 Task: Find connections with filter location Frauenfeld with filter topic #moneywith filter profile language German with filter current company Aarvi Encon Limited with filter school PRASAD V POTLURI SIDDHARTHA INSTITUTE OF TECHNOLOGY, Devabhaktuni Ramalingeswara Rao Road, Behind VR Siddhartha Engg. College, Kanuru, Vijayawada, PIN-520007(CC-50) with filter industry Apparel Manufacturing with filter service category Print Design with filter keywords title Administrative Analyst
Action: Mouse moved to (657, 99)
Screenshot: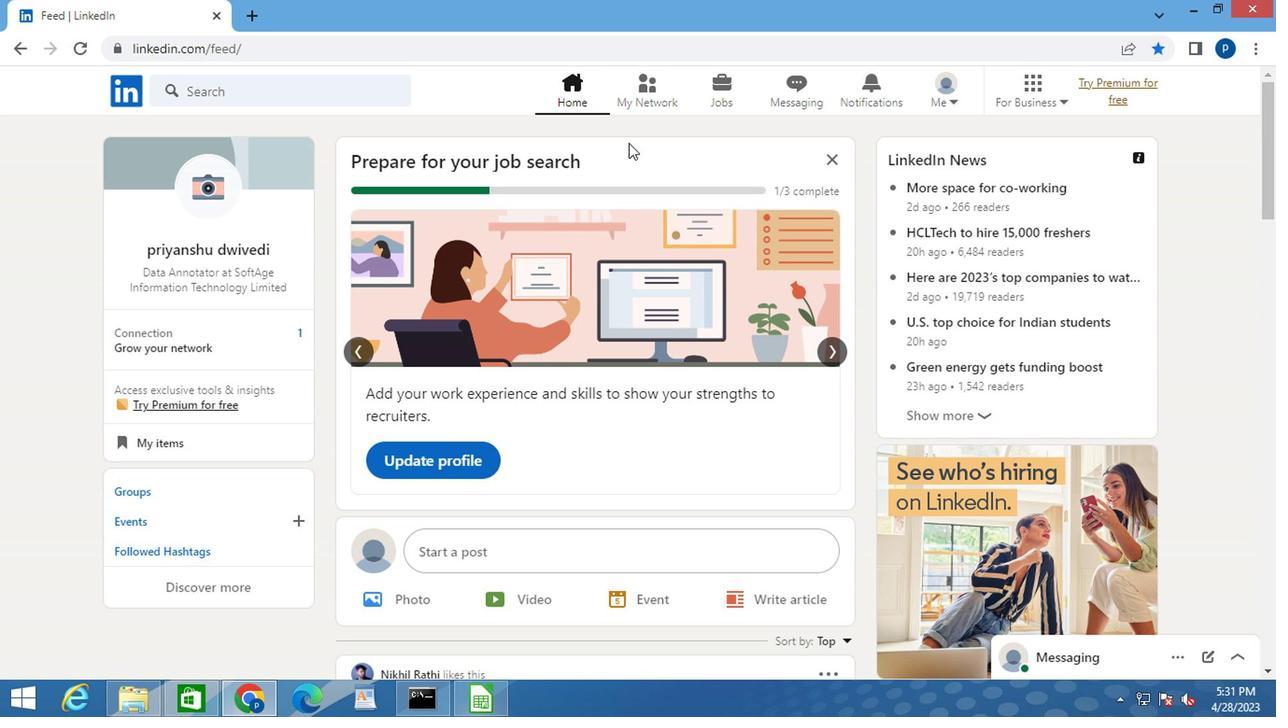 
Action: Mouse pressed left at (657, 99)
Screenshot: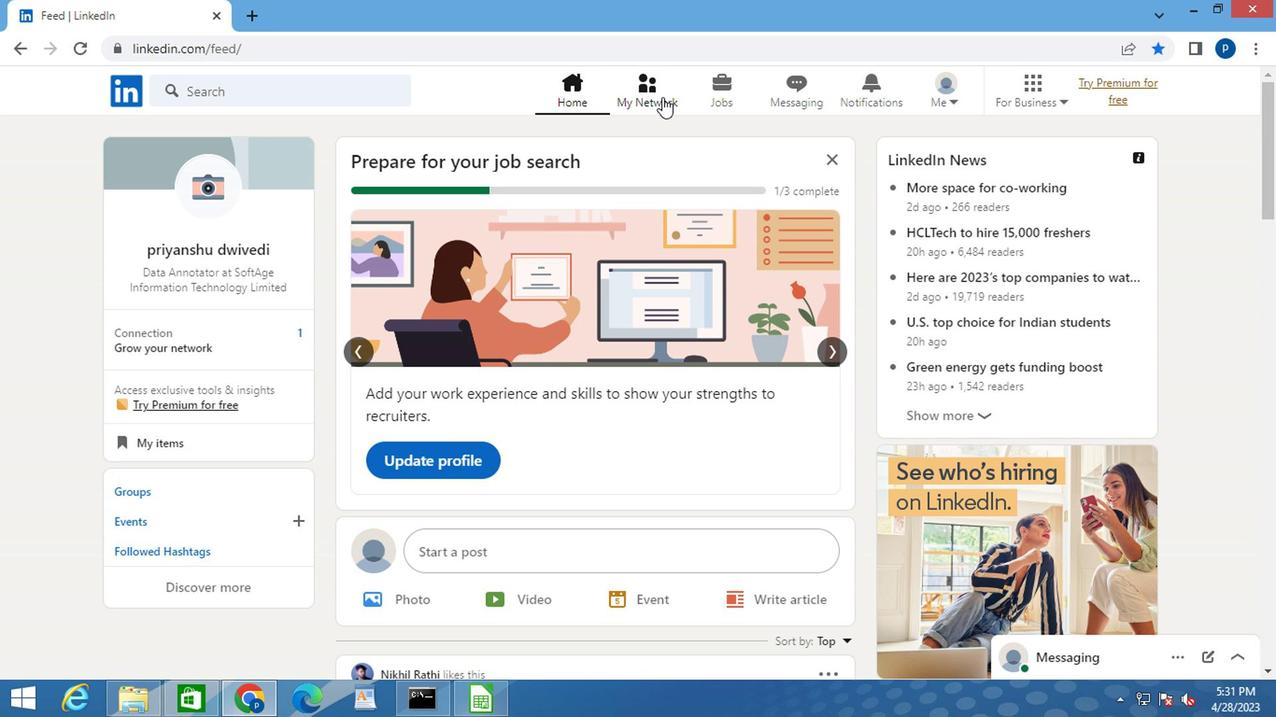 
Action: Mouse moved to (163, 204)
Screenshot: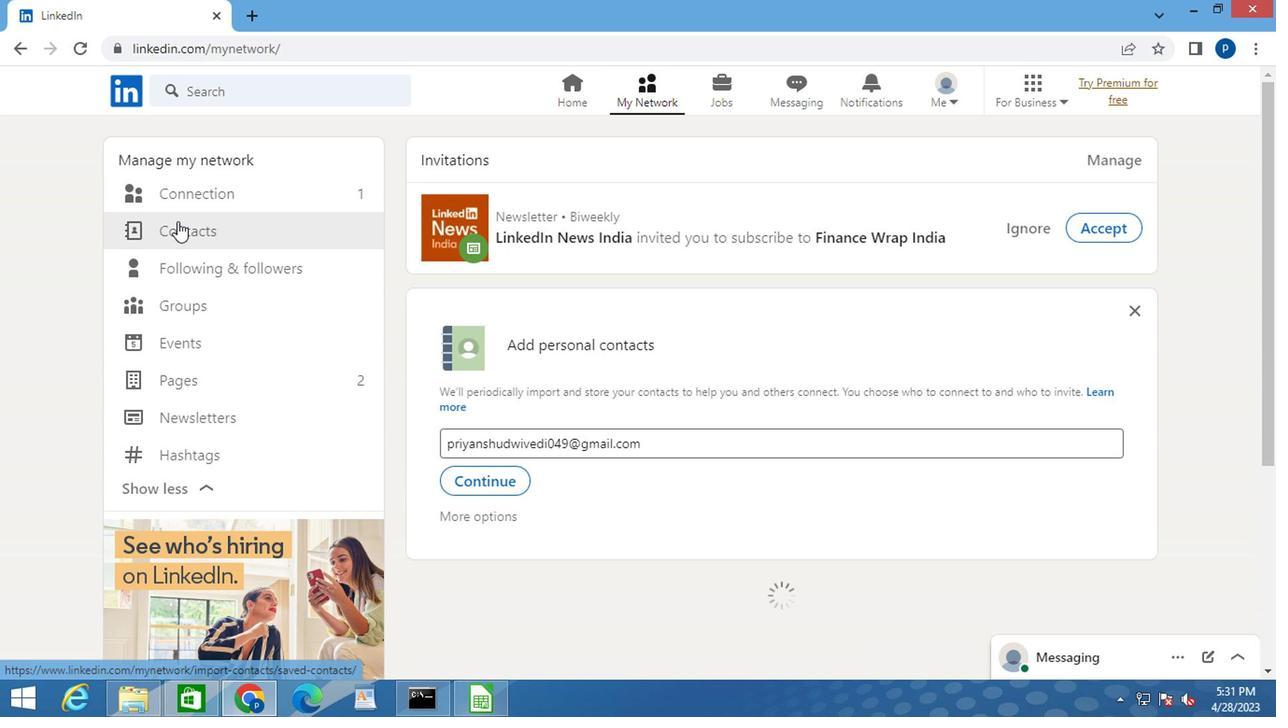 
Action: Mouse pressed left at (163, 204)
Screenshot: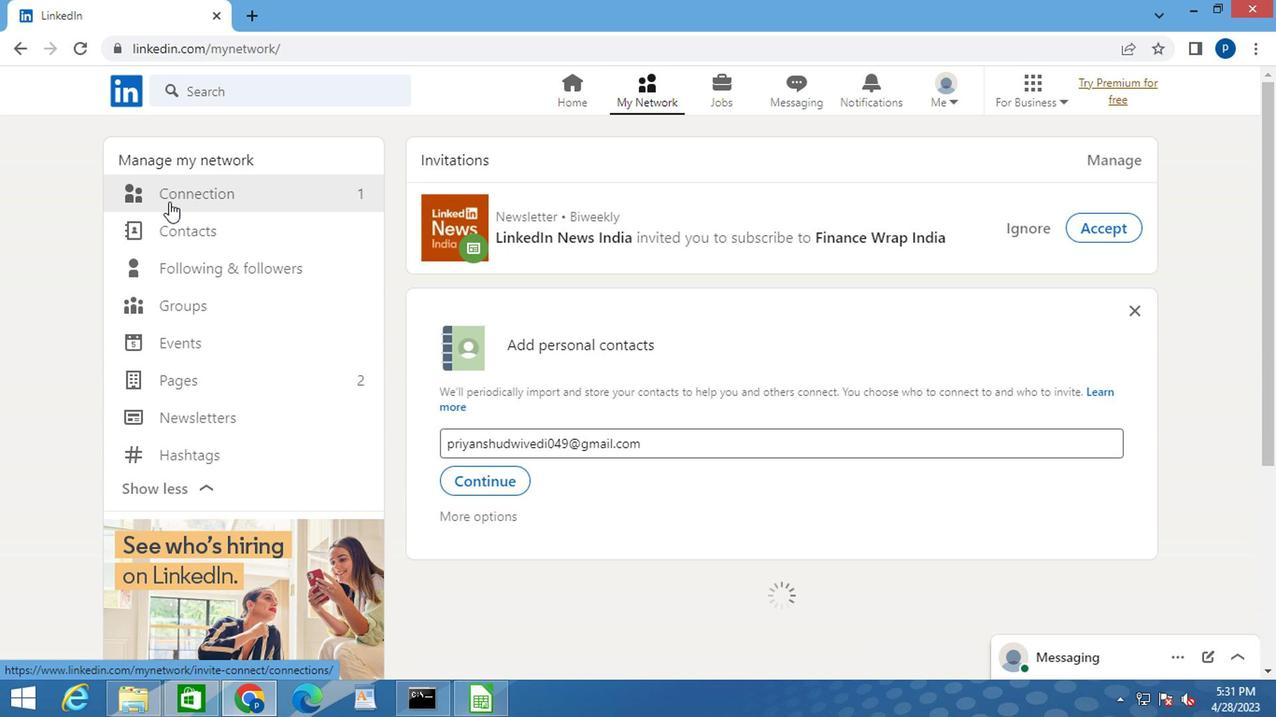 
Action: Mouse moved to (183, 198)
Screenshot: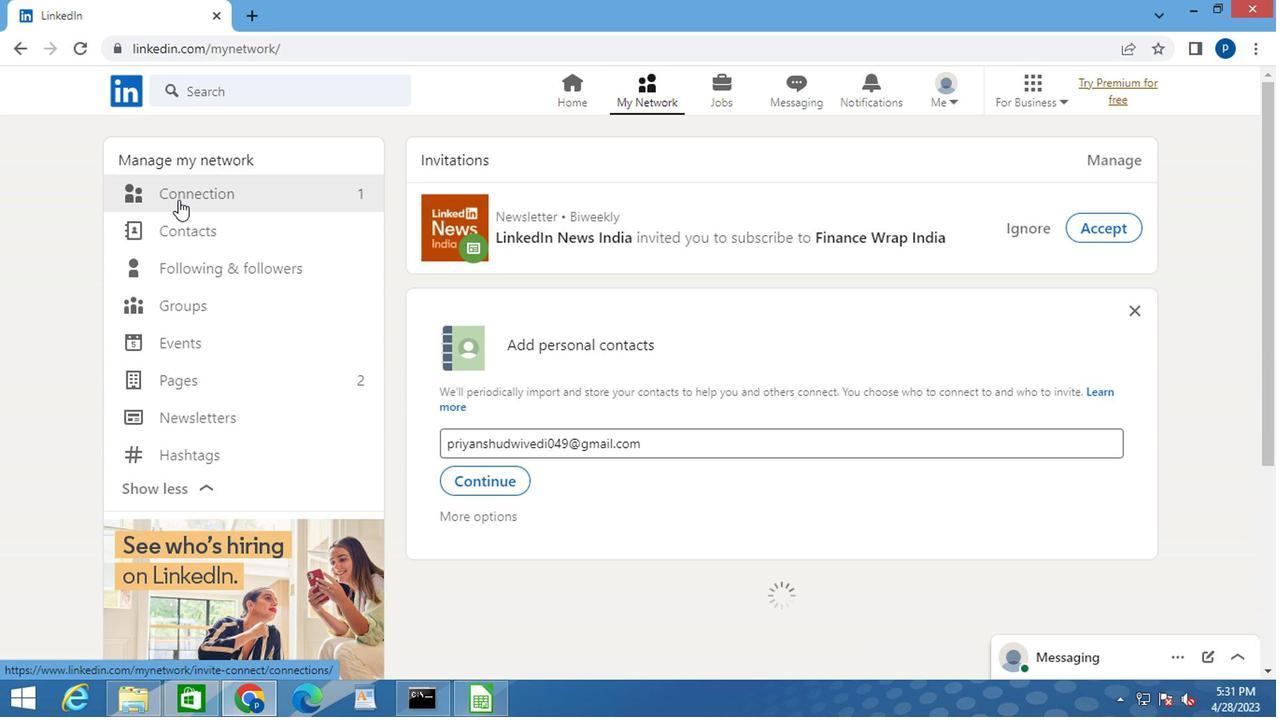 
Action: Mouse pressed left at (183, 198)
Screenshot: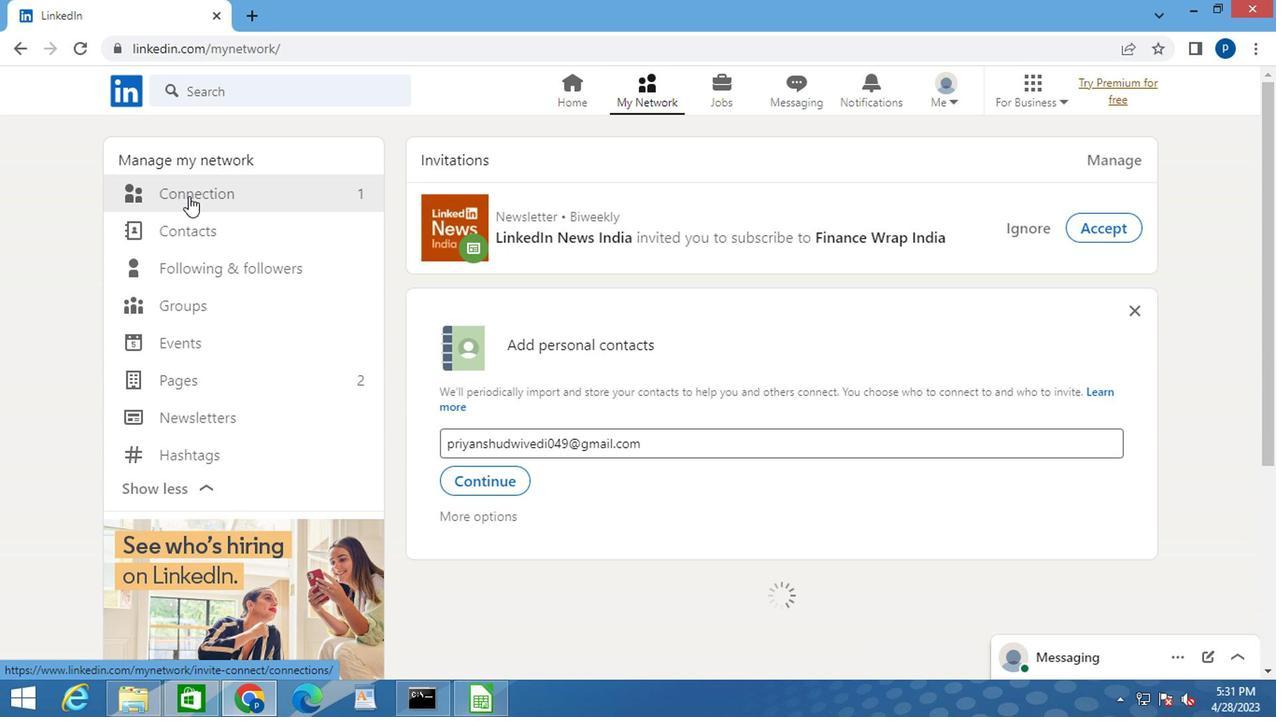 
Action: Mouse moved to (765, 192)
Screenshot: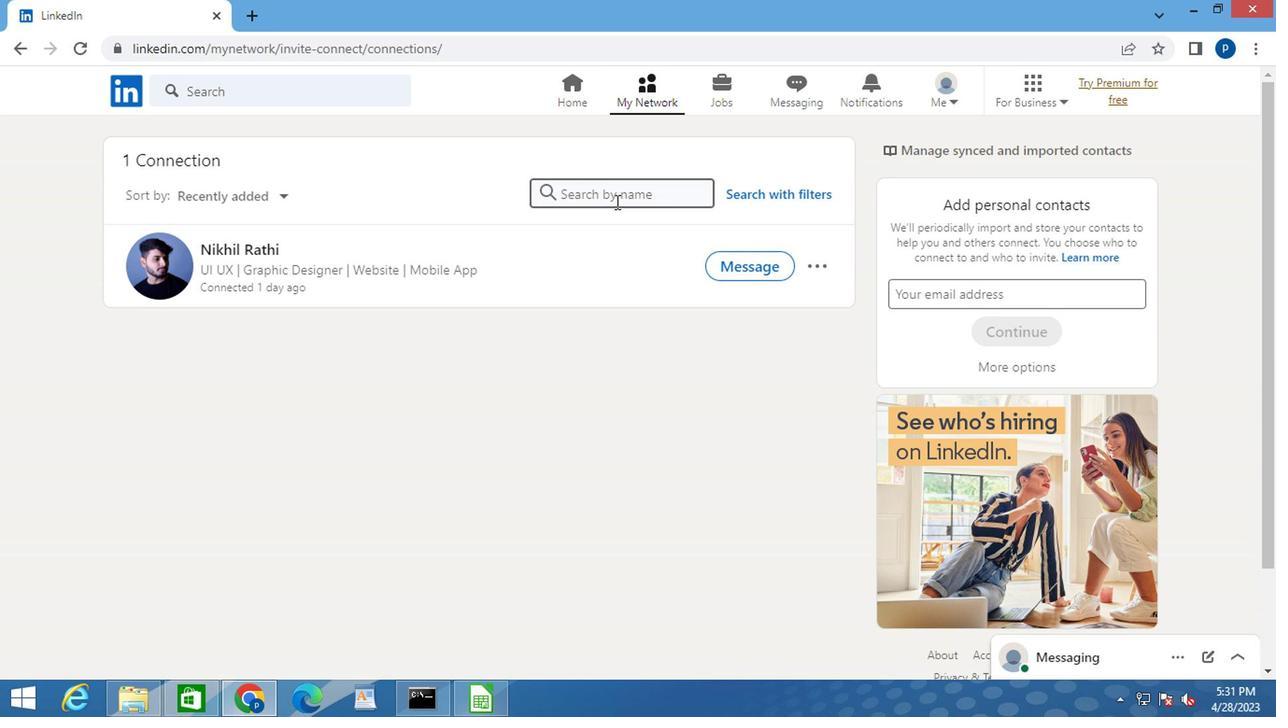 
Action: Mouse pressed left at (765, 192)
Screenshot: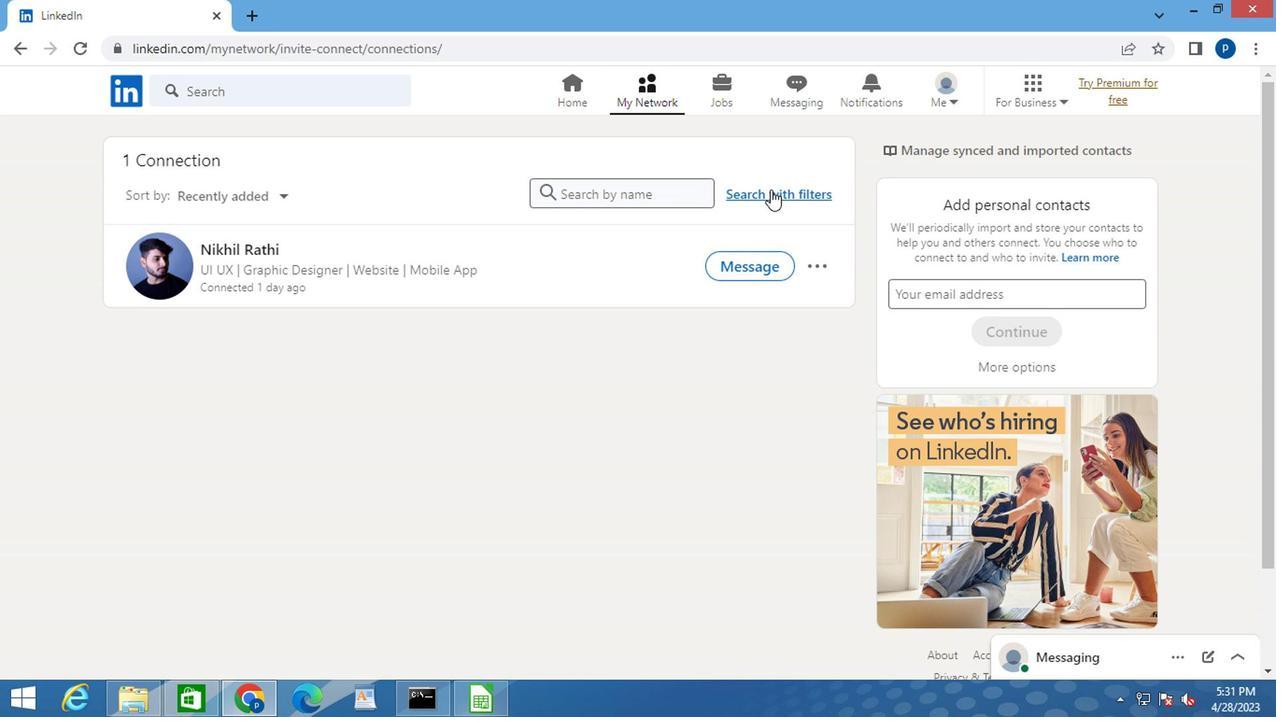 
Action: Mouse moved to (703, 145)
Screenshot: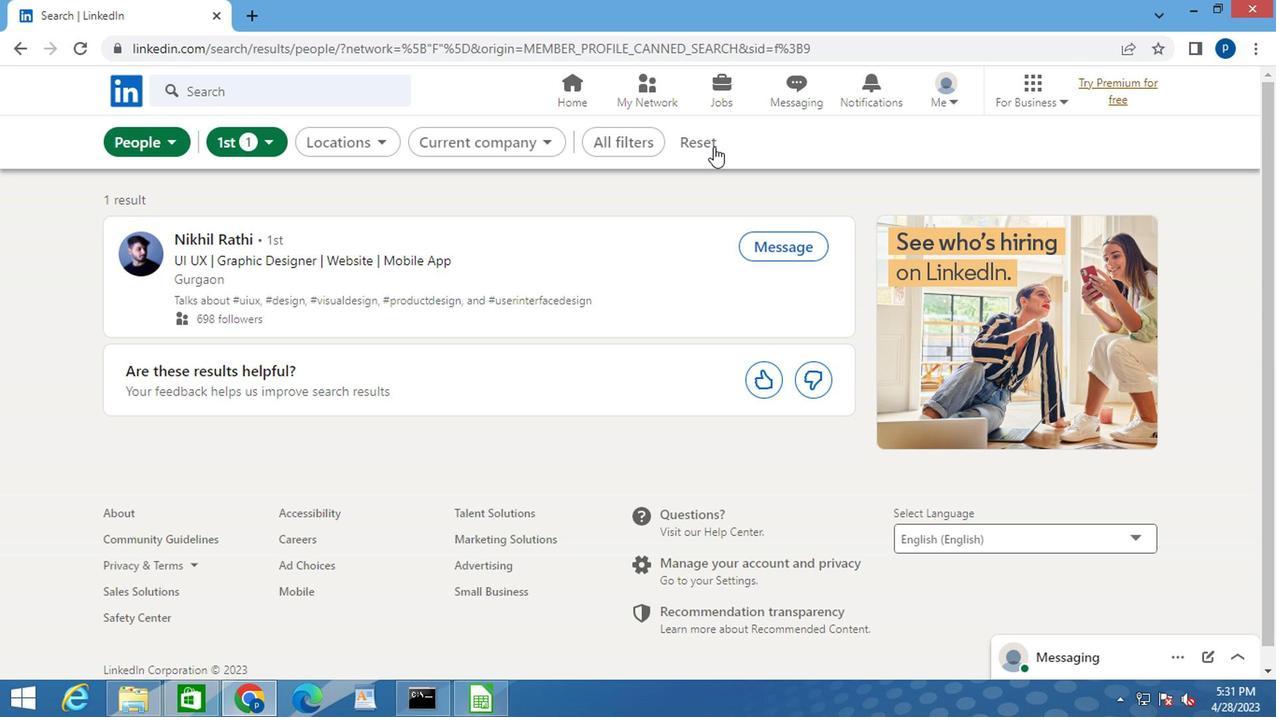 
Action: Mouse pressed left at (703, 145)
Screenshot: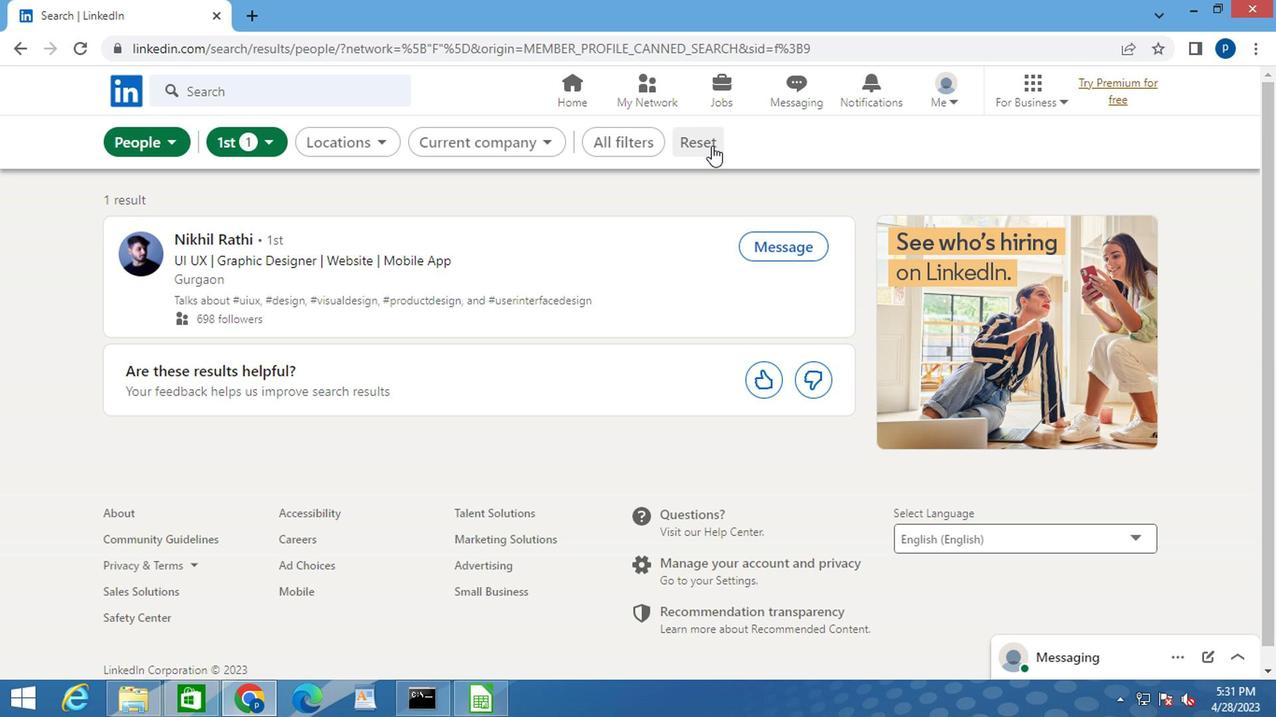 
Action: Mouse moved to (666, 152)
Screenshot: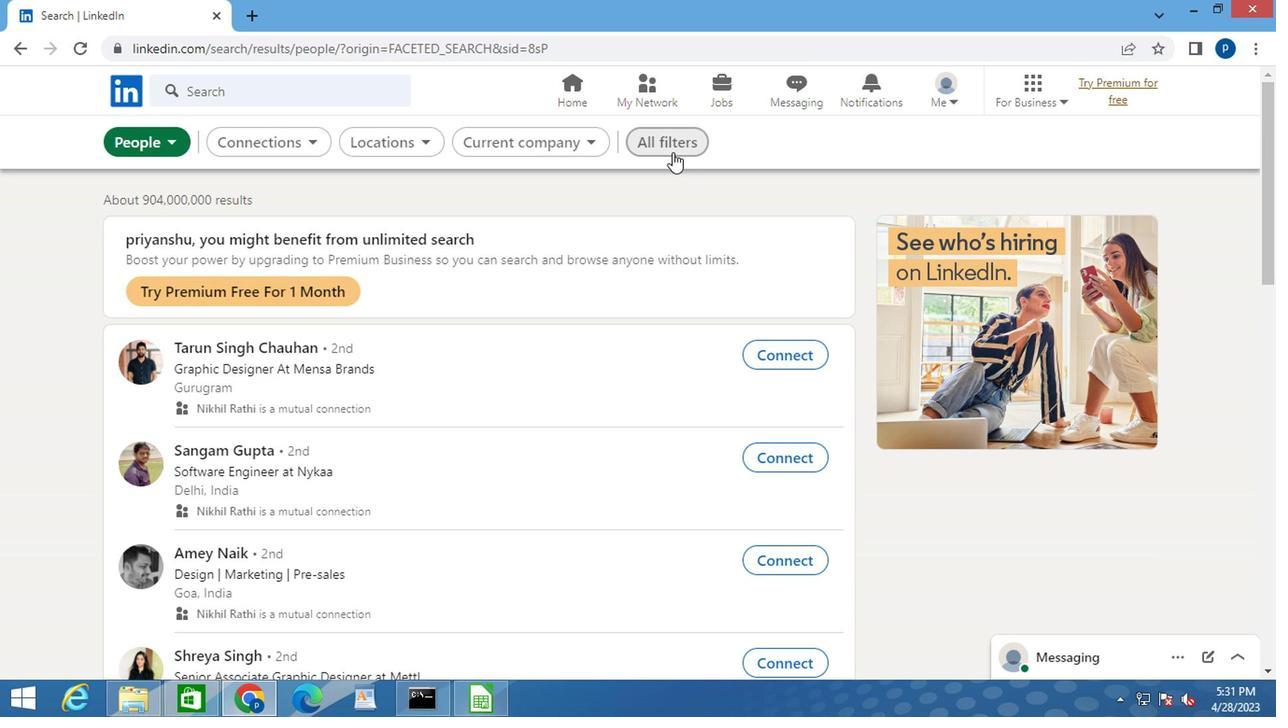 
Action: Mouse pressed left at (666, 152)
Screenshot: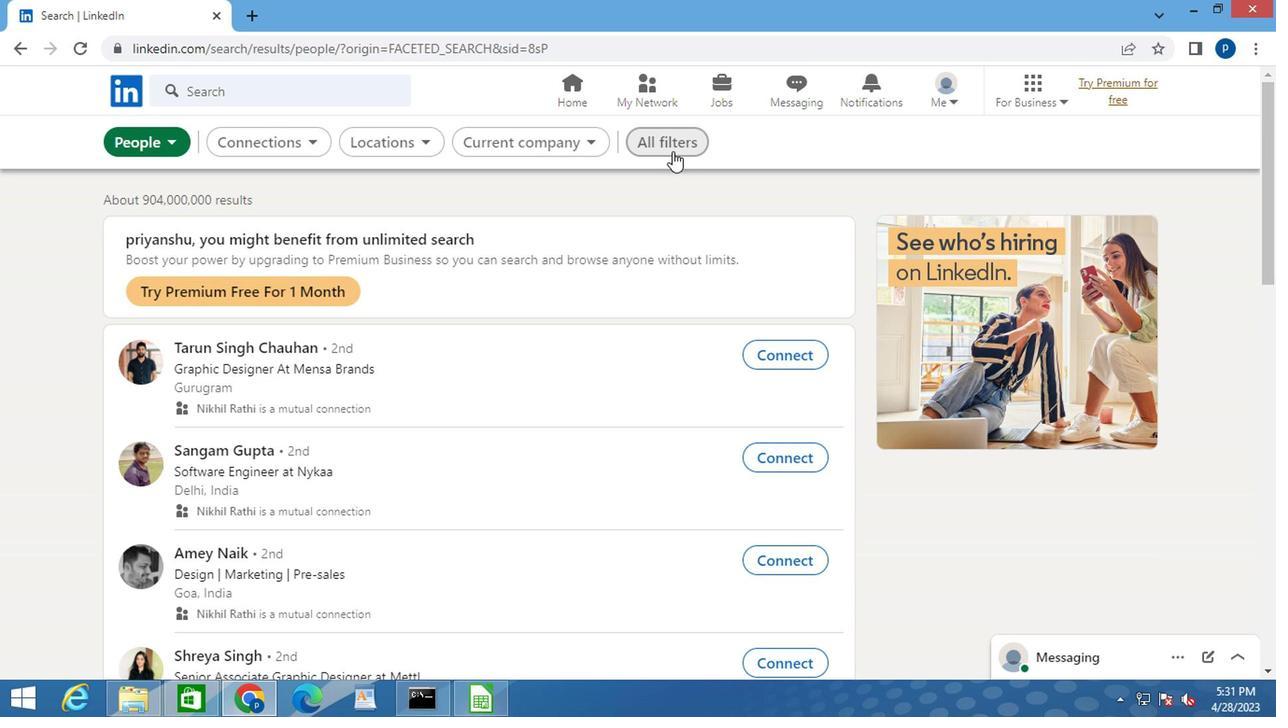 
Action: Mouse moved to (870, 418)
Screenshot: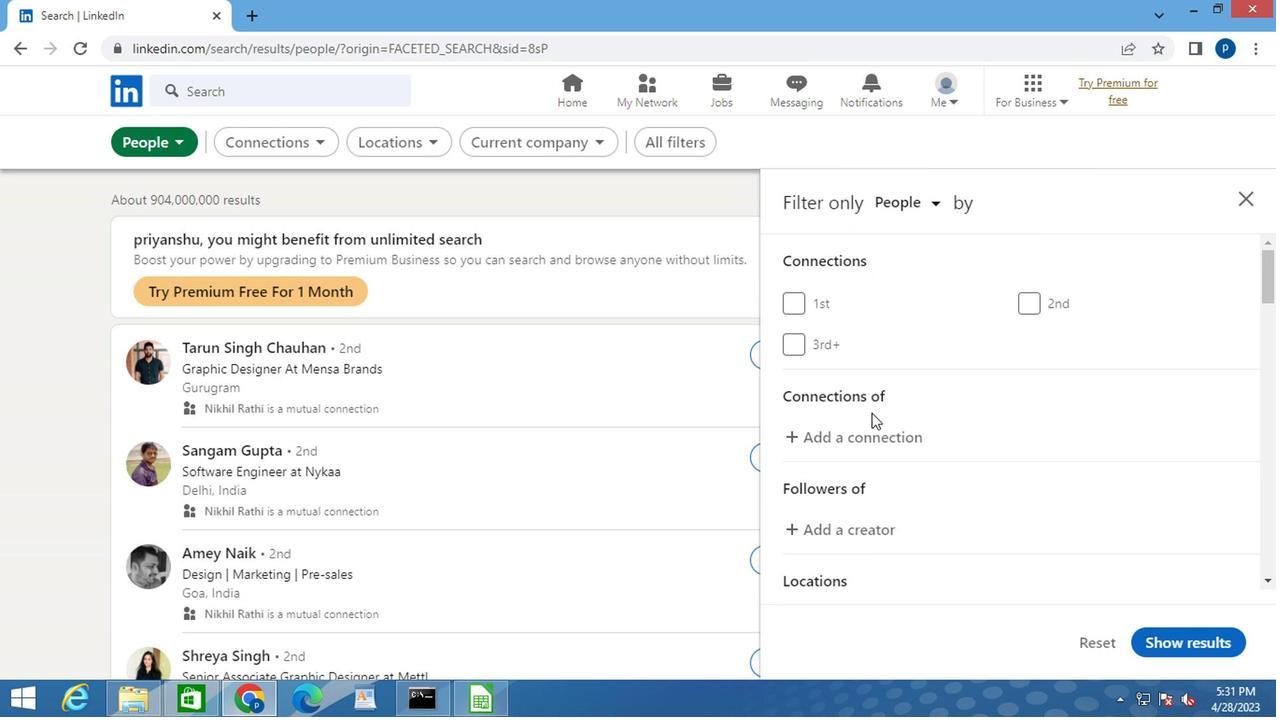
Action: Mouse scrolled (870, 417) with delta (0, -1)
Screenshot: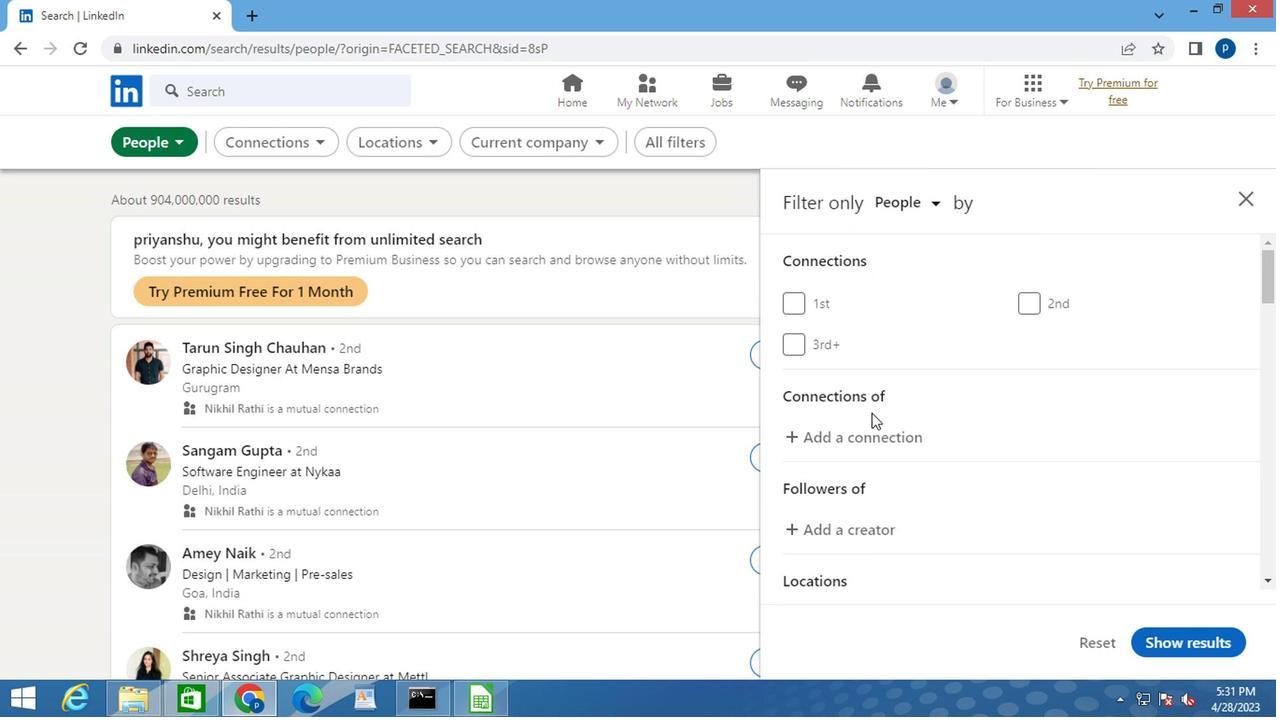 
Action: Mouse moved to (870, 420)
Screenshot: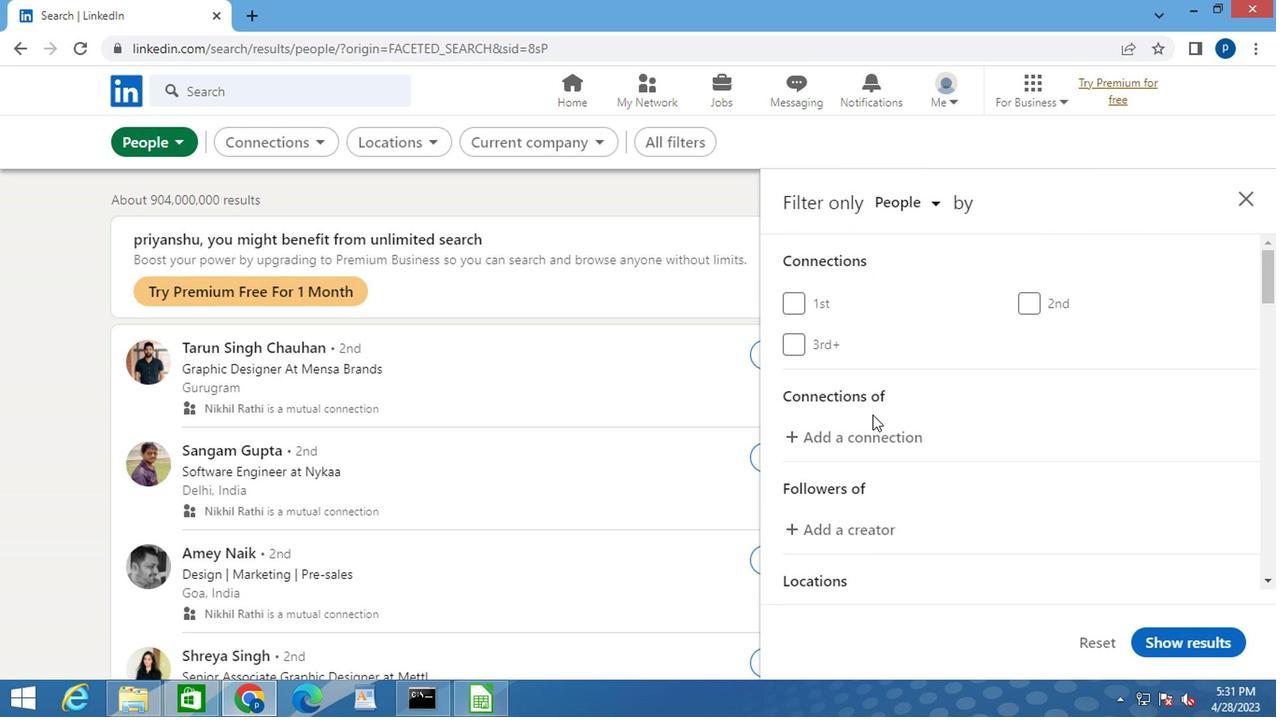 
Action: Mouse scrolled (870, 419) with delta (0, 0)
Screenshot: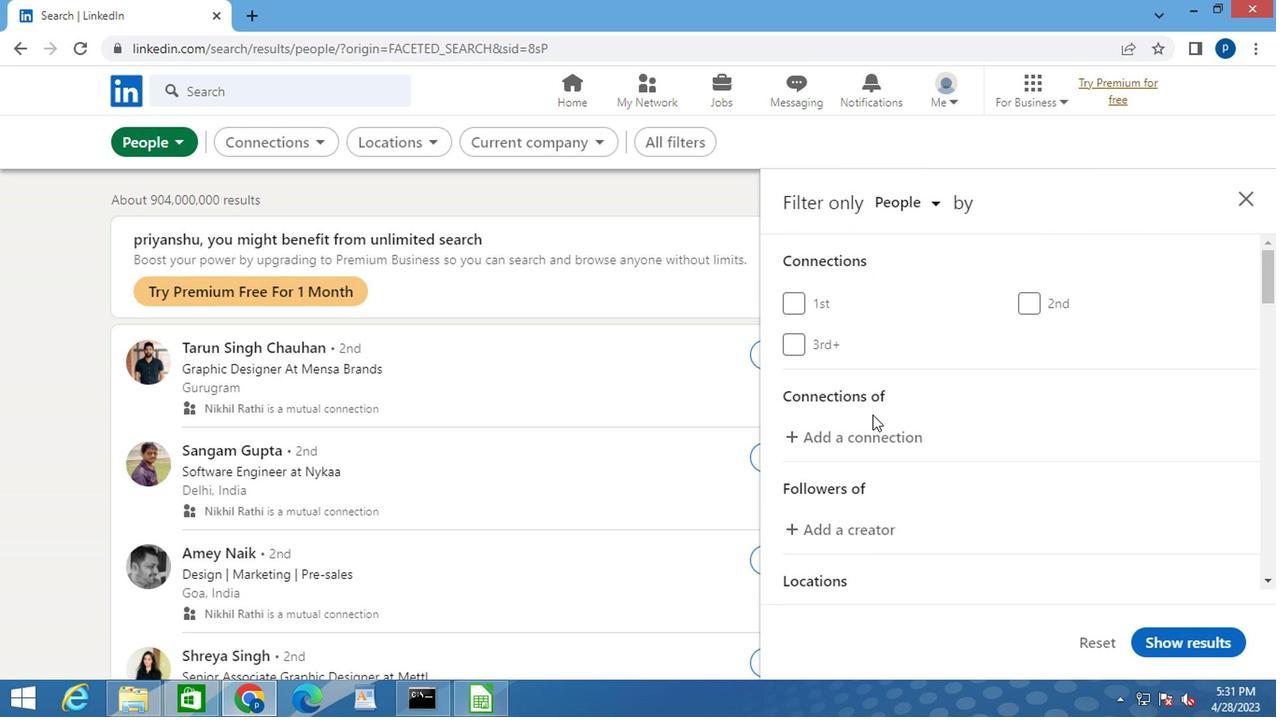 
Action: Mouse moved to (1048, 515)
Screenshot: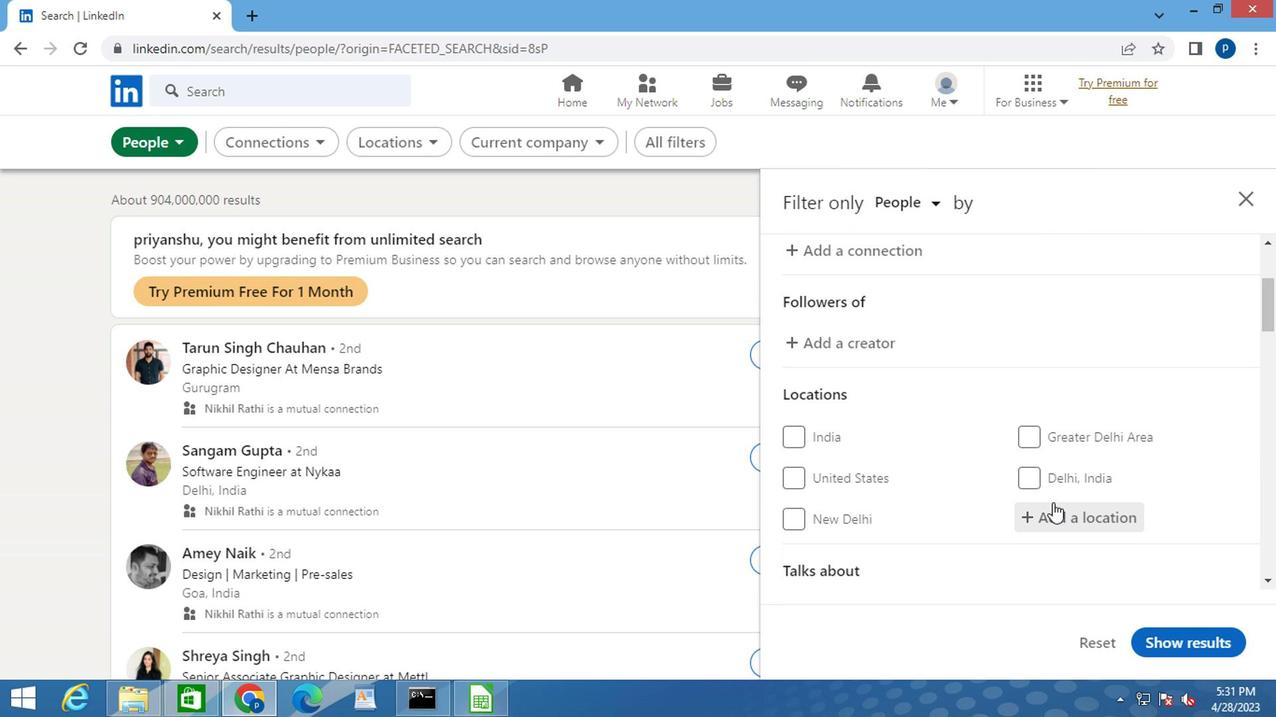 
Action: Mouse pressed left at (1048, 515)
Screenshot: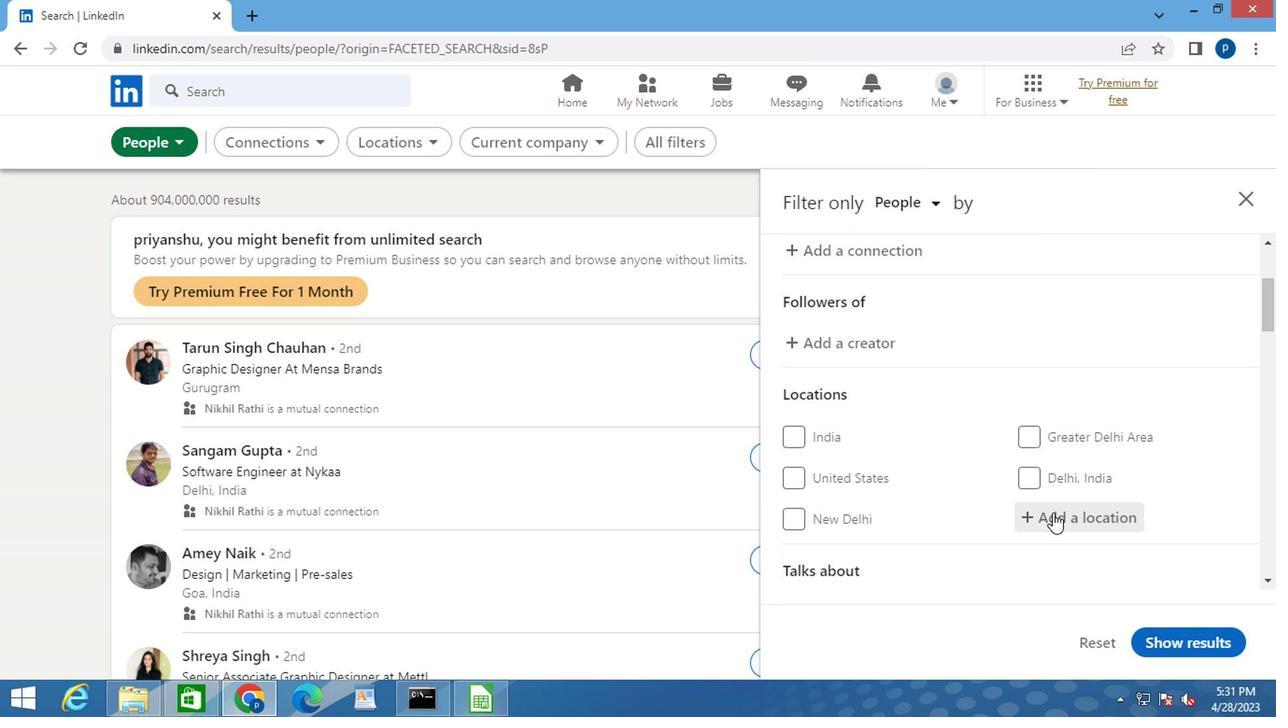 
Action: Key pressed <Key.caps_lock>f<Key.caps_lock>rau
Screenshot: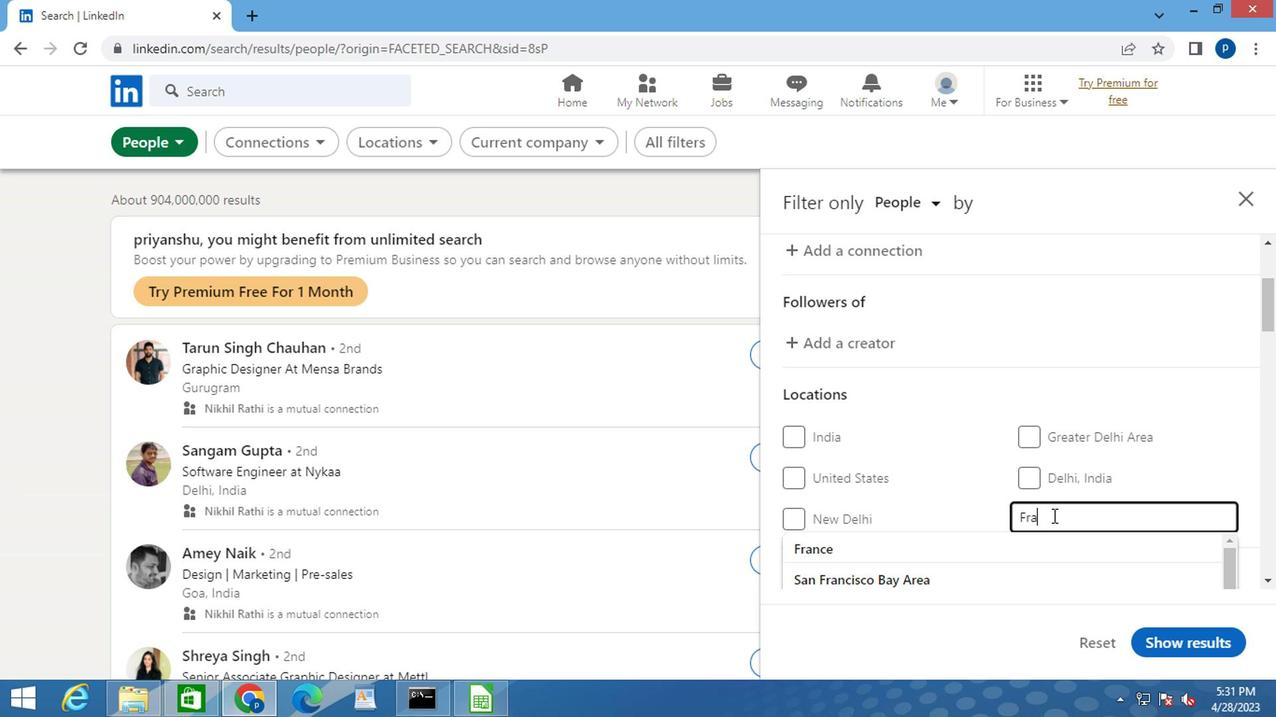 
Action: Mouse moved to (926, 549)
Screenshot: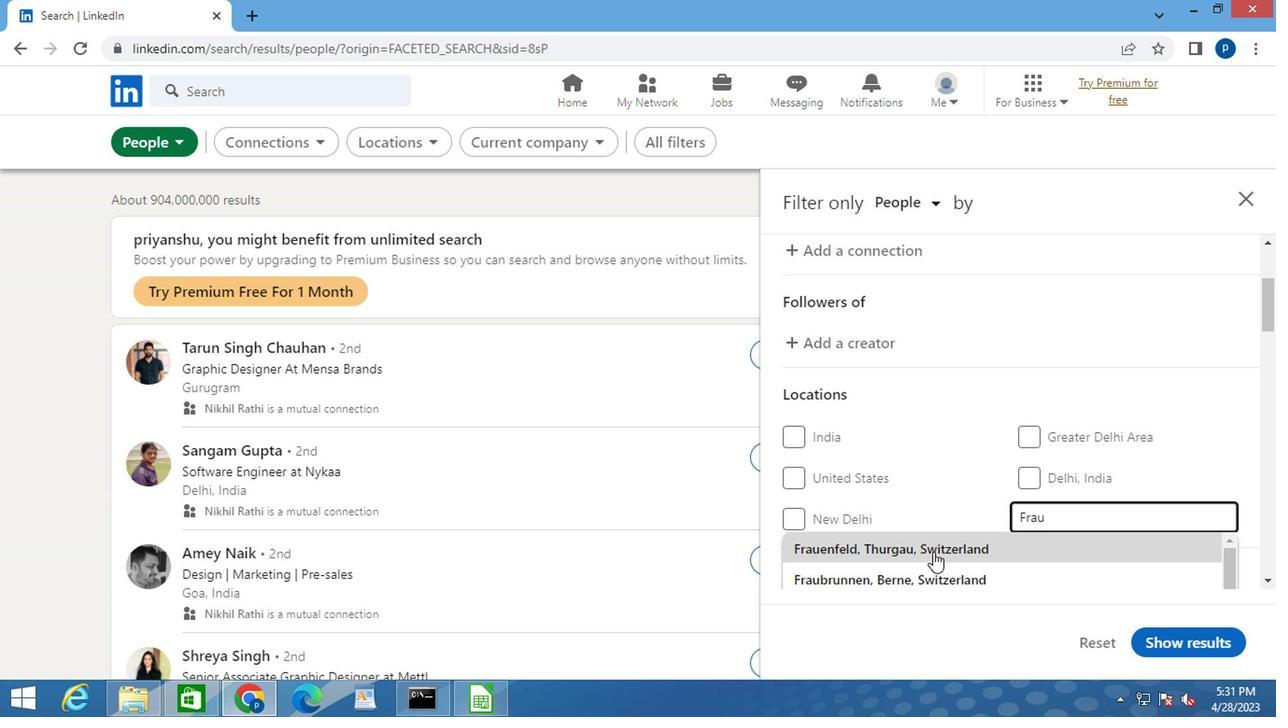 
Action: Mouse pressed left at (926, 549)
Screenshot: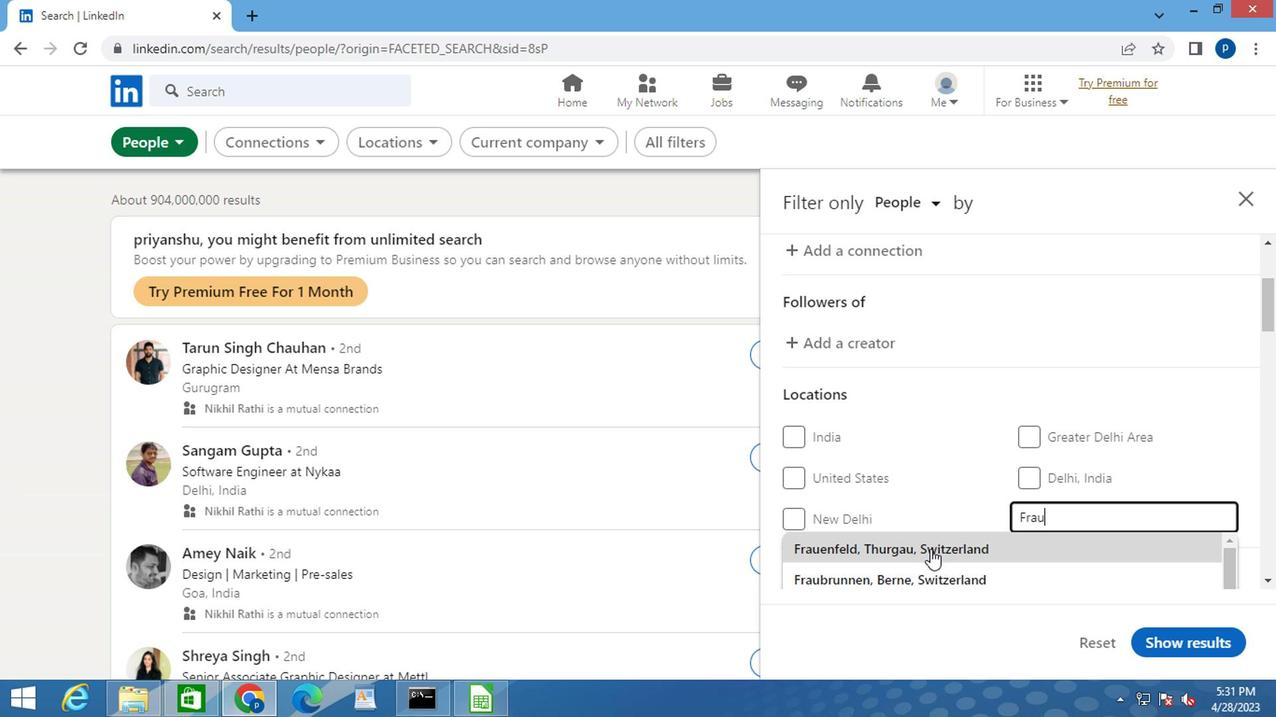 
Action: Mouse scrolled (926, 548) with delta (0, 0)
Screenshot: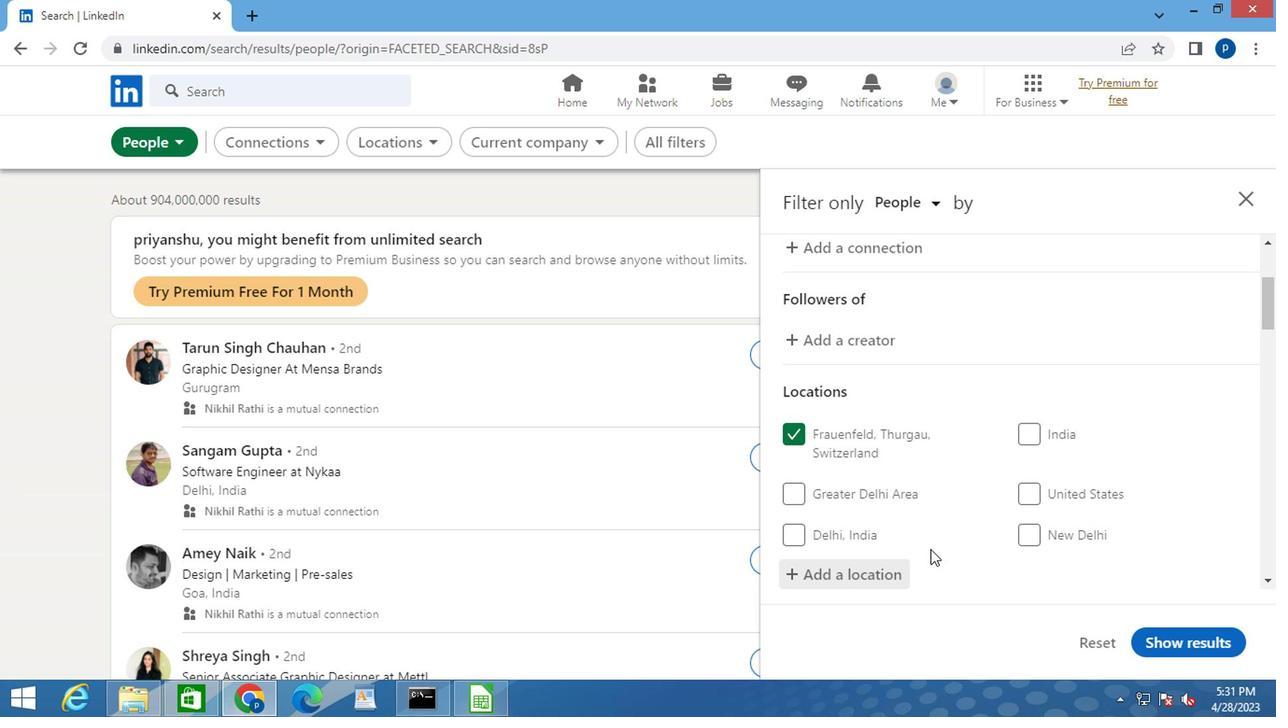 
Action: Mouse scrolled (926, 548) with delta (0, 0)
Screenshot: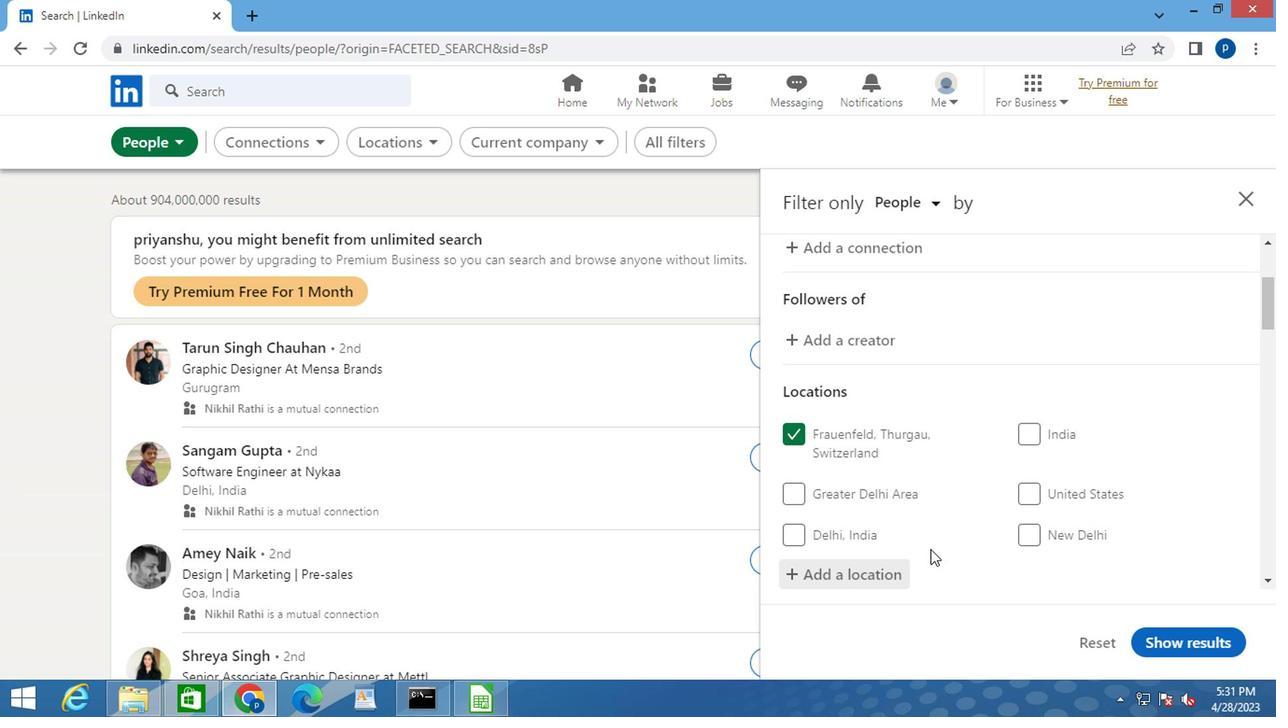 
Action: Mouse scrolled (926, 548) with delta (0, 0)
Screenshot: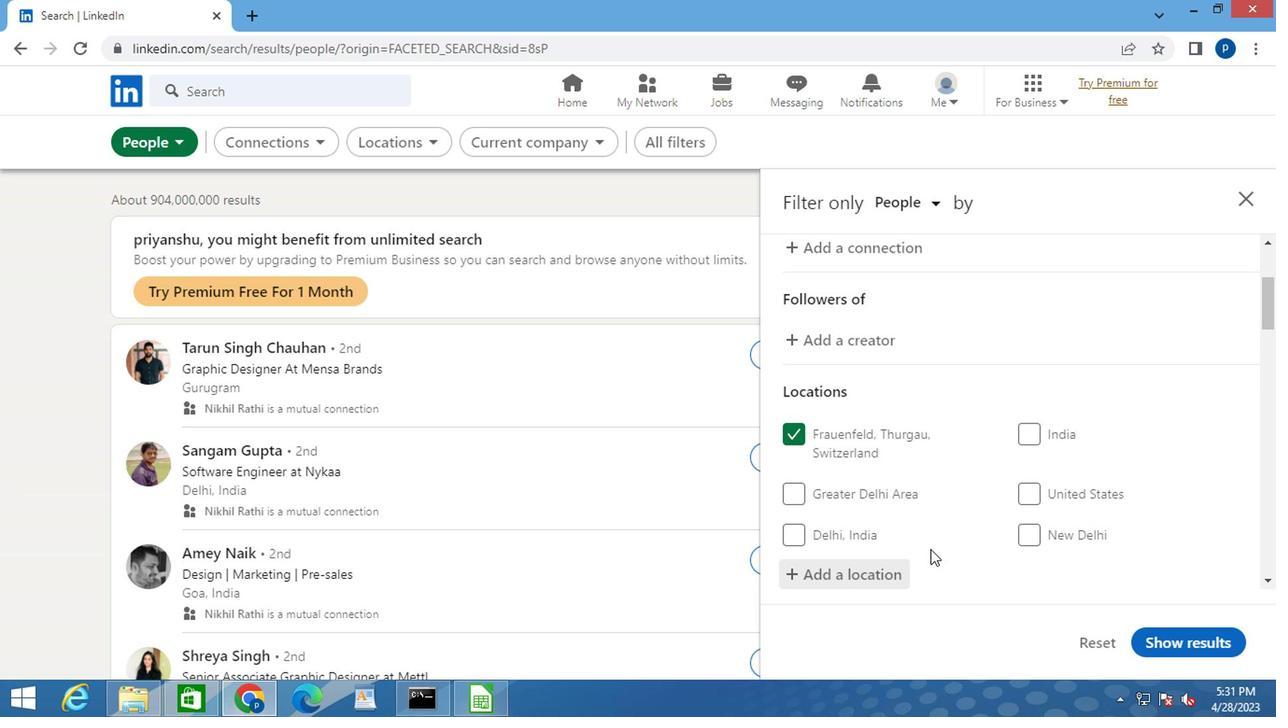 
Action: Mouse moved to (1013, 475)
Screenshot: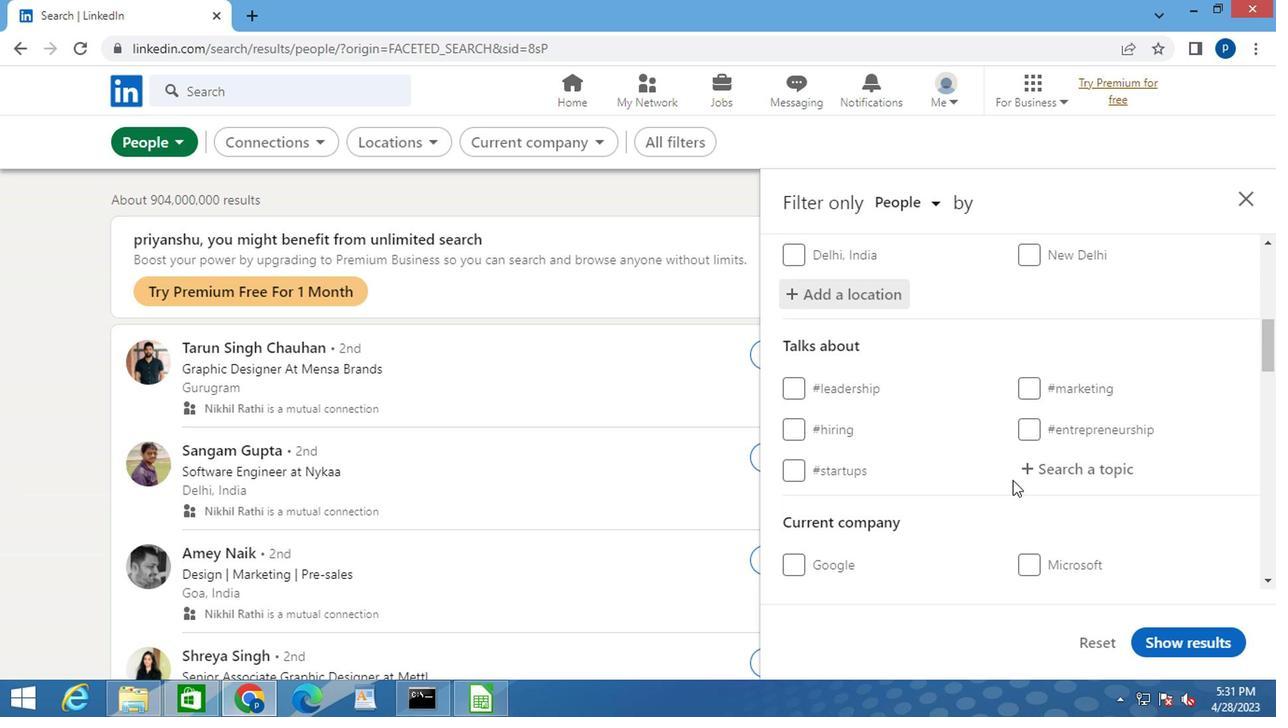 
Action: Mouse pressed left at (1013, 475)
Screenshot: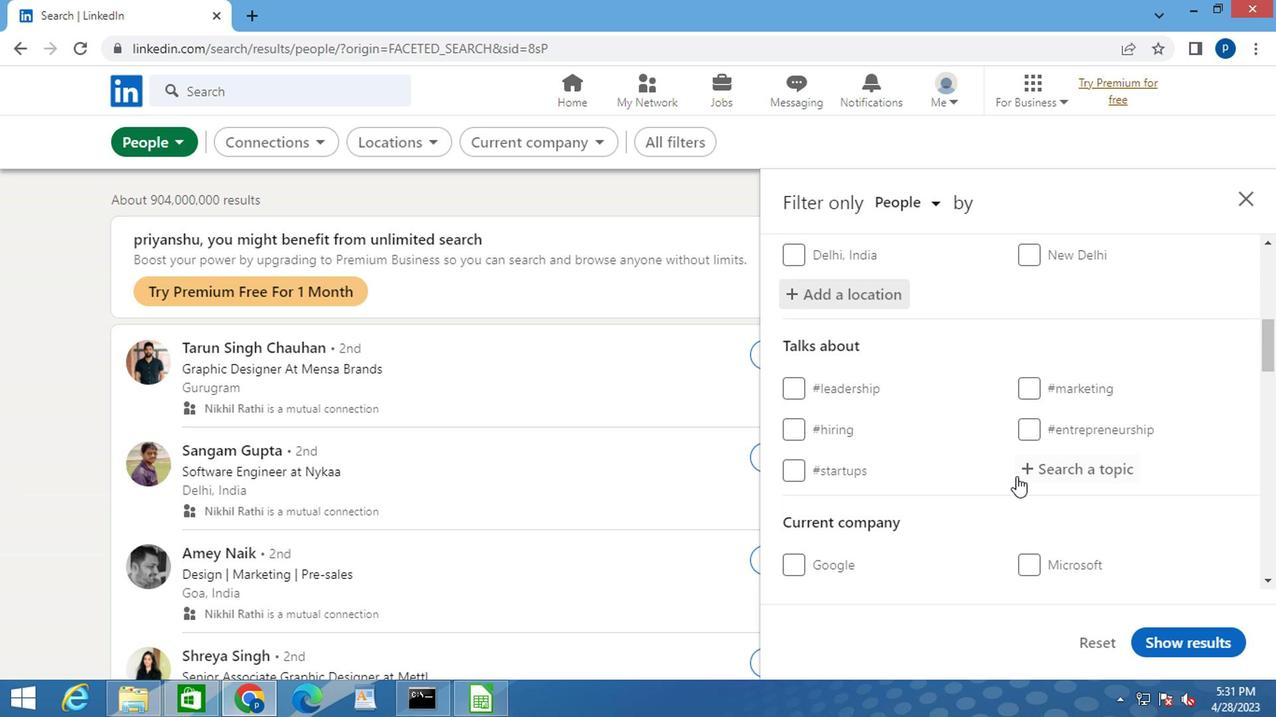 
Action: Key pressed <Key.shift>#MONEY
Screenshot: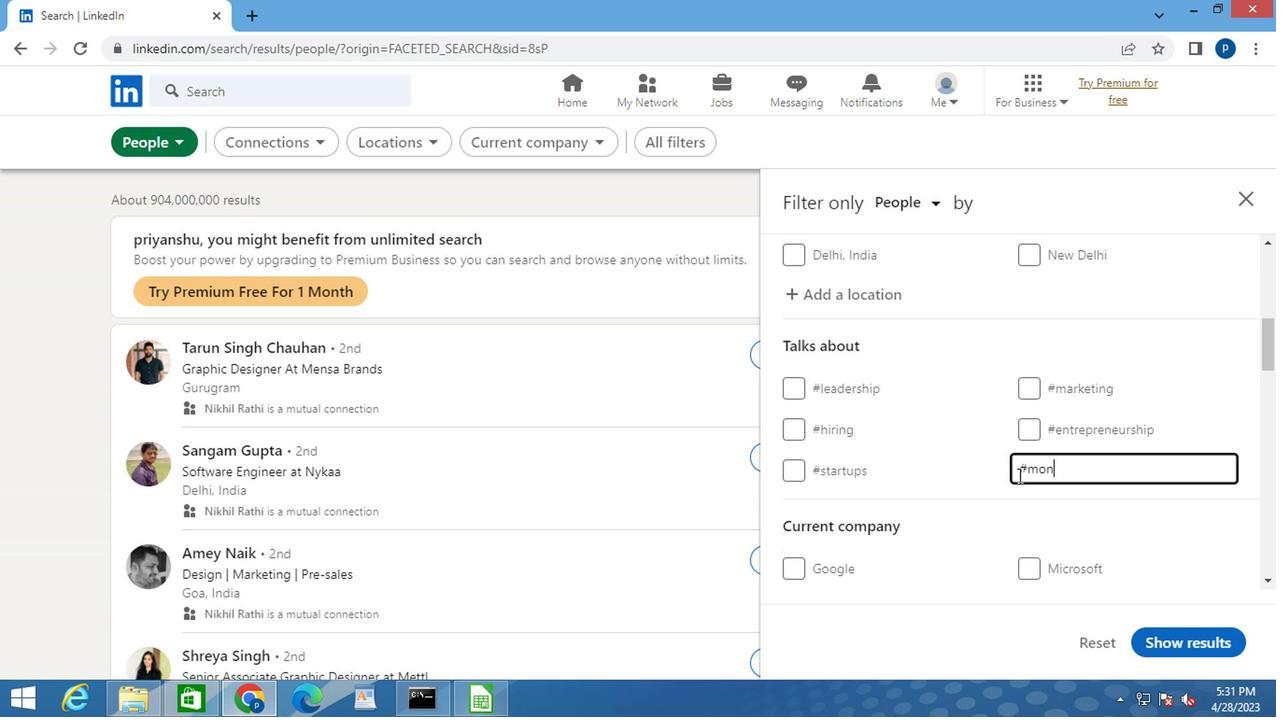 
Action: Mouse scrolled (1013, 475) with delta (0, 0)
Screenshot: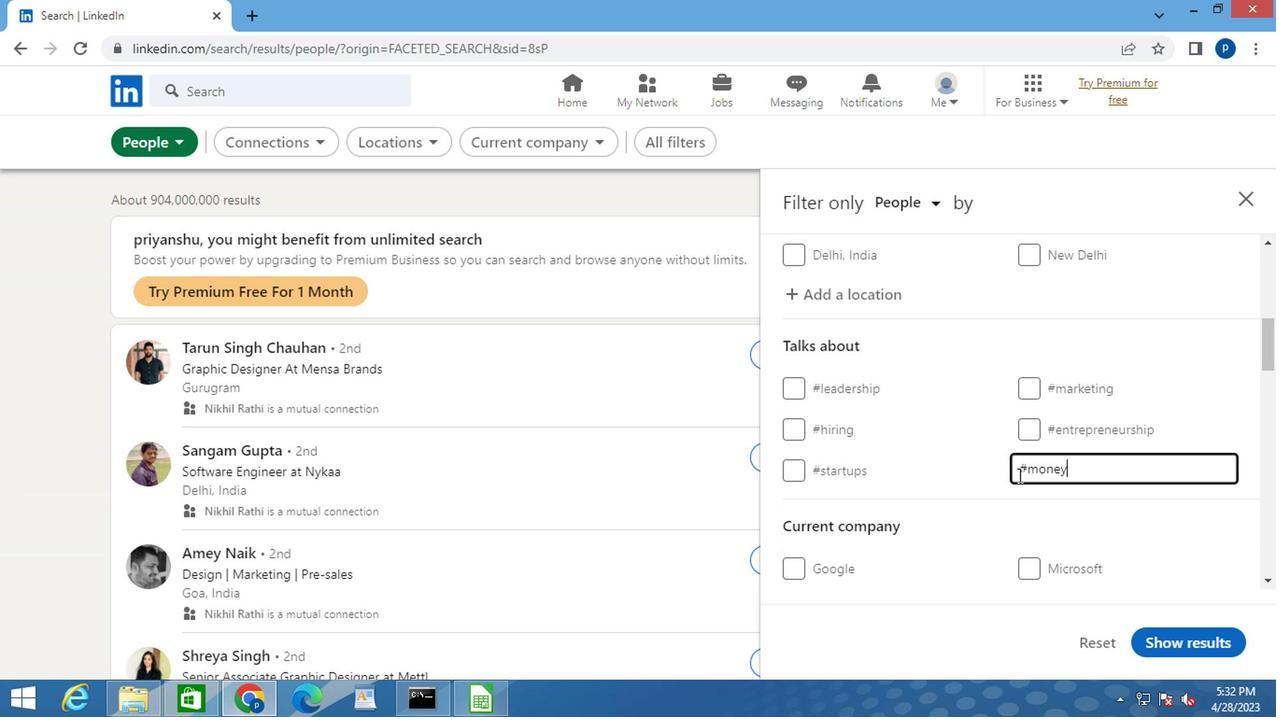 
Action: Mouse scrolled (1013, 475) with delta (0, 0)
Screenshot: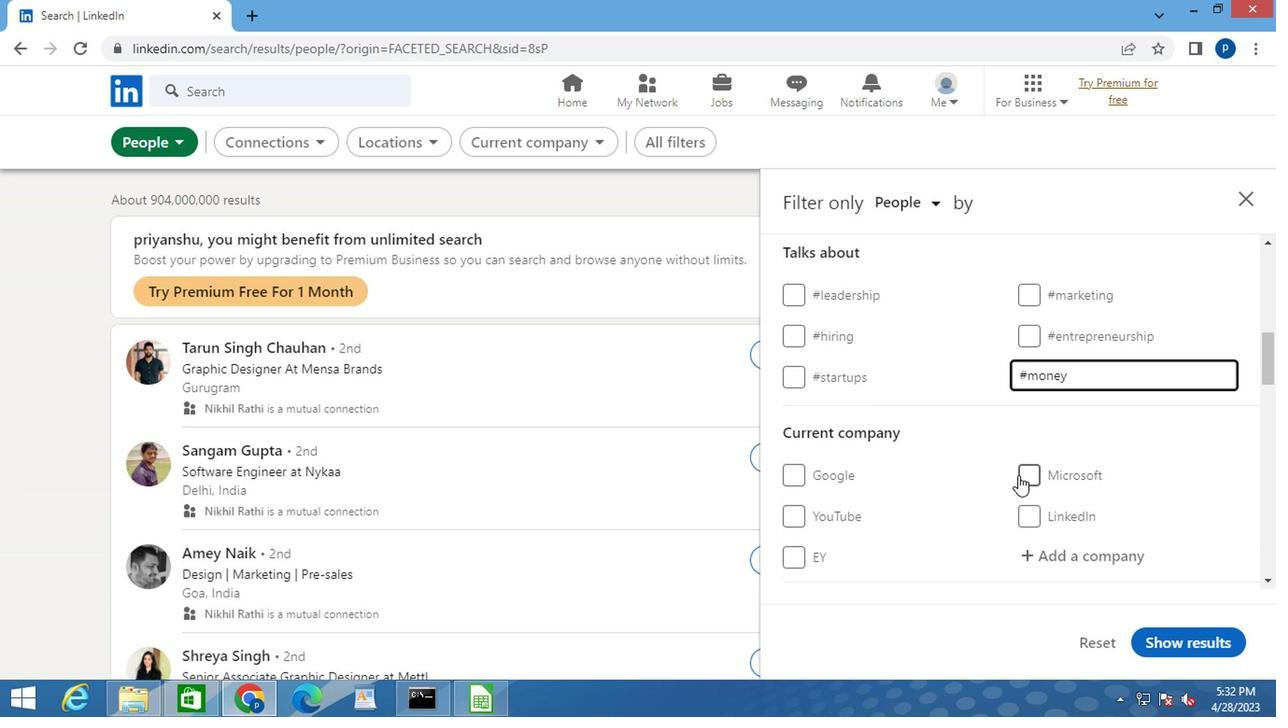
Action: Mouse moved to (1036, 484)
Screenshot: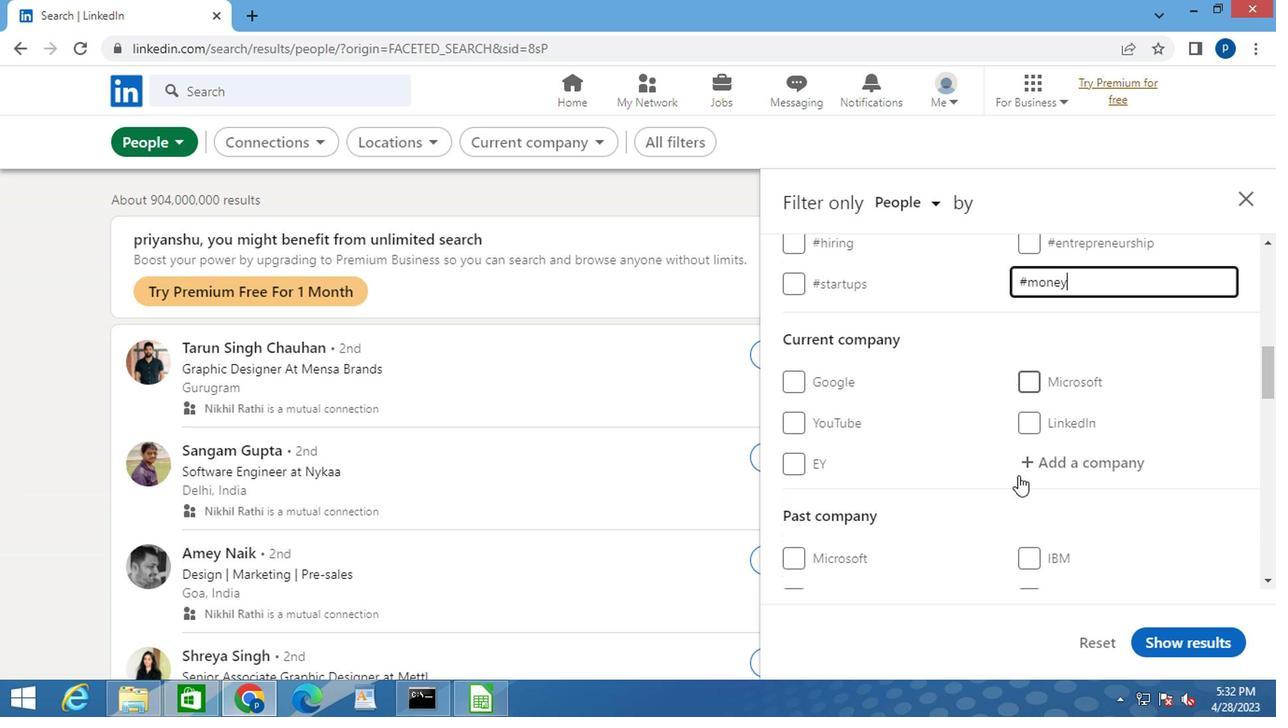 
Action: Mouse scrolled (1036, 483) with delta (0, -1)
Screenshot: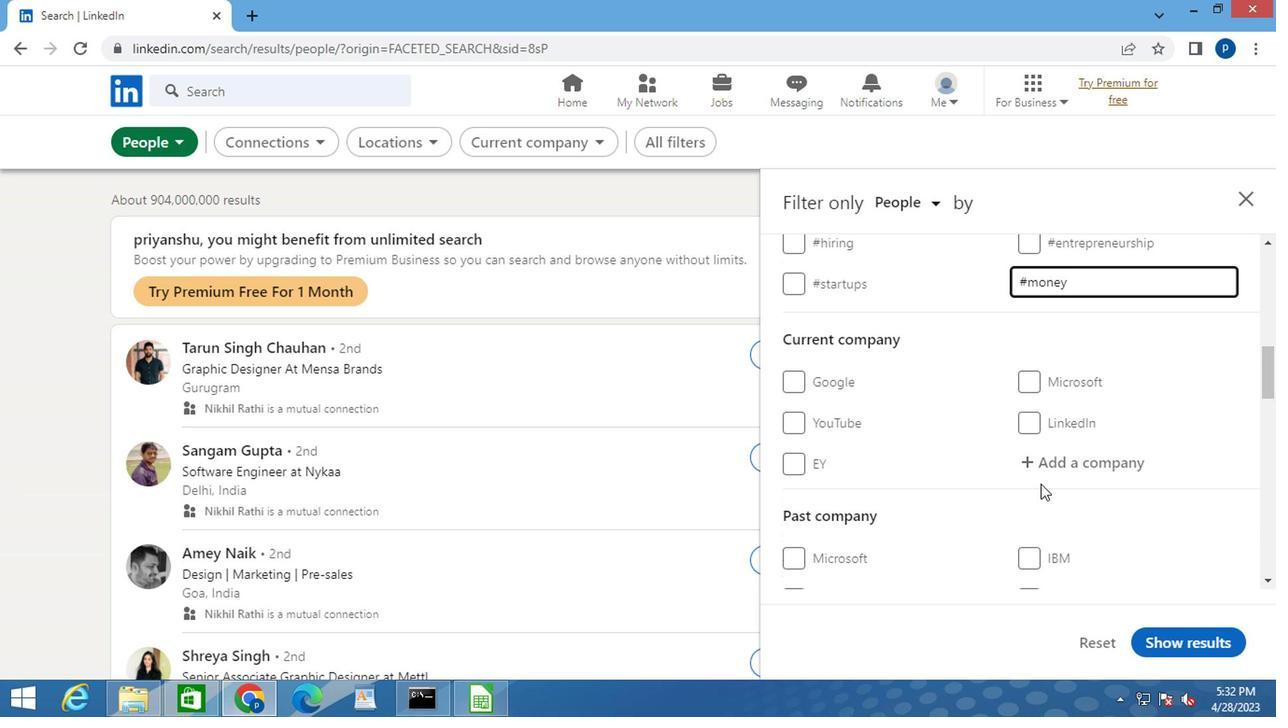 
Action: Mouse scrolled (1036, 483) with delta (0, -1)
Screenshot: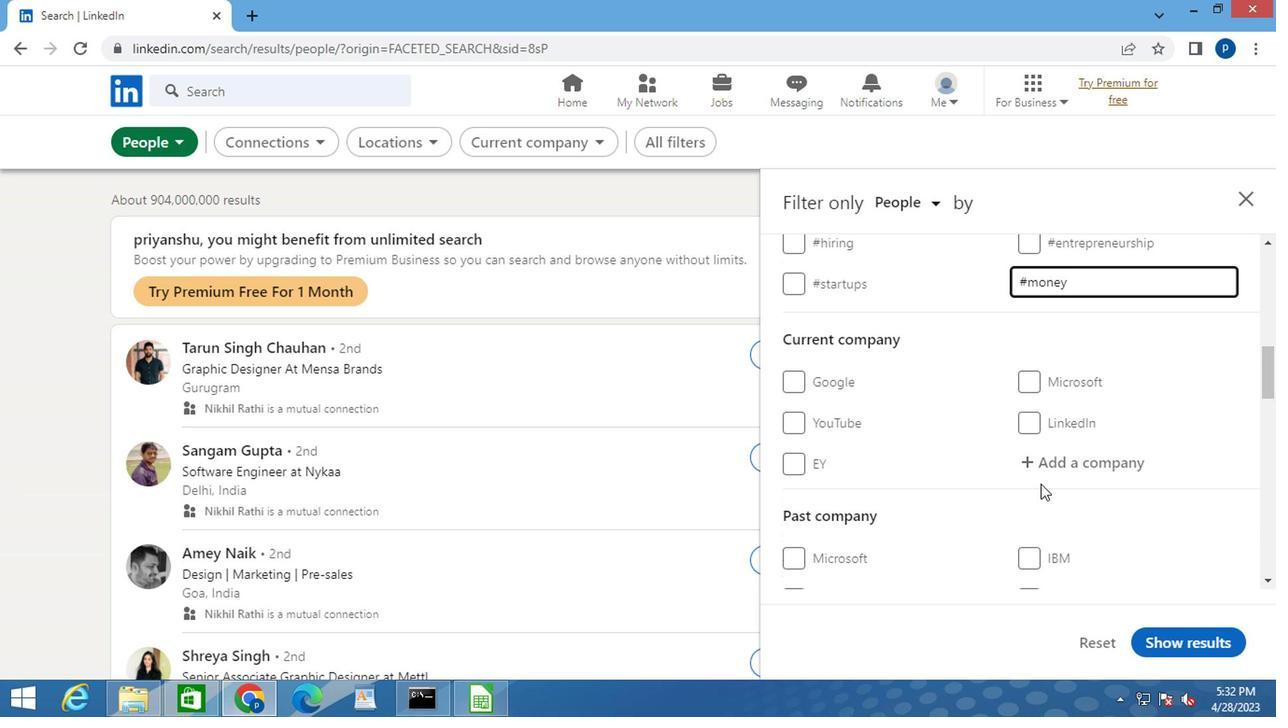 
Action: Mouse moved to (953, 454)
Screenshot: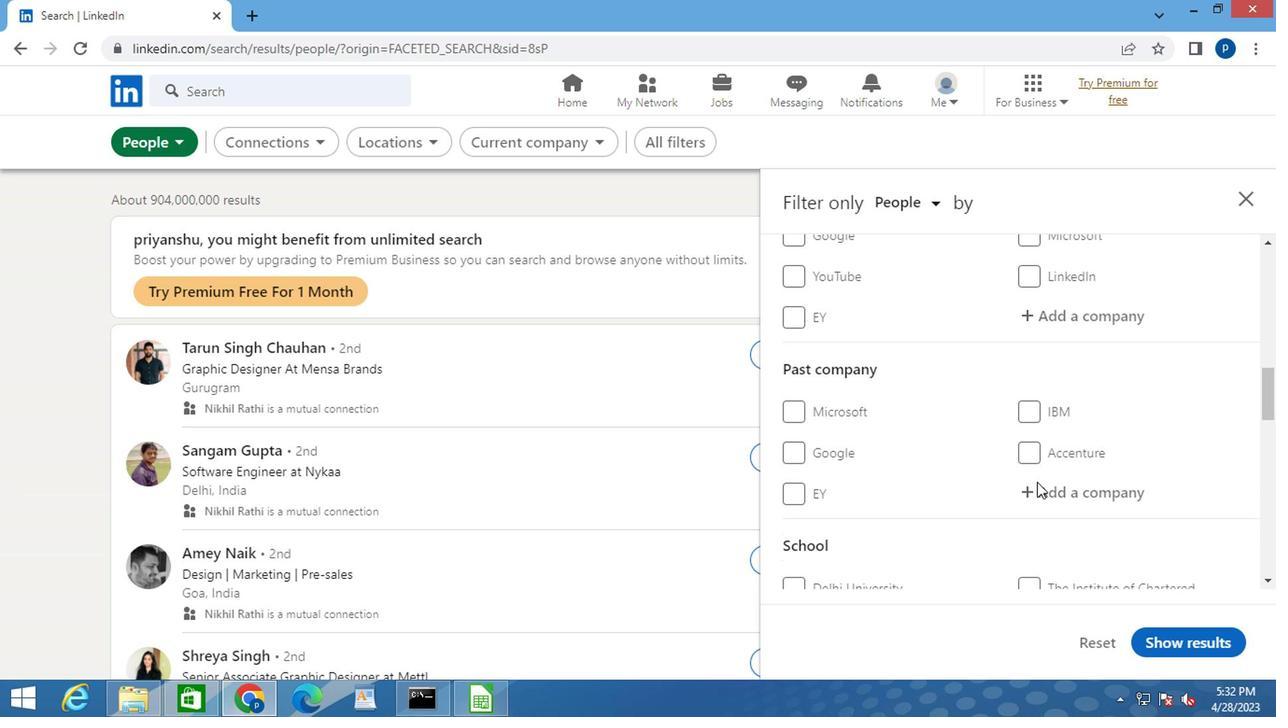 
Action: Mouse scrolled (953, 454) with delta (0, 0)
Screenshot: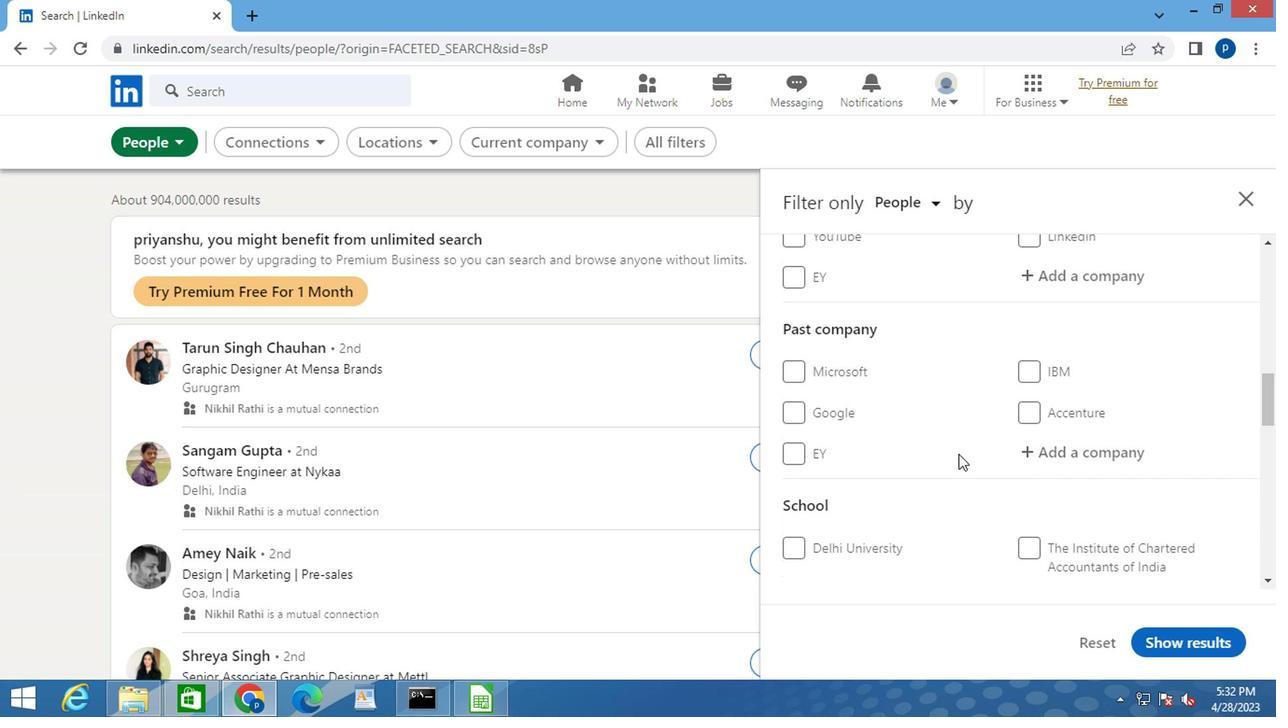 
Action: Mouse scrolled (953, 454) with delta (0, 0)
Screenshot: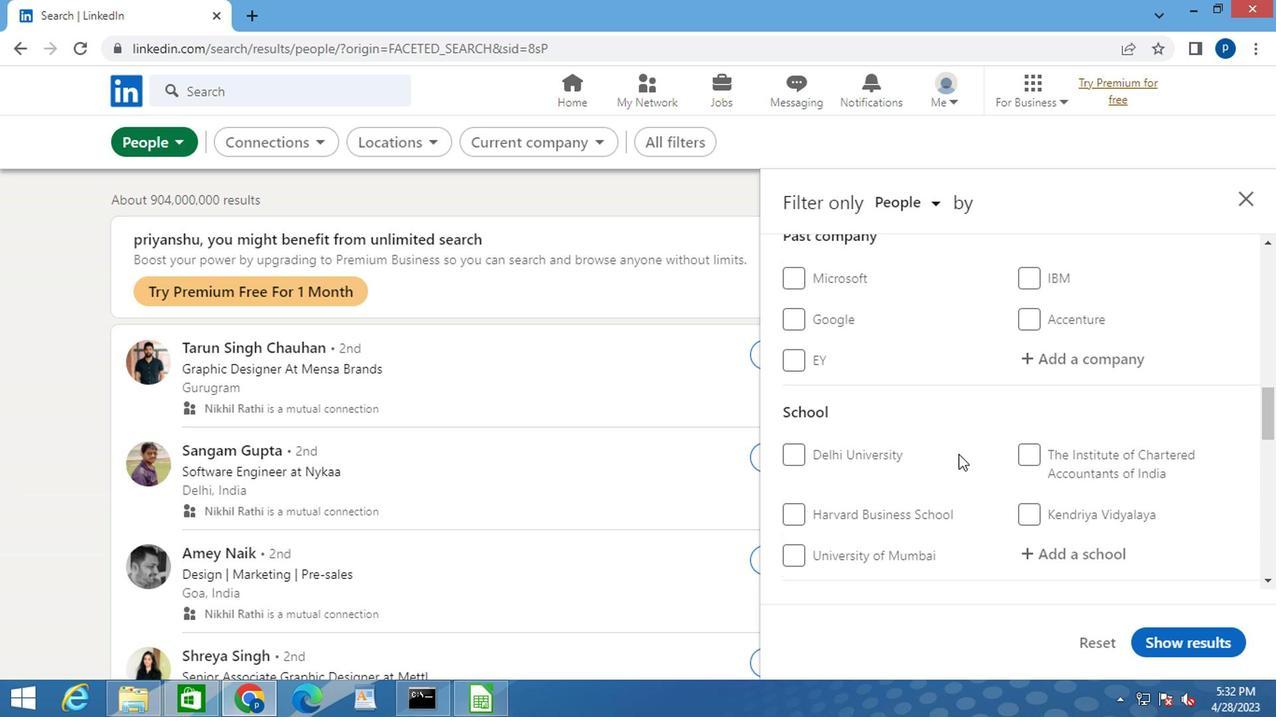 
Action: Mouse scrolled (953, 454) with delta (0, 0)
Screenshot: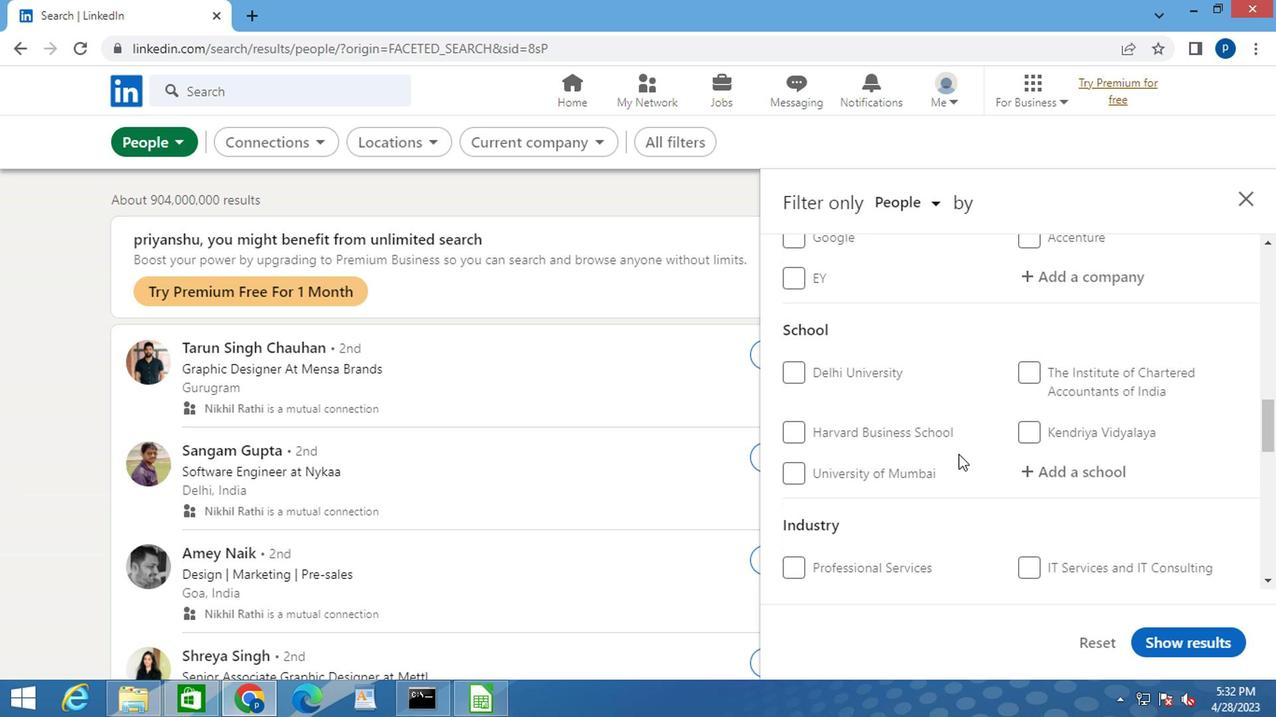 
Action: Mouse scrolled (953, 454) with delta (0, 0)
Screenshot: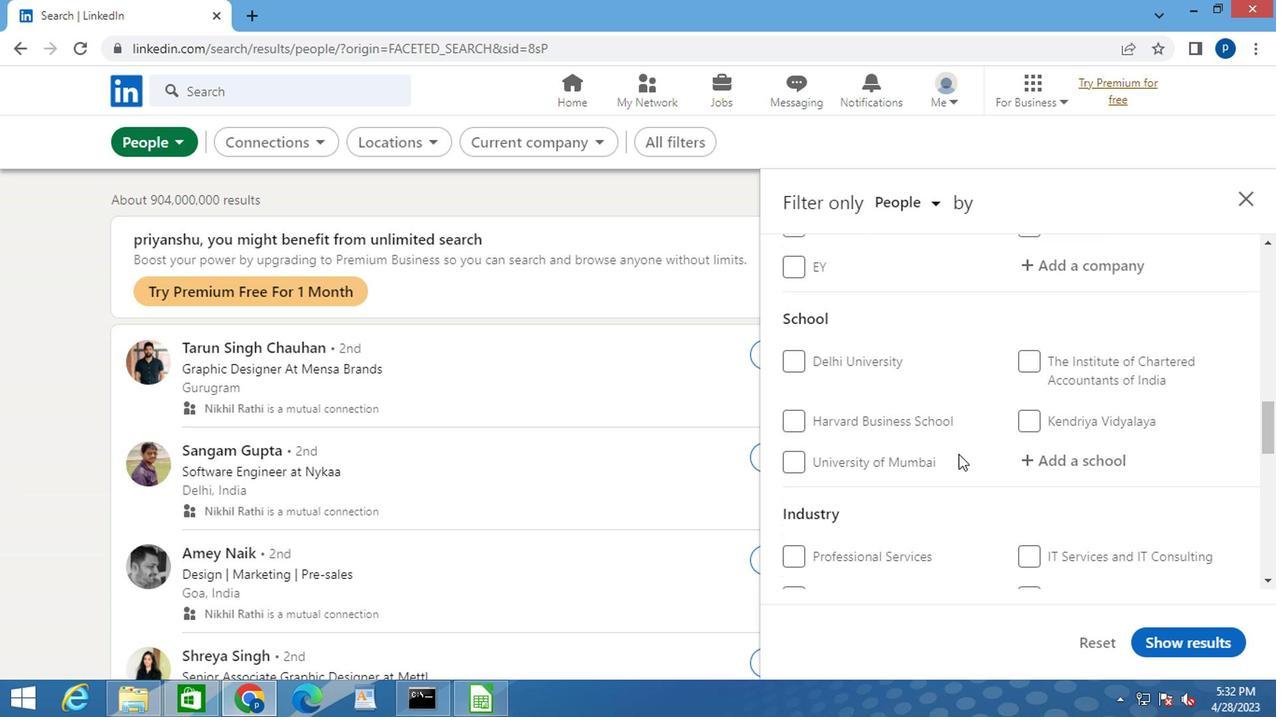 
Action: Mouse scrolled (953, 454) with delta (0, 0)
Screenshot: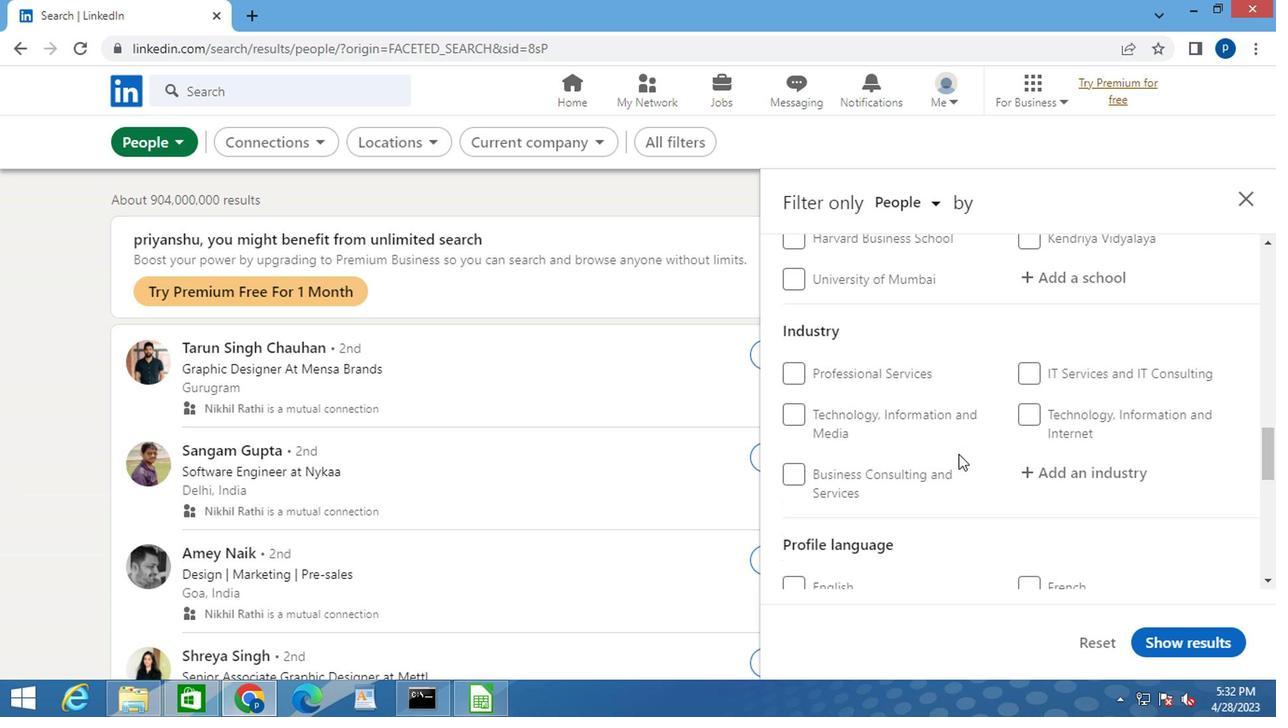 
Action: Mouse scrolled (953, 454) with delta (0, 0)
Screenshot: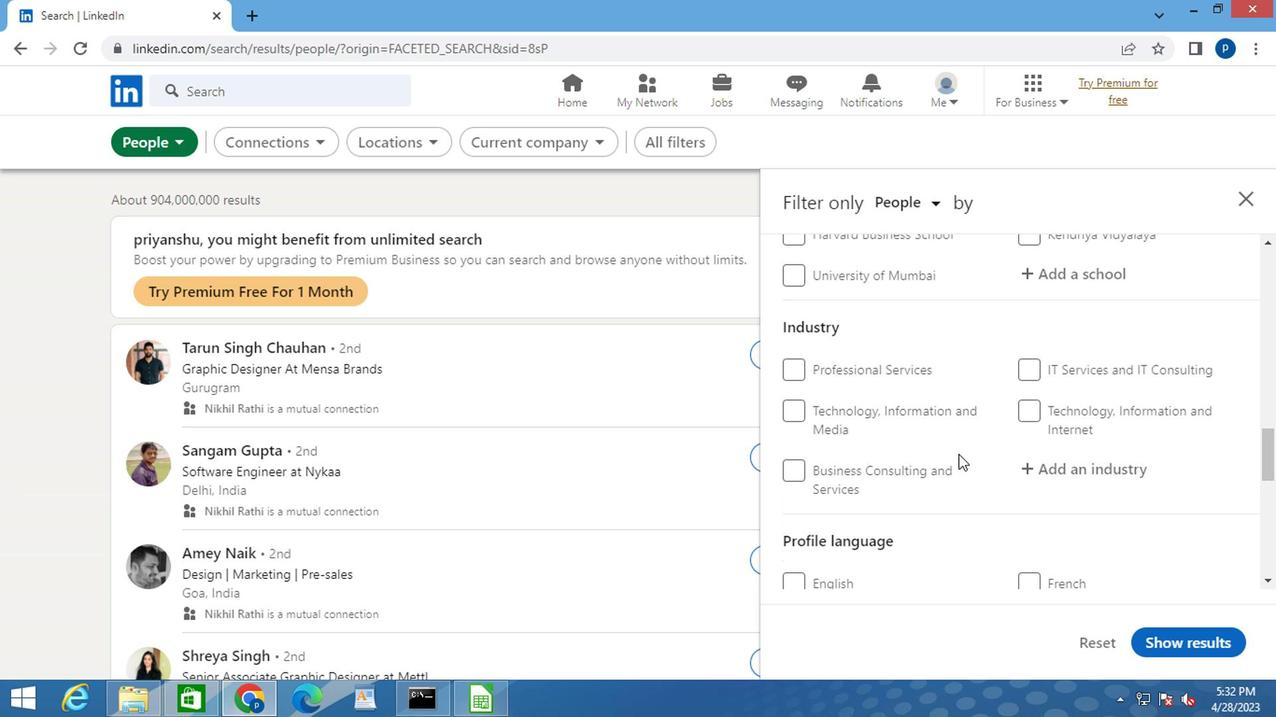 
Action: Mouse moved to (797, 485)
Screenshot: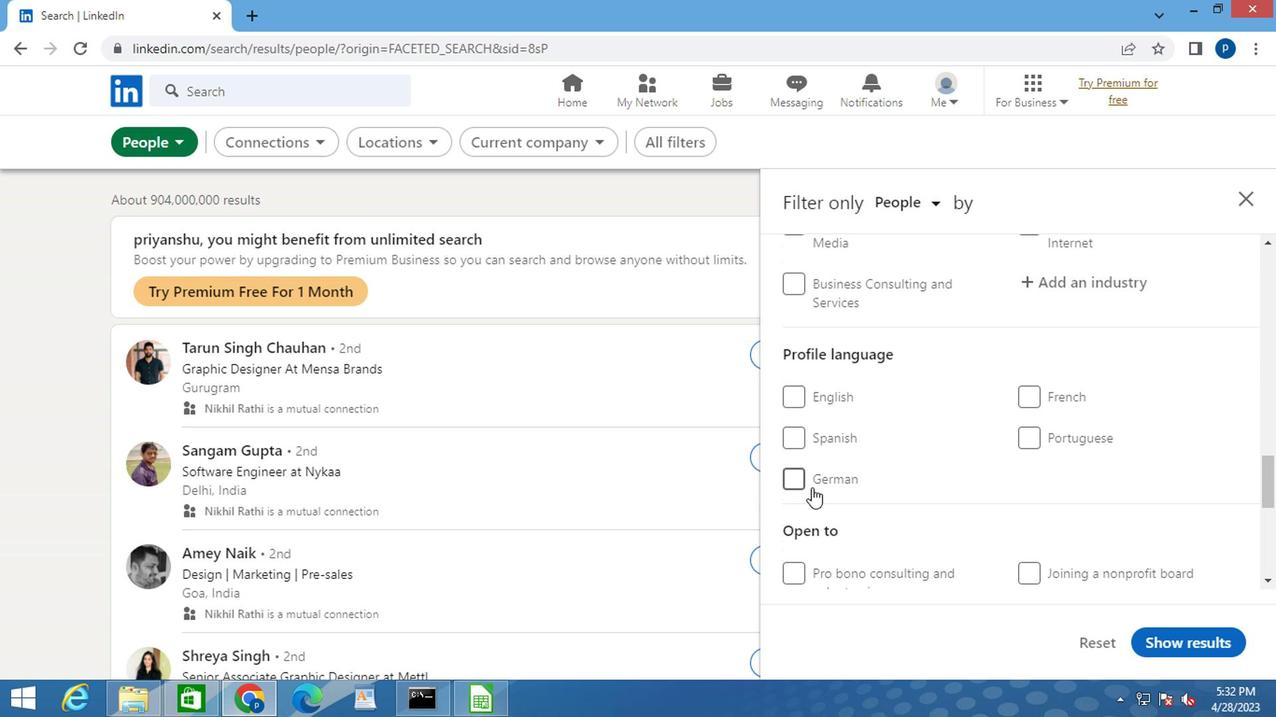 
Action: Mouse pressed left at (797, 485)
Screenshot: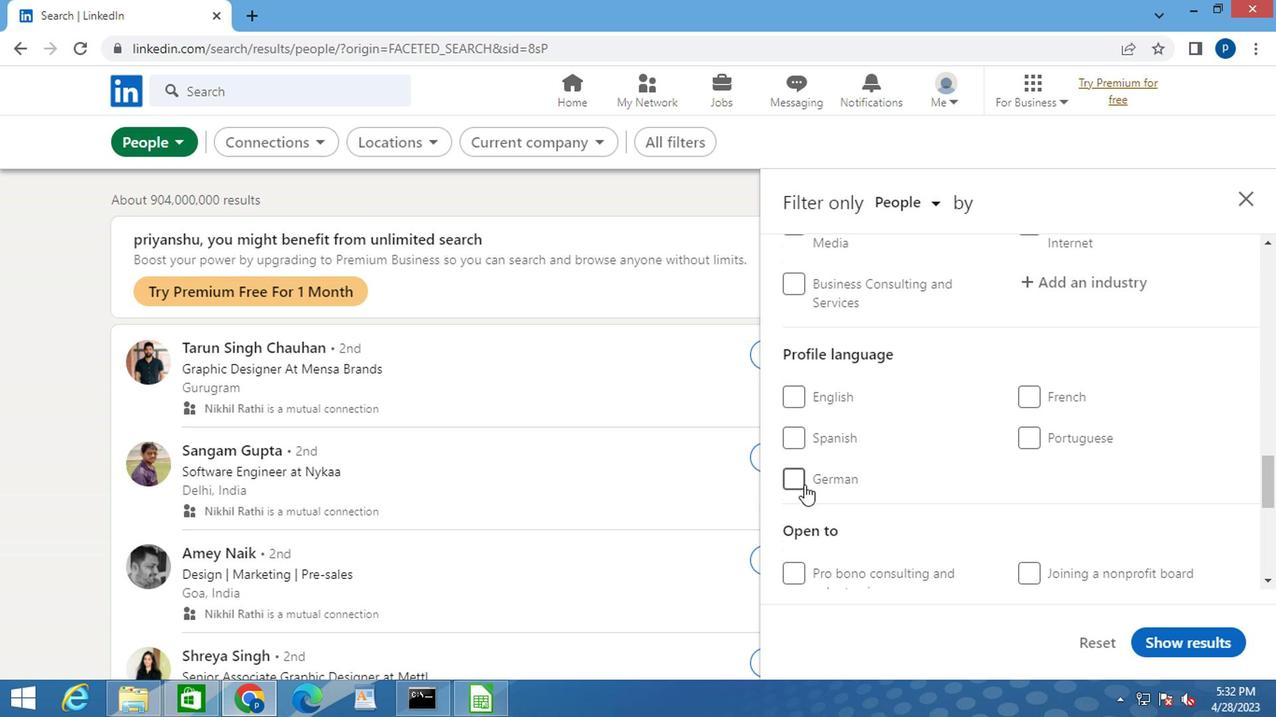 
Action: Mouse moved to (886, 452)
Screenshot: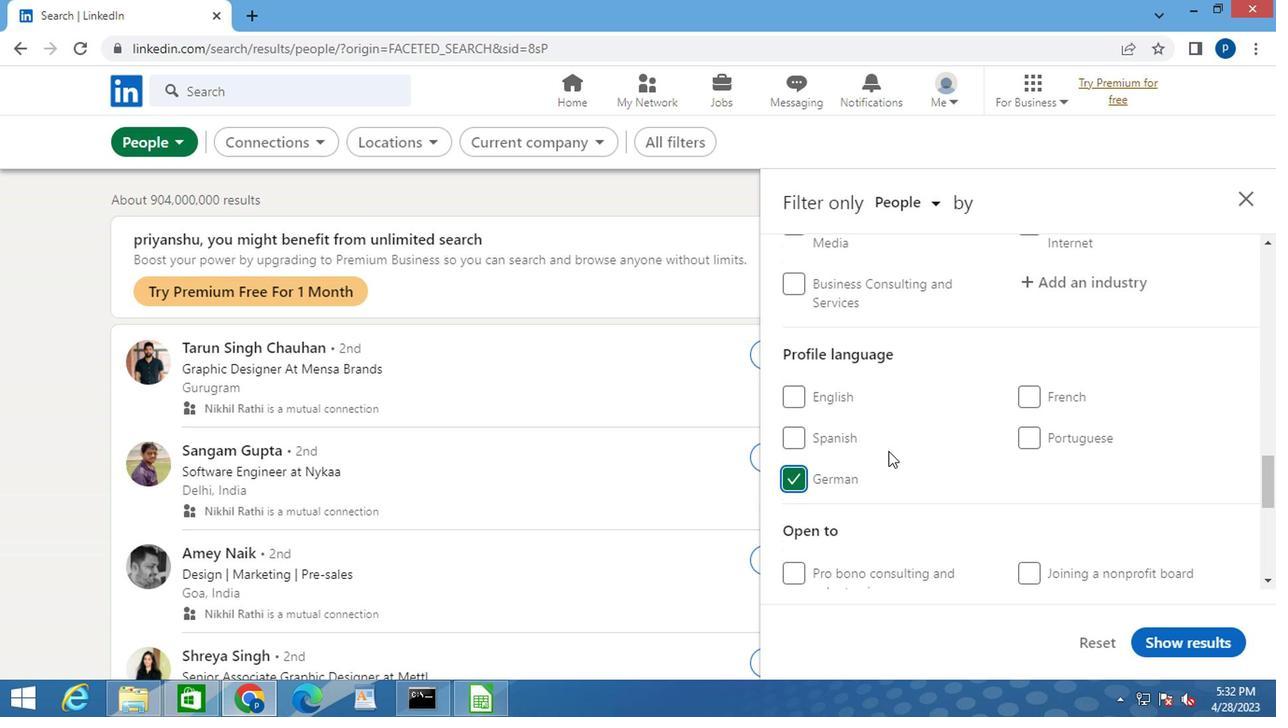 
Action: Mouse scrolled (886, 452) with delta (0, 0)
Screenshot: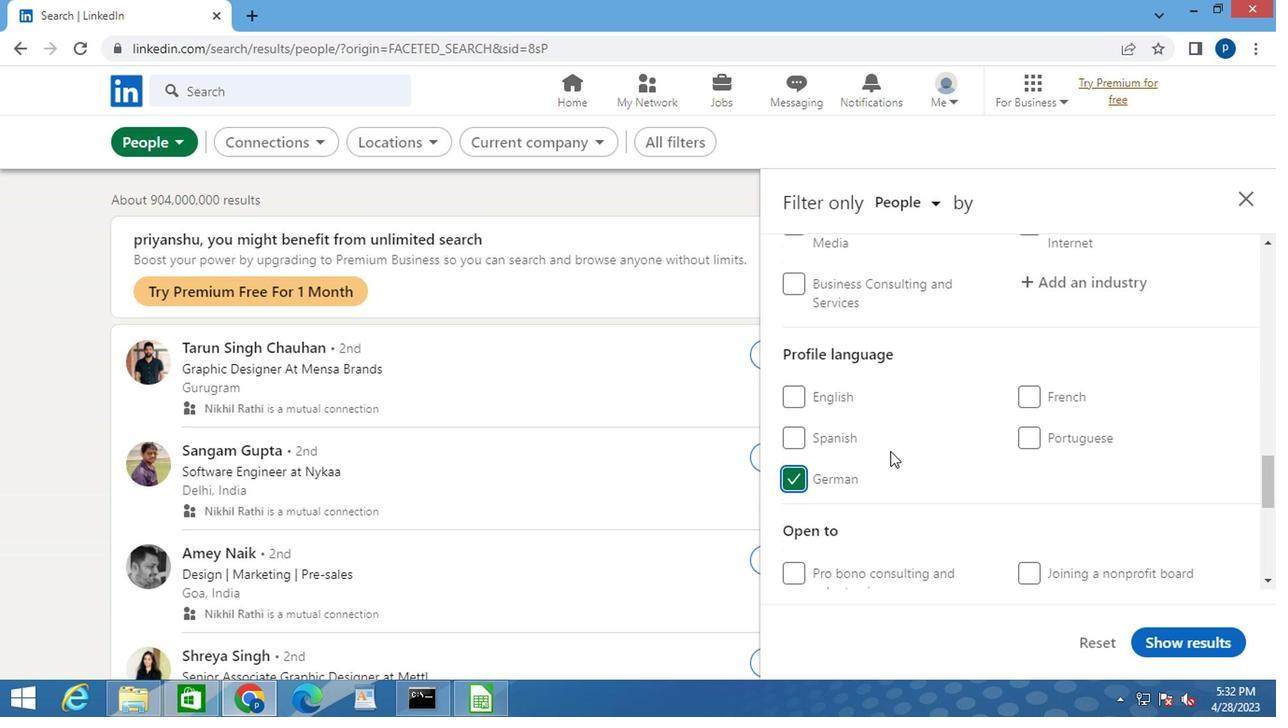 
Action: Mouse moved to (912, 452)
Screenshot: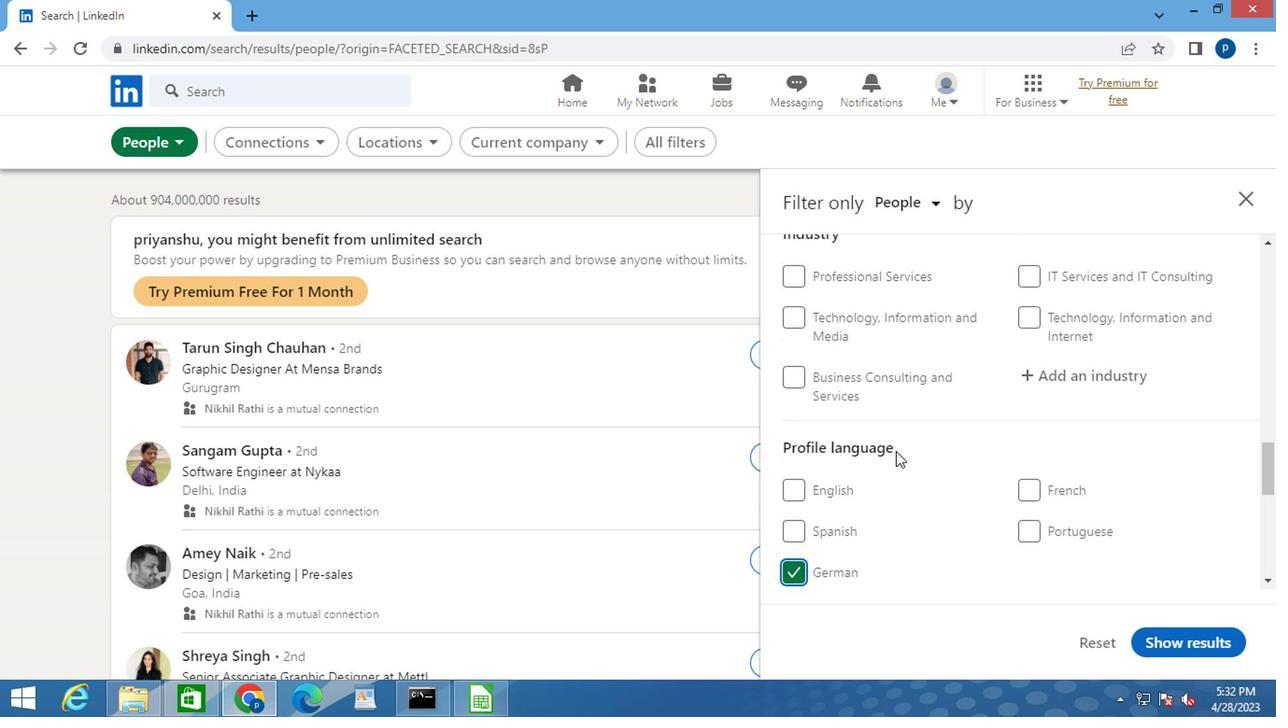 
Action: Mouse scrolled (912, 454) with delta (0, 1)
Screenshot: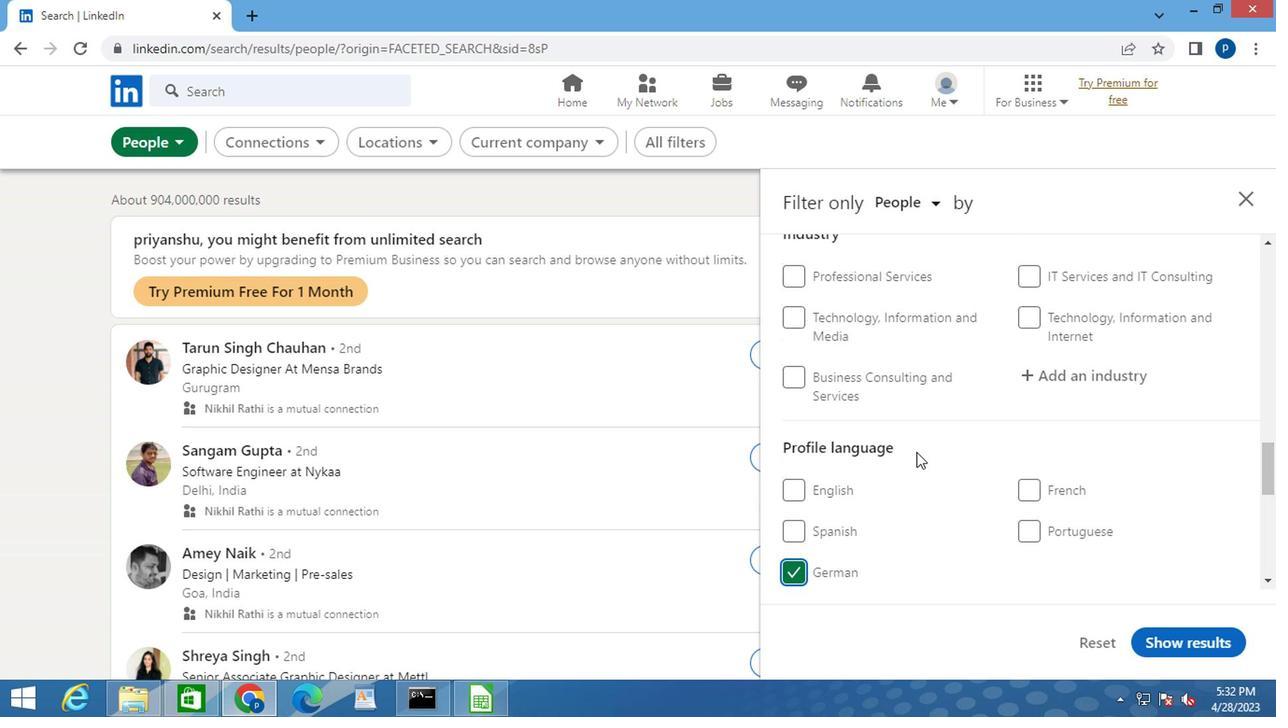 
Action: Mouse scrolled (912, 454) with delta (0, 1)
Screenshot: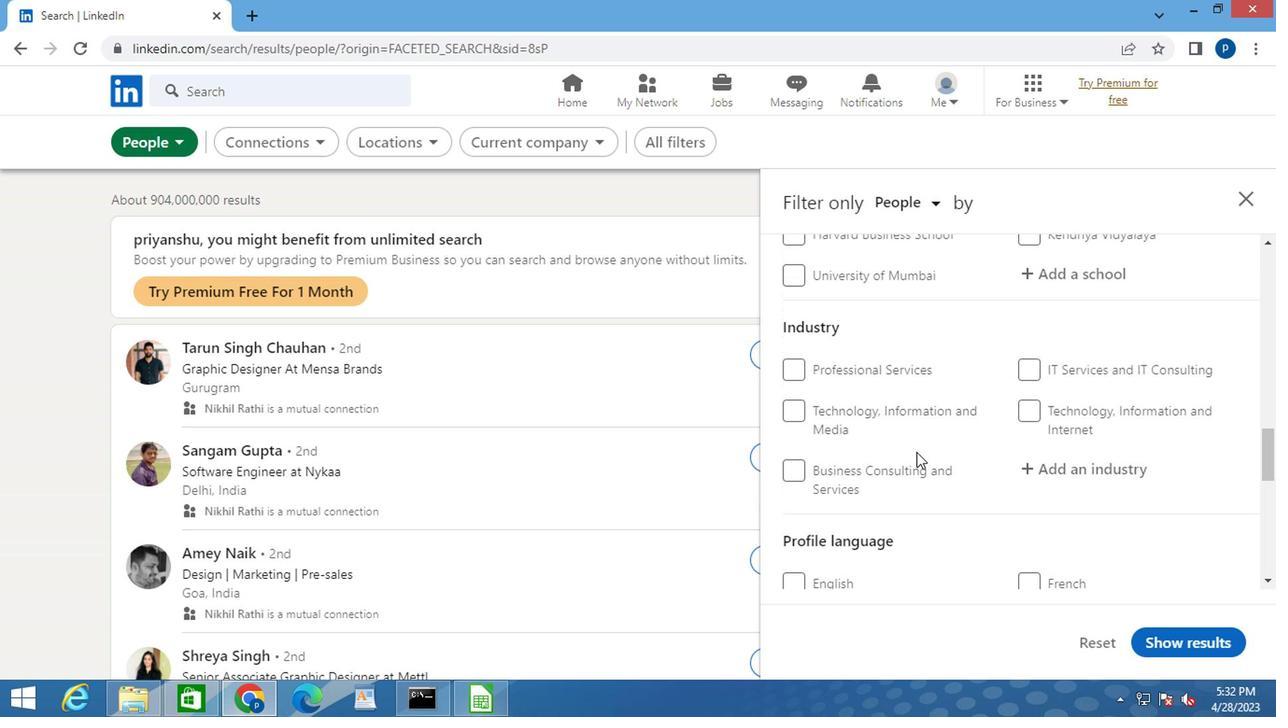 
Action: Mouse scrolled (912, 454) with delta (0, 1)
Screenshot: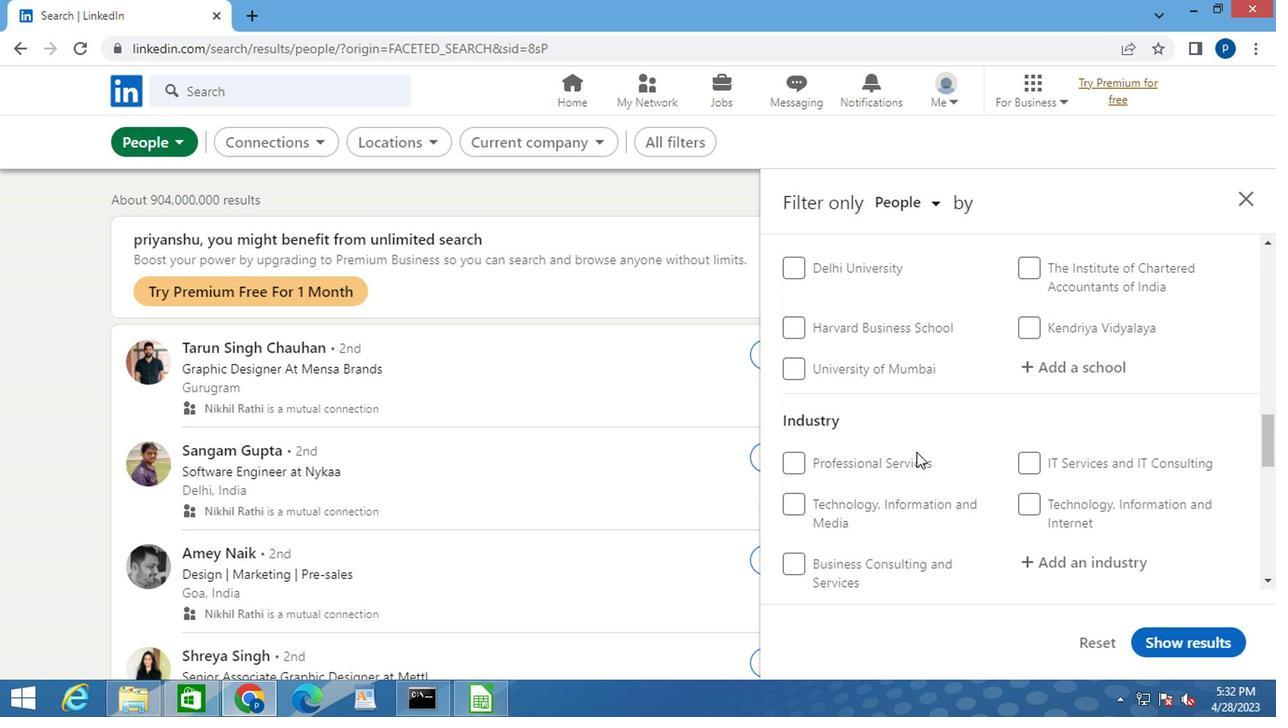 
Action: Mouse scrolled (912, 454) with delta (0, 1)
Screenshot: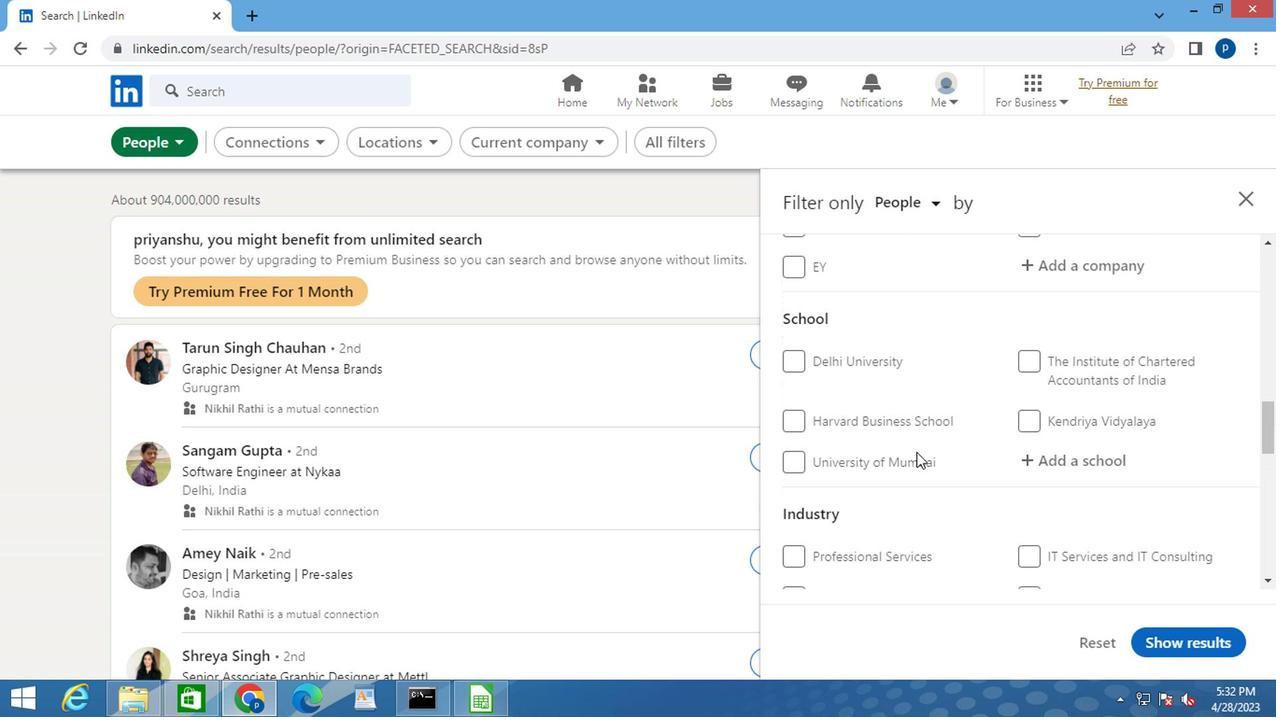 
Action: Mouse scrolled (912, 454) with delta (0, 1)
Screenshot: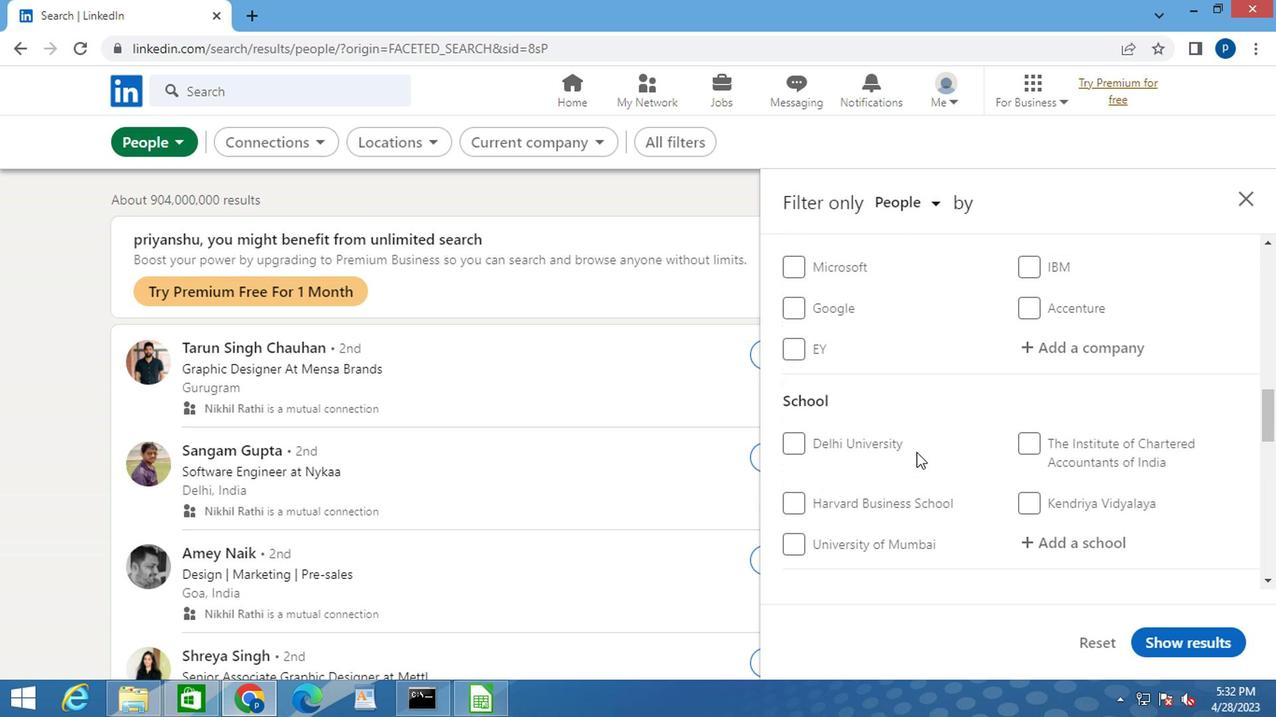 
Action: Mouse moved to (924, 450)
Screenshot: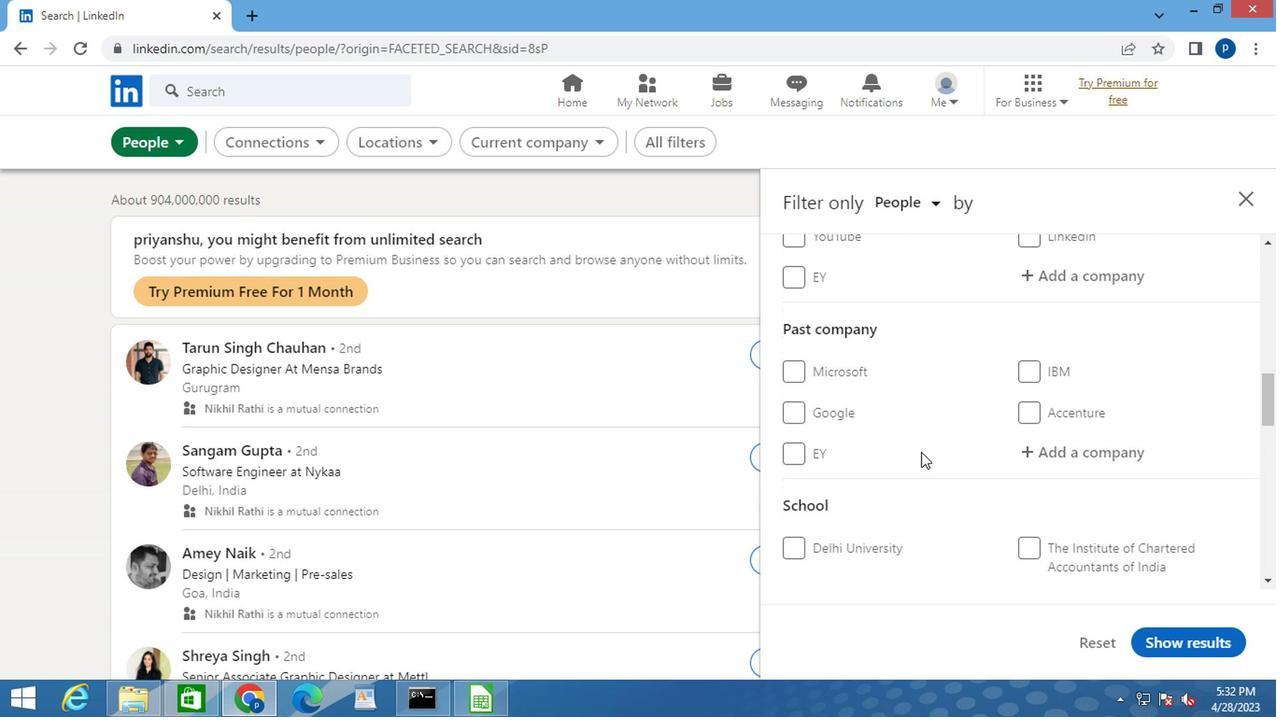 
Action: Mouse scrolled (924, 452) with delta (0, 1)
Screenshot: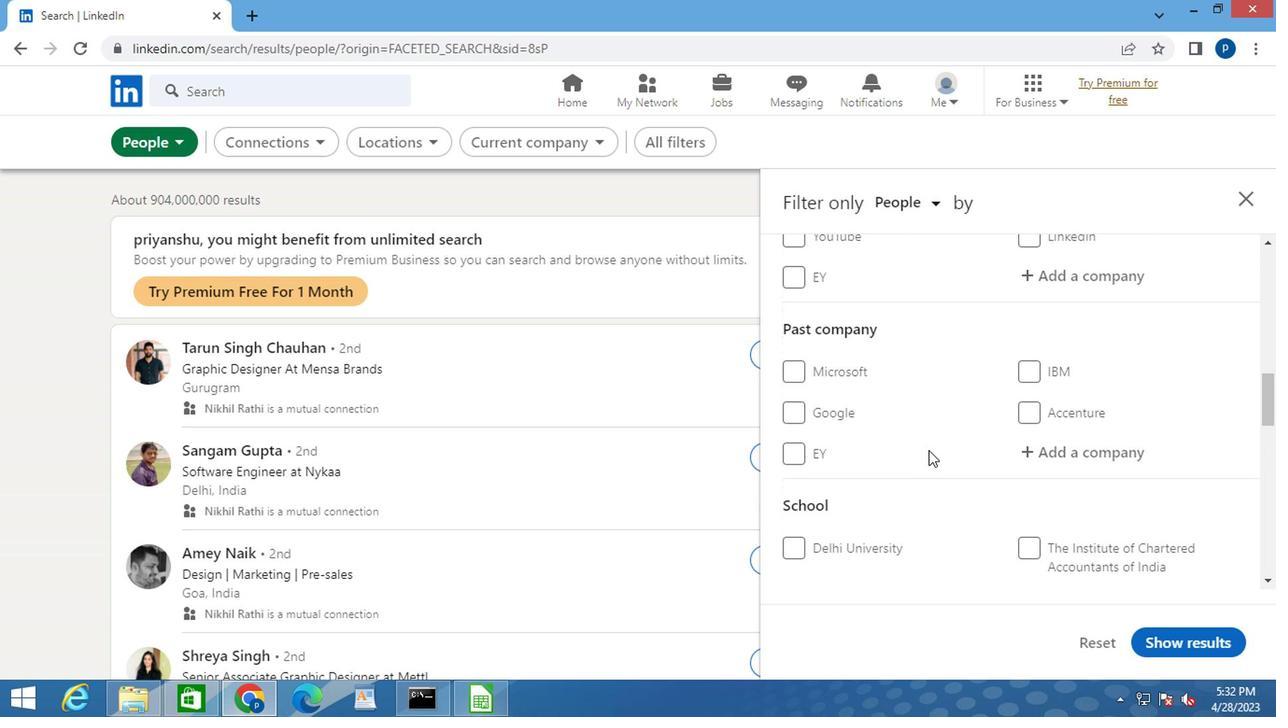 
Action: Mouse scrolled (924, 452) with delta (0, 1)
Screenshot: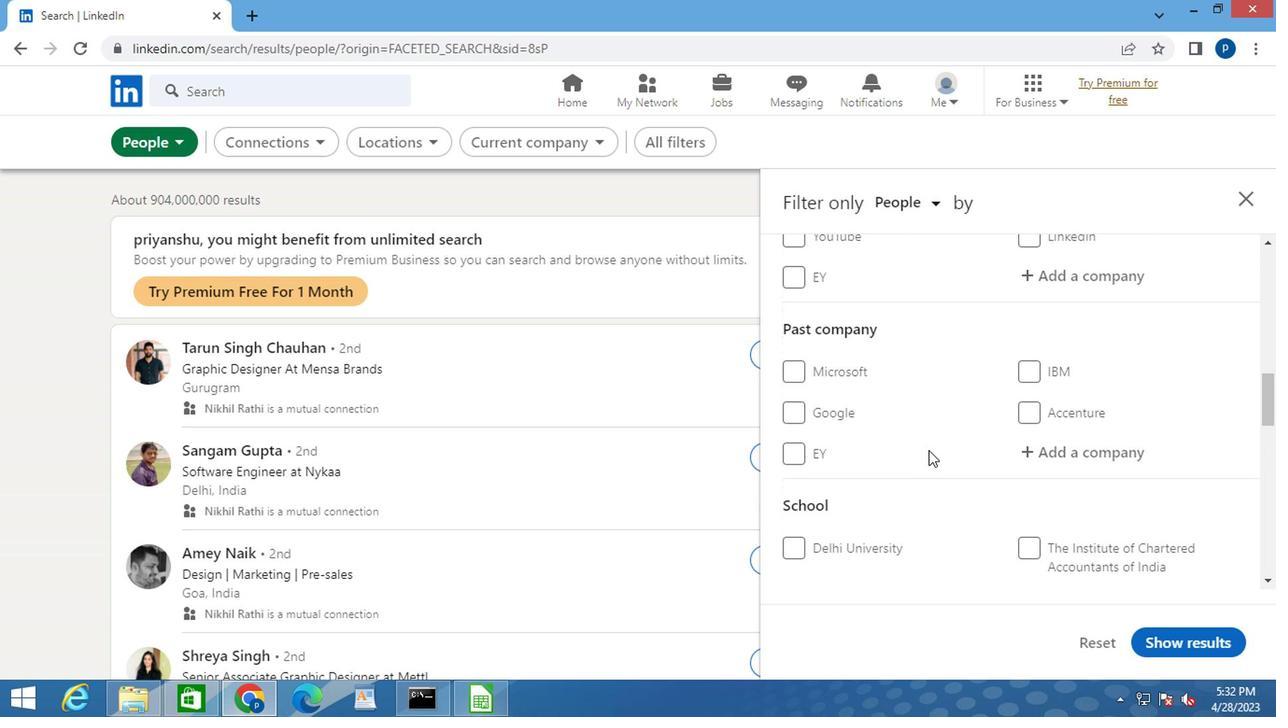 
Action: Mouse moved to (1038, 452)
Screenshot: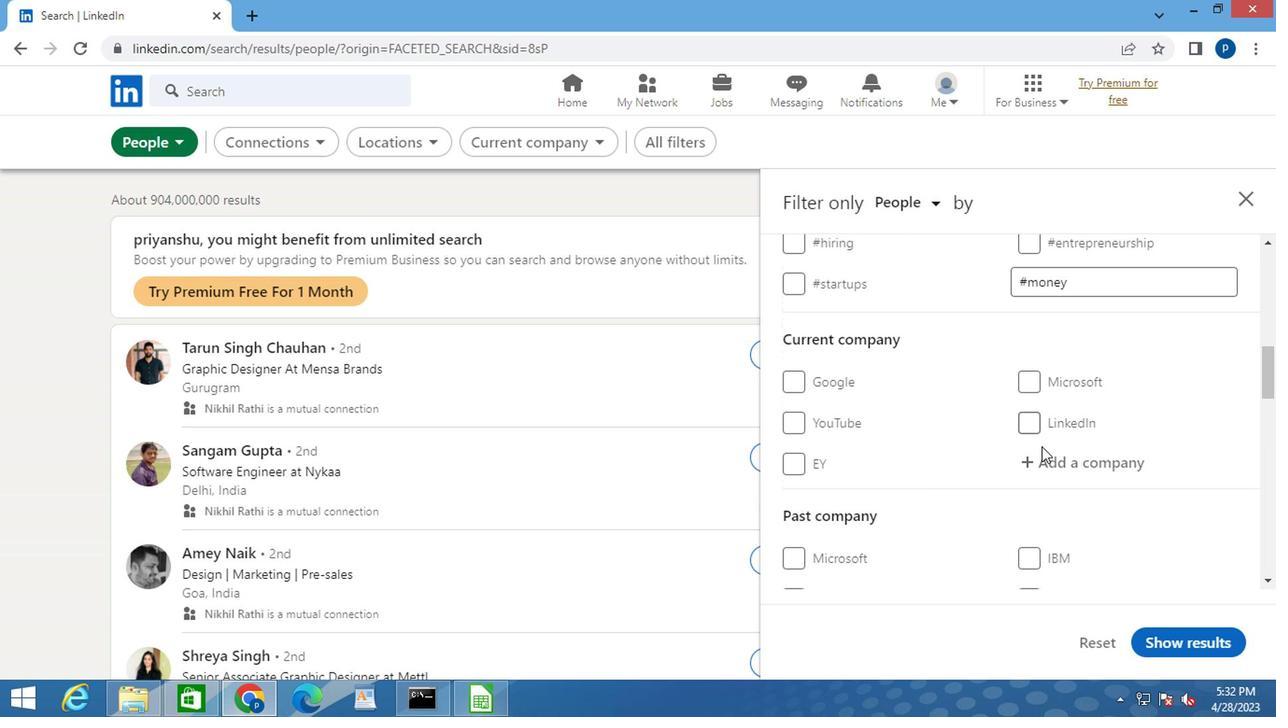 
Action: Mouse pressed left at (1038, 452)
Screenshot: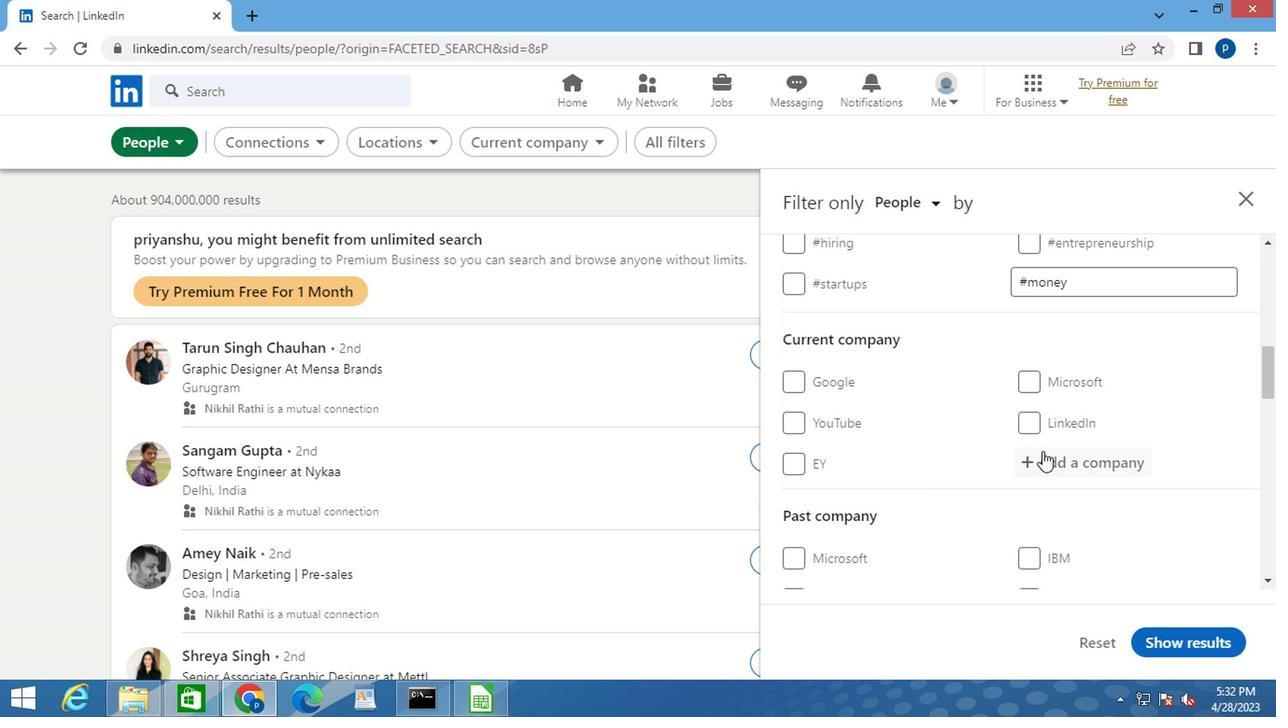 
Action: Key pressed <Key.caps_lock>A<Key.caps_lock>ARVI<Key.space><Key.caps_lock>E<Key.caps_lock>NCON
Screenshot: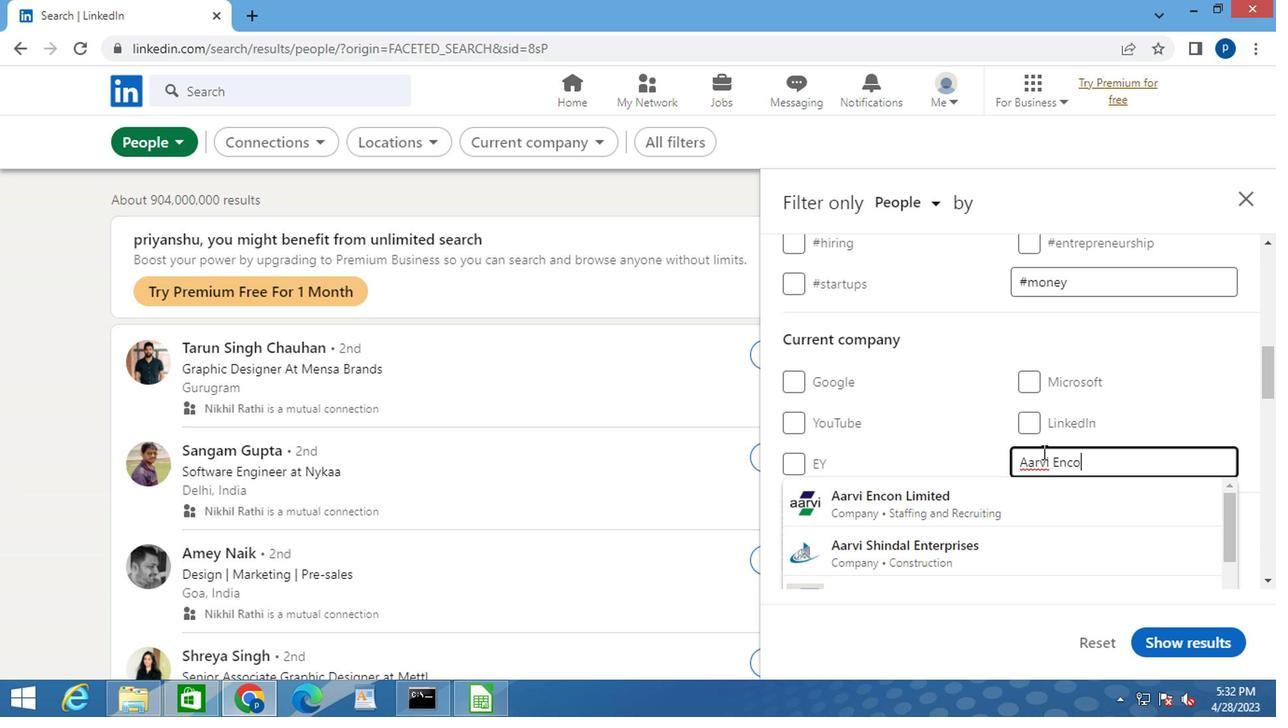
Action: Mouse moved to (956, 494)
Screenshot: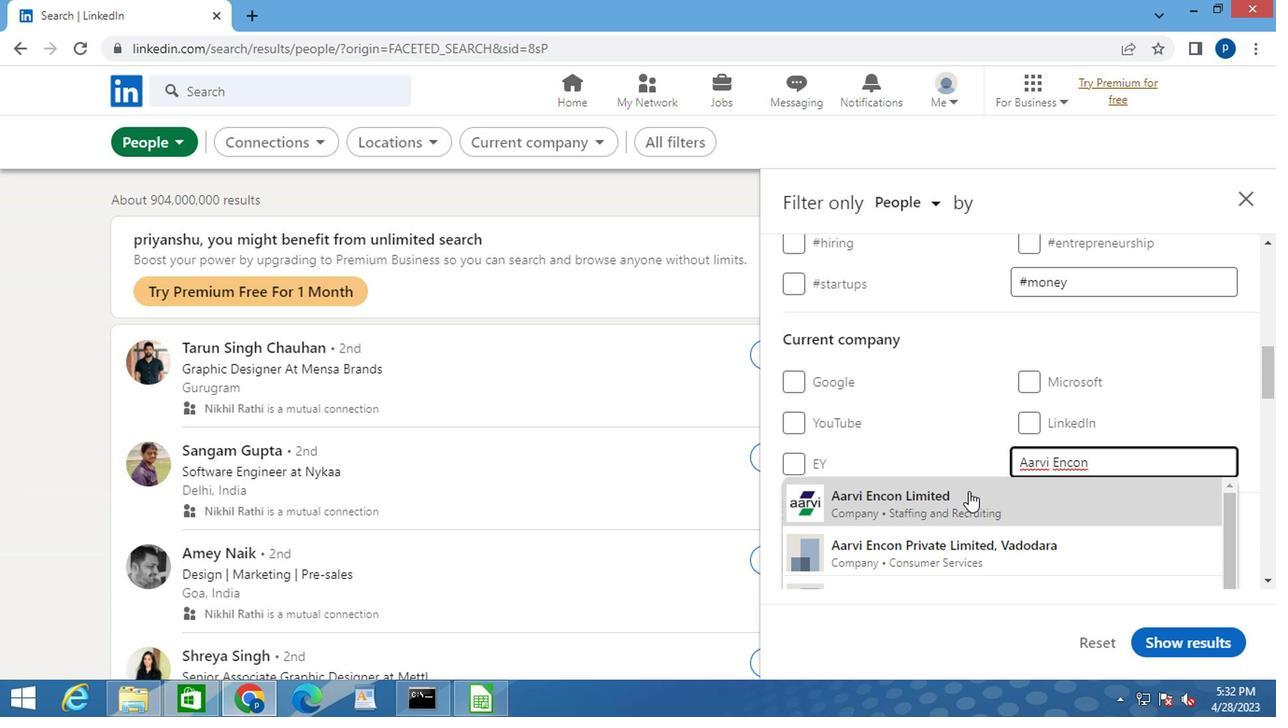
Action: Mouse pressed left at (956, 494)
Screenshot: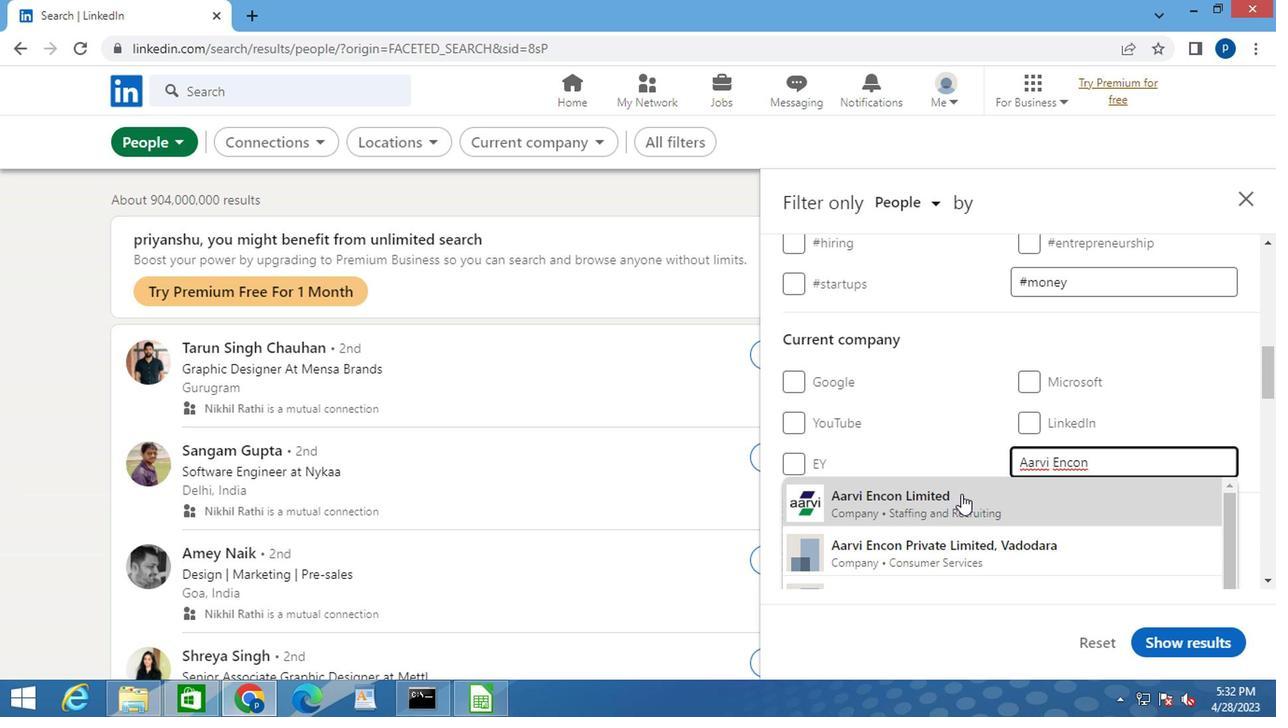 
Action: Mouse moved to (947, 441)
Screenshot: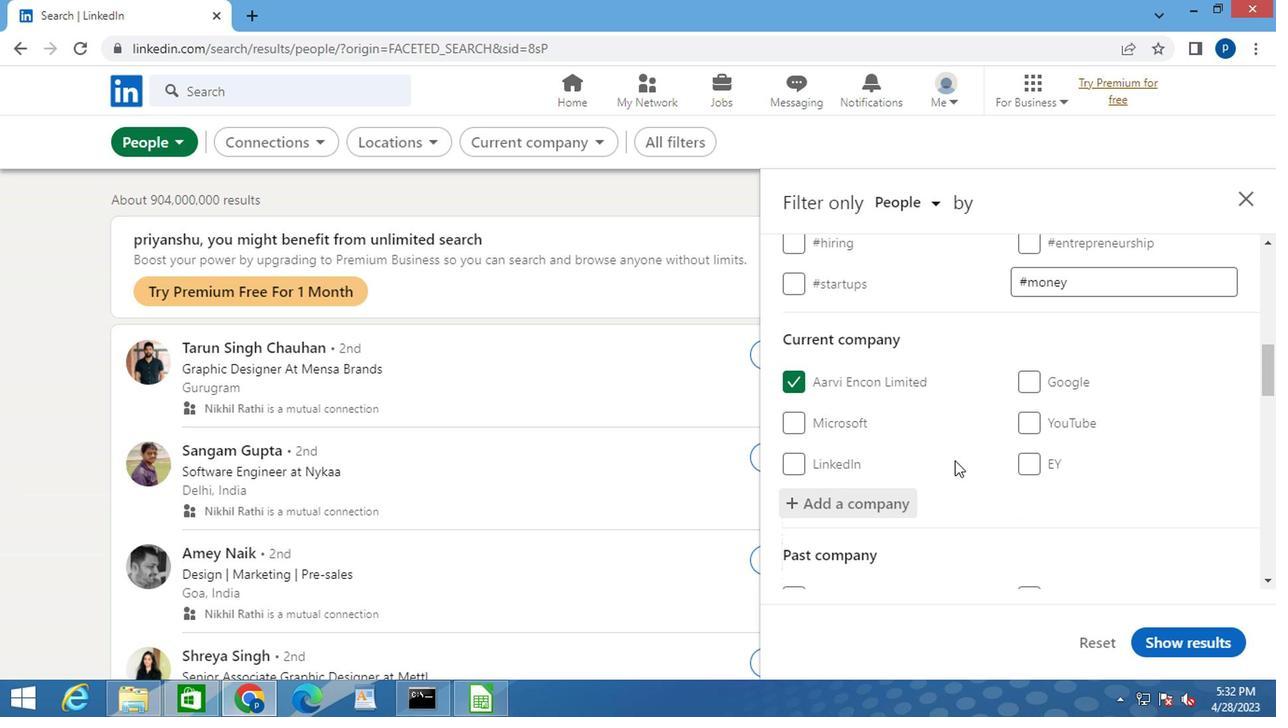 
Action: Mouse scrolled (947, 440) with delta (0, 0)
Screenshot: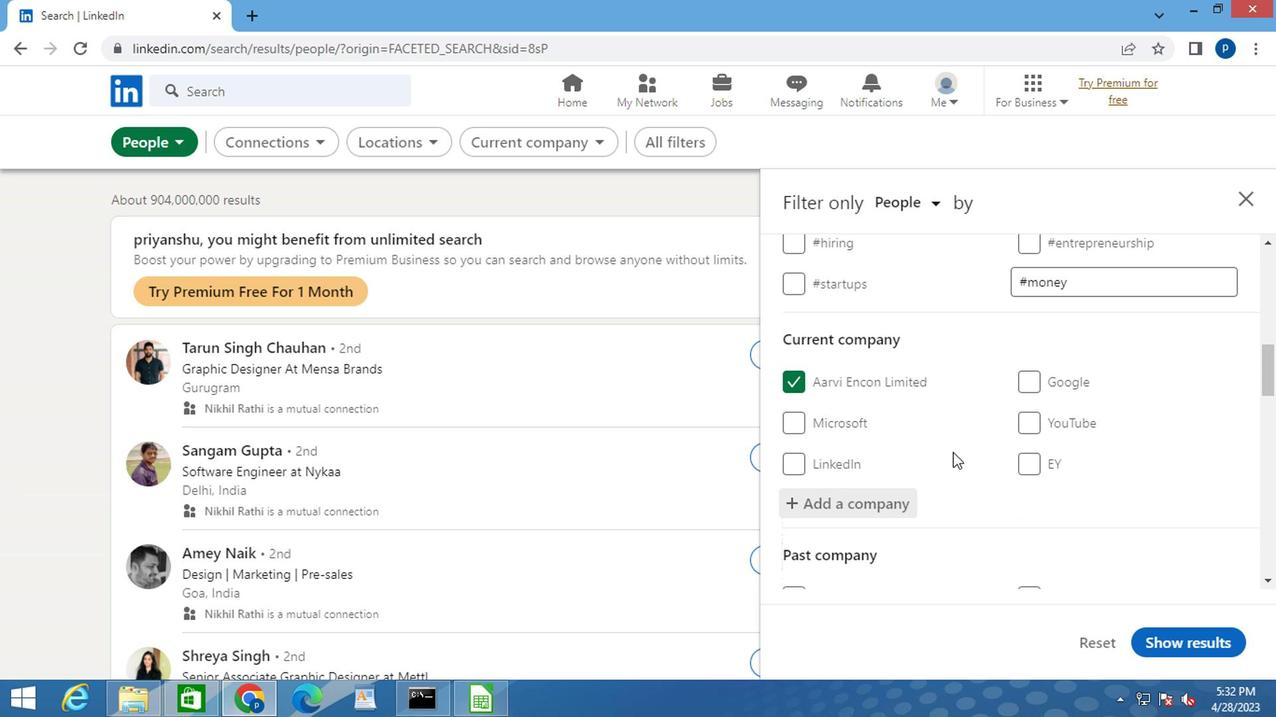 
Action: Mouse scrolled (947, 440) with delta (0, 0)
Screenshot: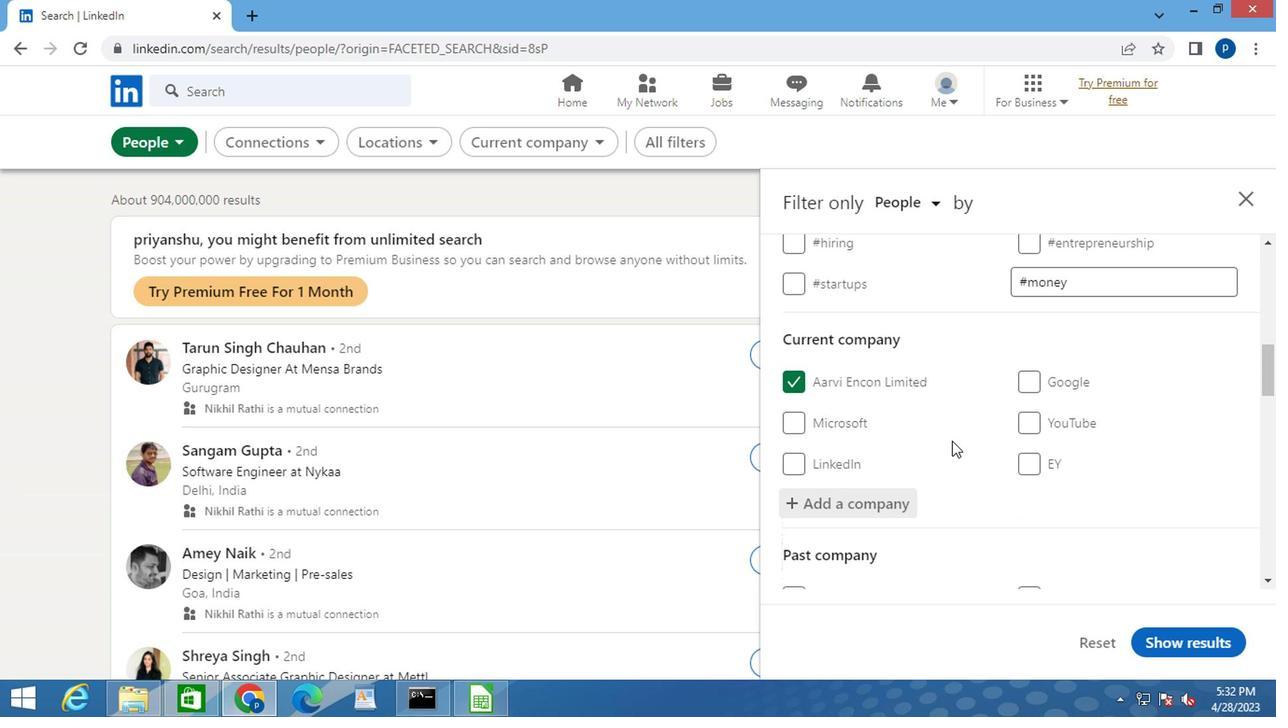 
Action: Mouse moved to (964, 412)
Screenshot: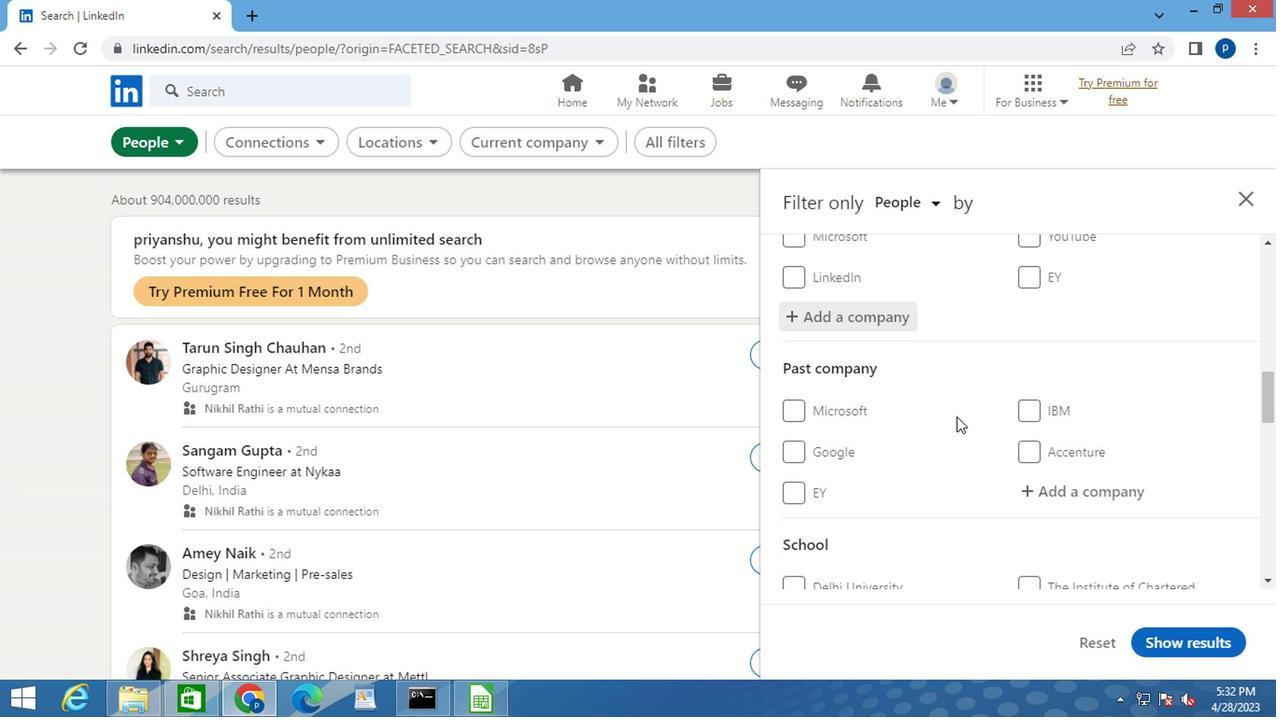 
Action: Mouse scrolled (964, 412) with delta (0, 0)
Screenshot: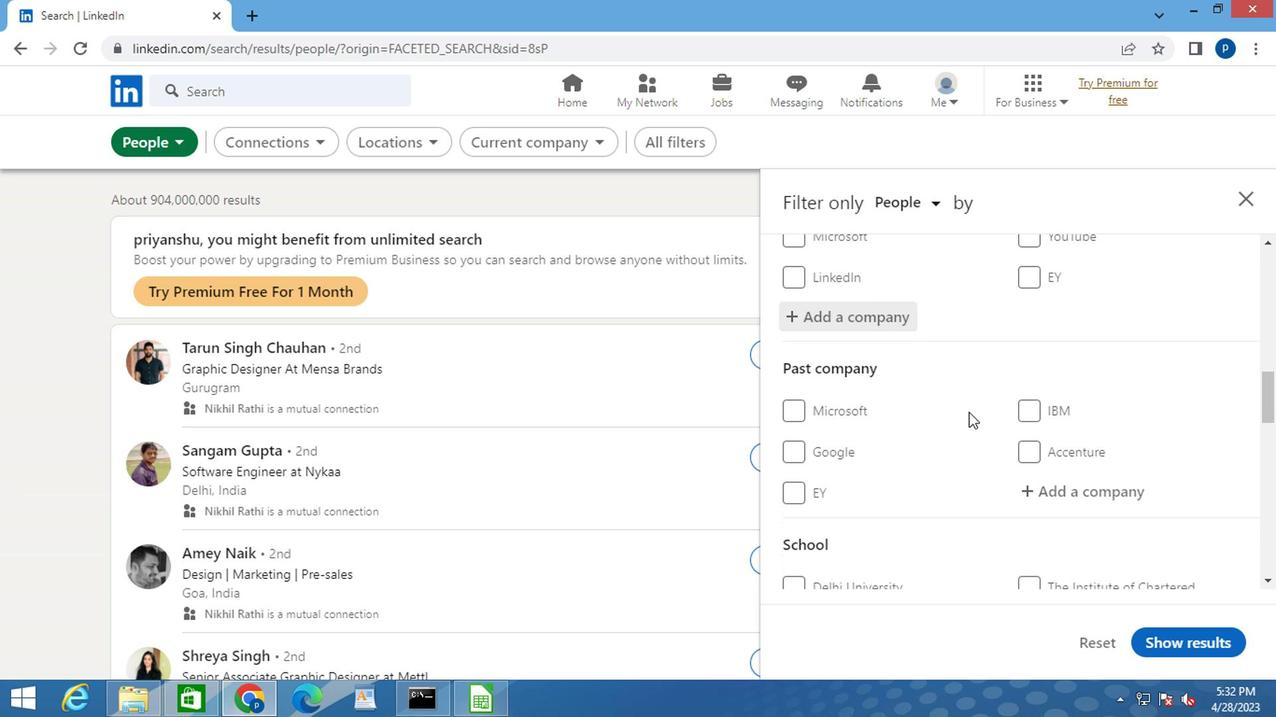 
Action: Mouse moved to (967, 412)
Screenshot: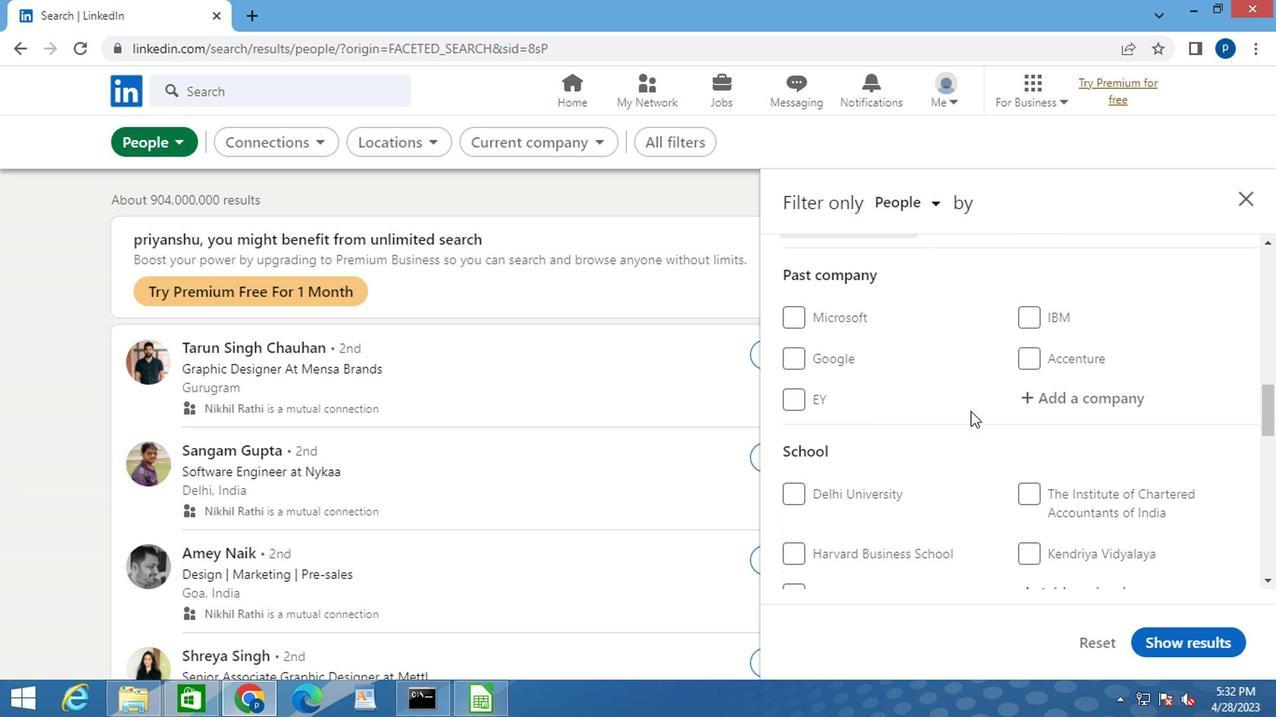 
Action: Mouse scrolled (967, 410) with delta (0, -1)
Screenshot: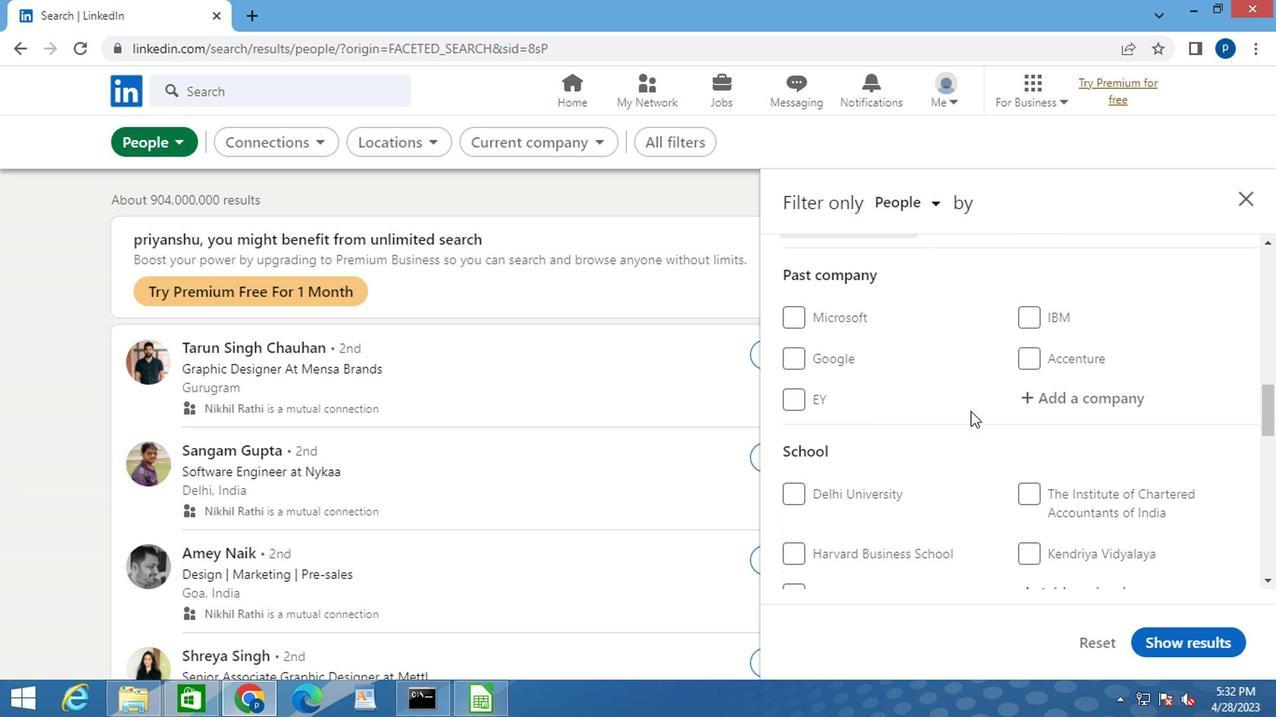 
Action: Mouse moved to (1053, 499)
Screenshot: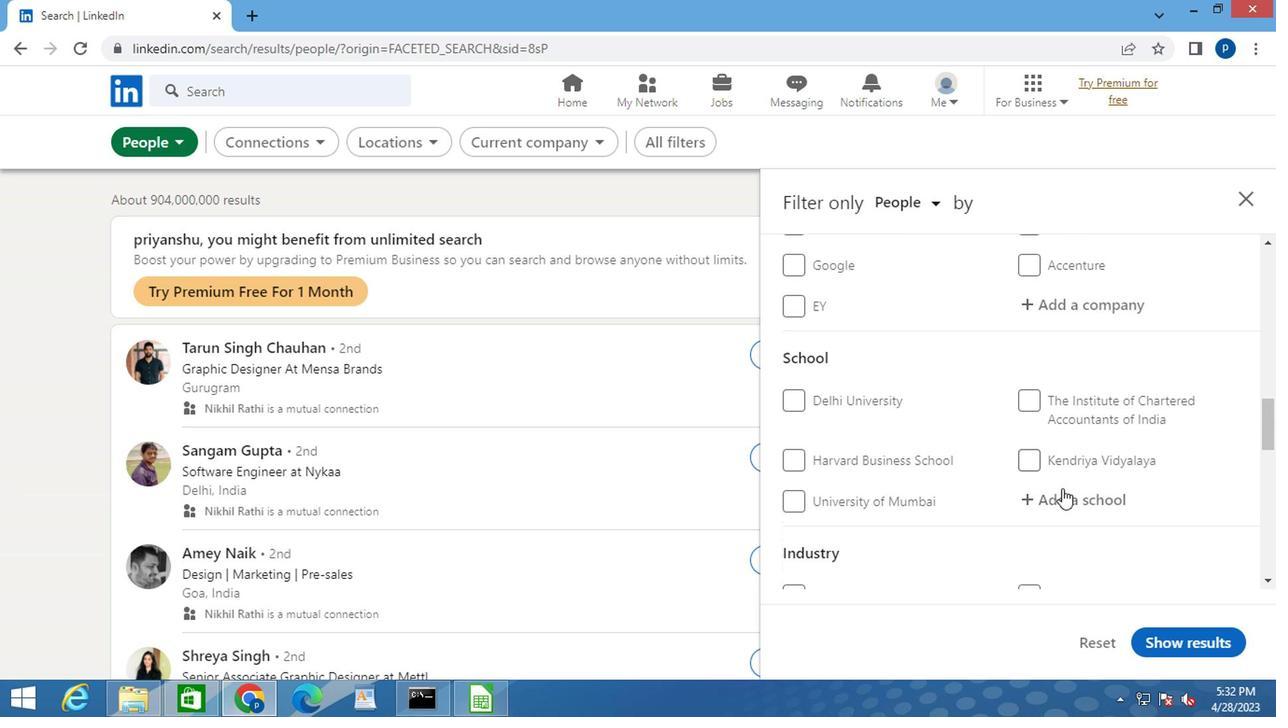 
Action: Mouse pressed left at (1053, 499)
Screenshot: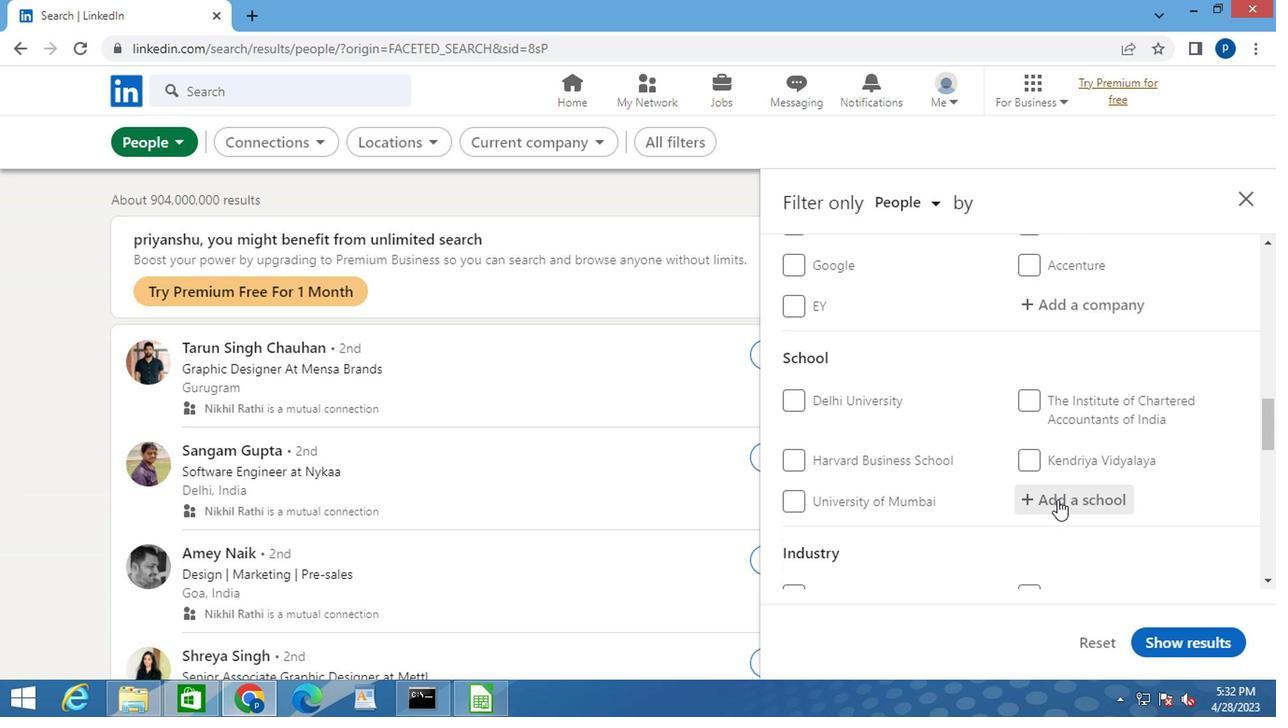 
Action: Mouse pressed left at (1053, 499)
Screenshot: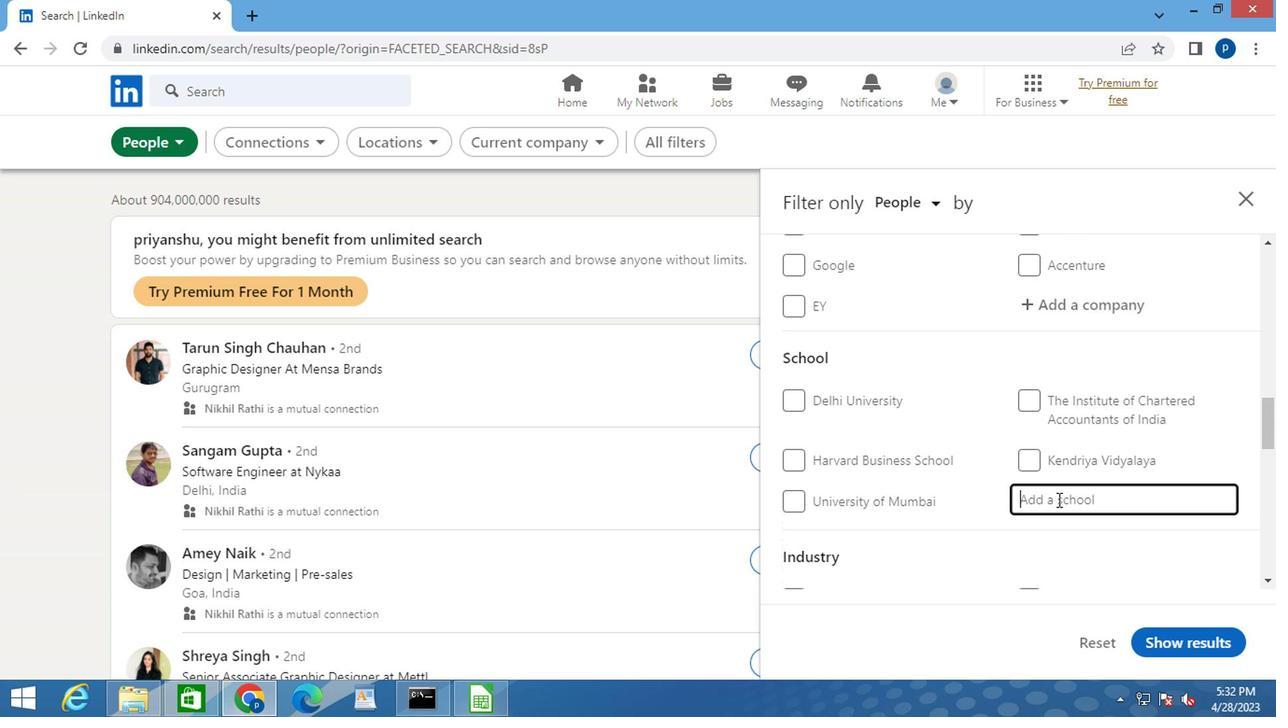 
Action: Key pressed <Key.caps_lock>PRASAD<Key.space>V<Key.space>POTLURI
Screenshot: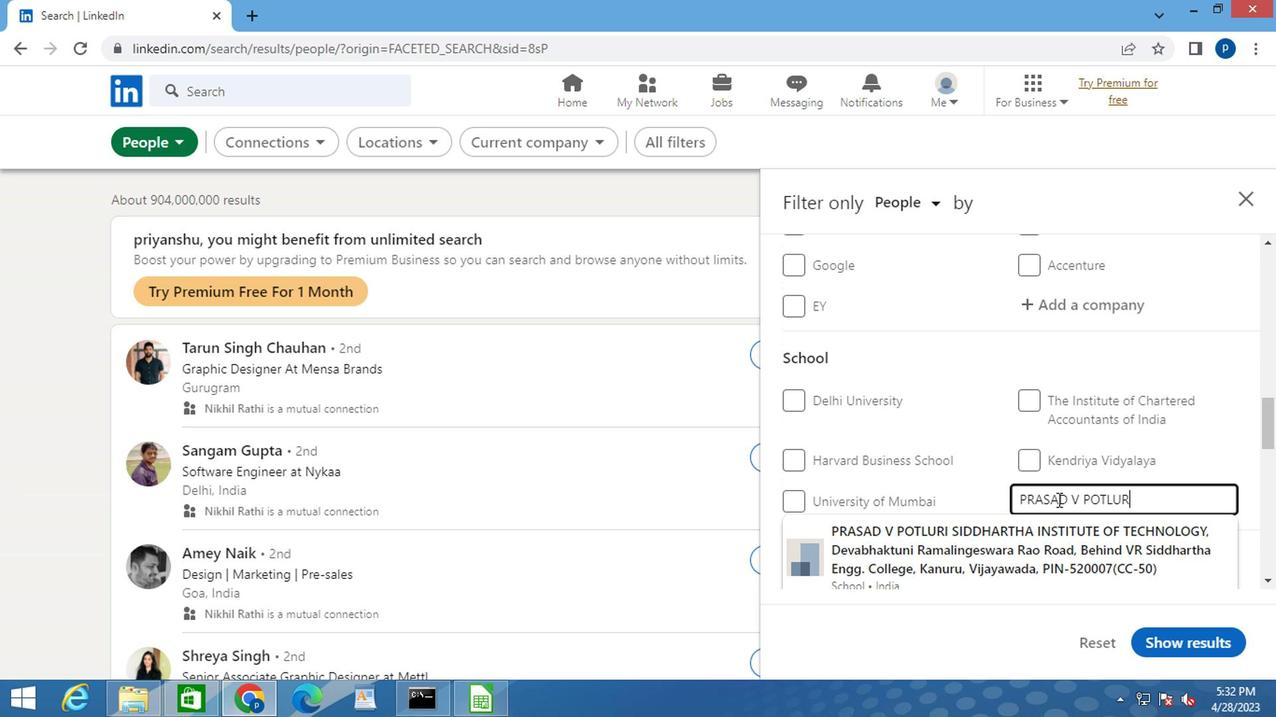 
Action: Mouse moved to (1011, 548)
Screenshot: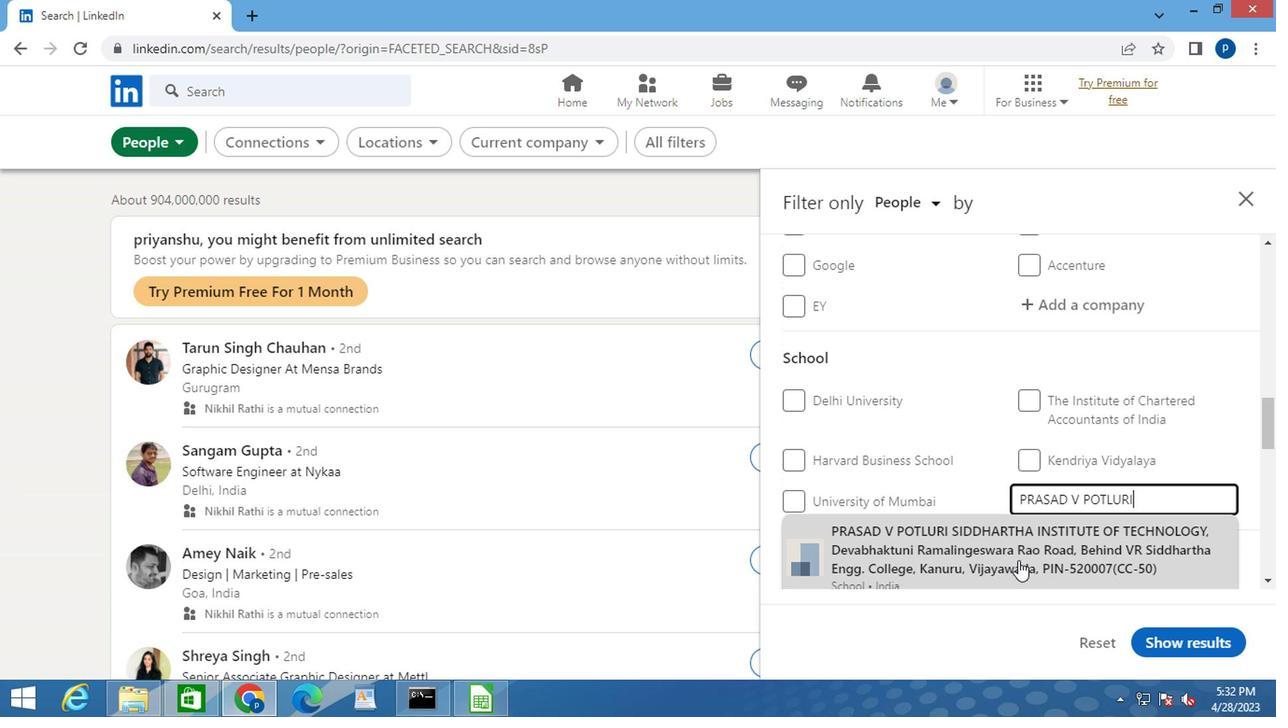 
Action: Mouse pressed left at (1011, 548)
Screenshot: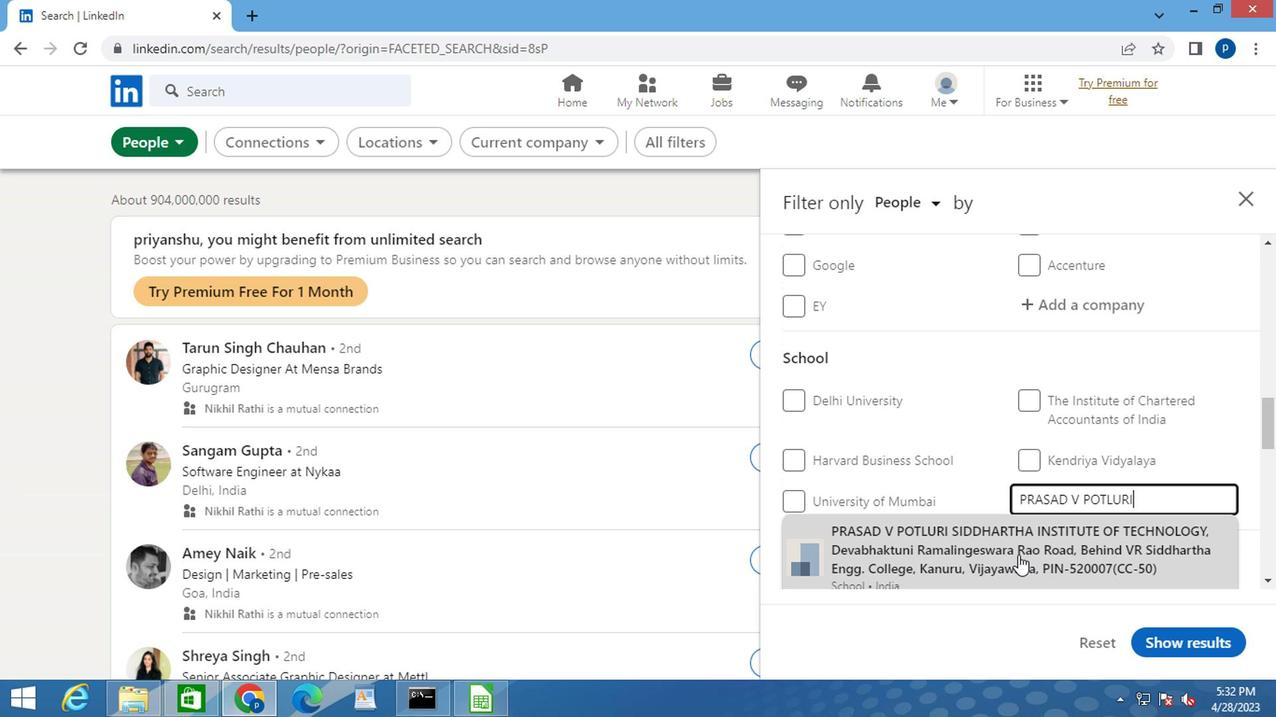 
Action: Mouse moved to (985, 498)
Screenshot: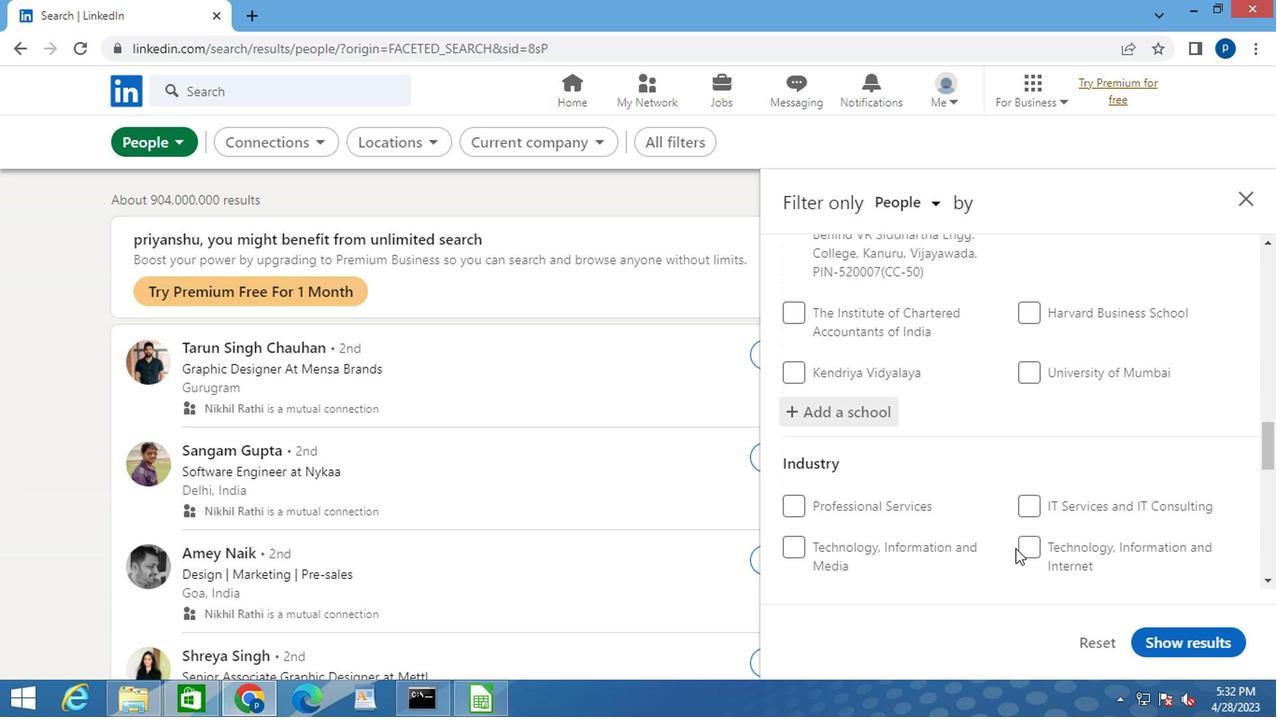 
Action: Mouse scrolled (985, 497) with delta (0, -1)
Screenshot: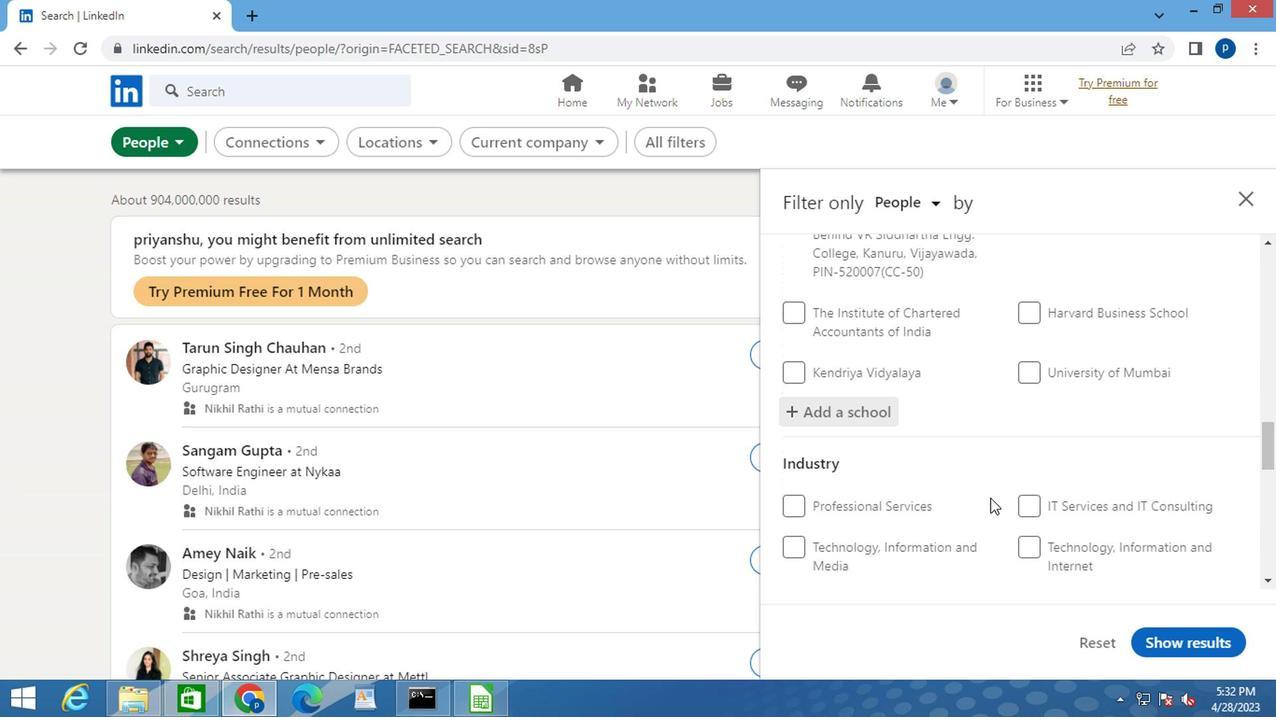 
Action: Mouse moved to (985, 498)
Screenshot: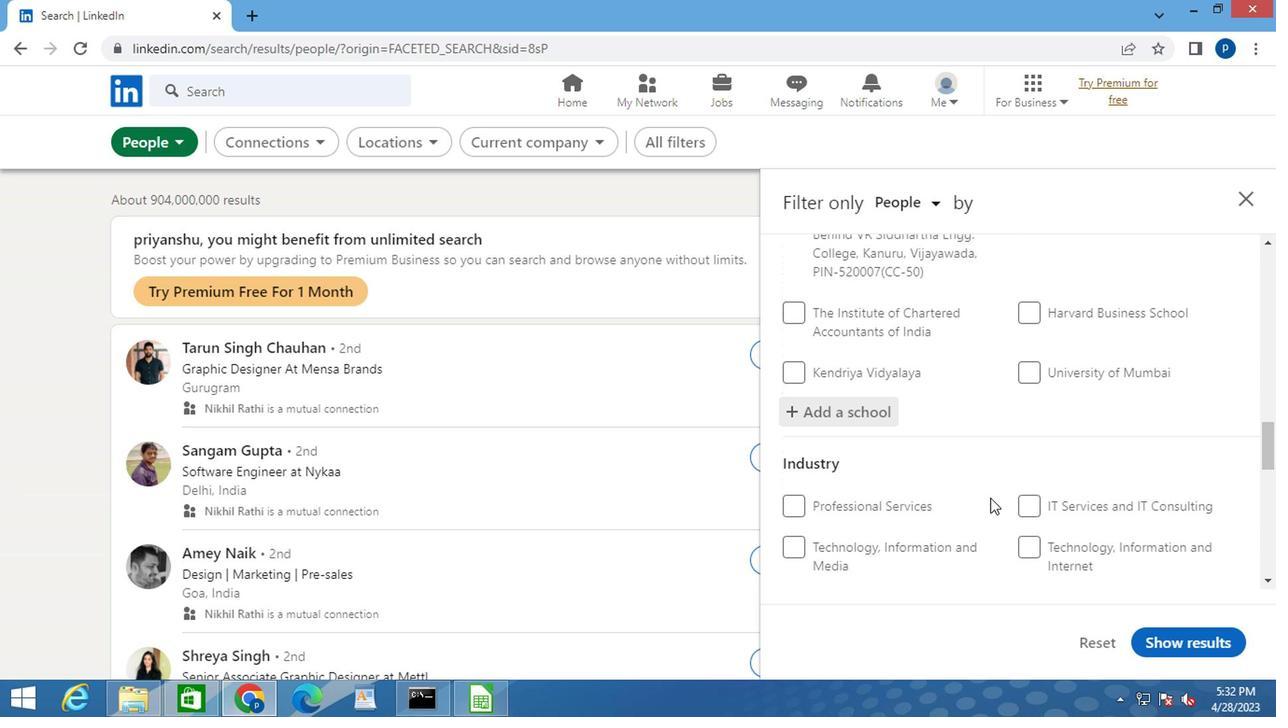 
Action: Mouse scrolled (985, 497) with delta (0, -1)
Screenshot: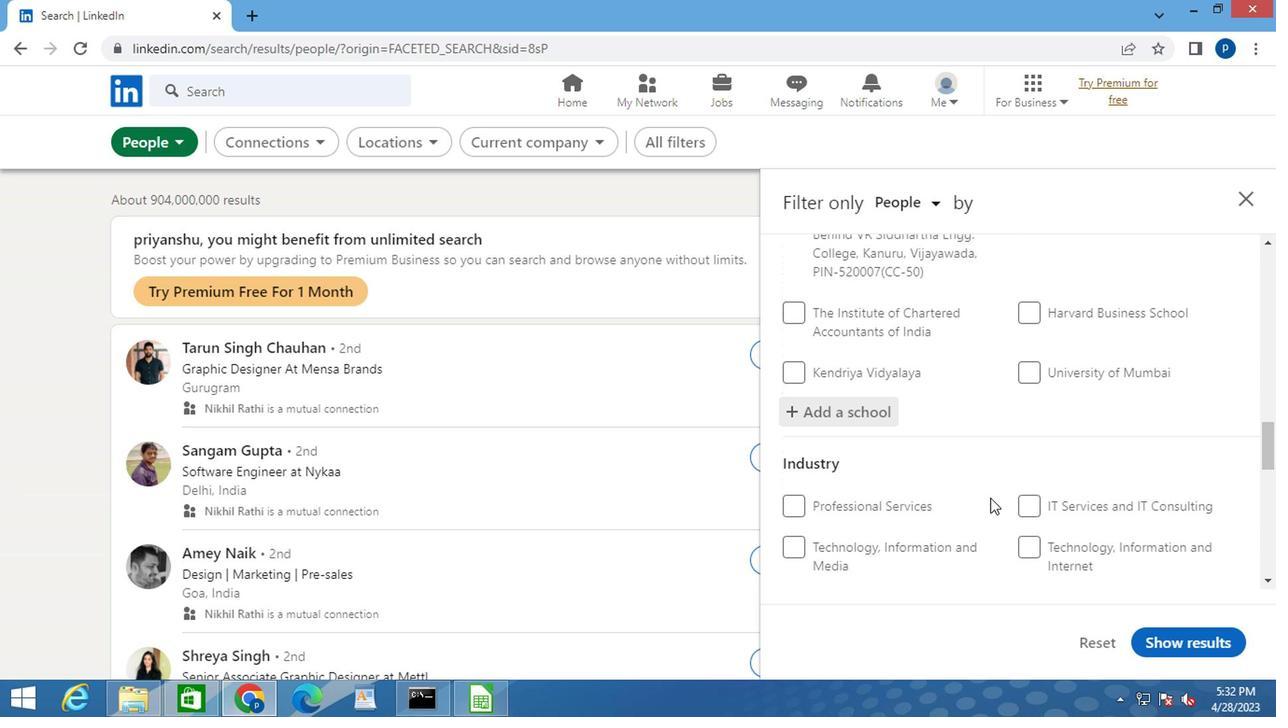 
Action: Mouse scrolled (985, 497) with delta (0, -1)
Screenshot: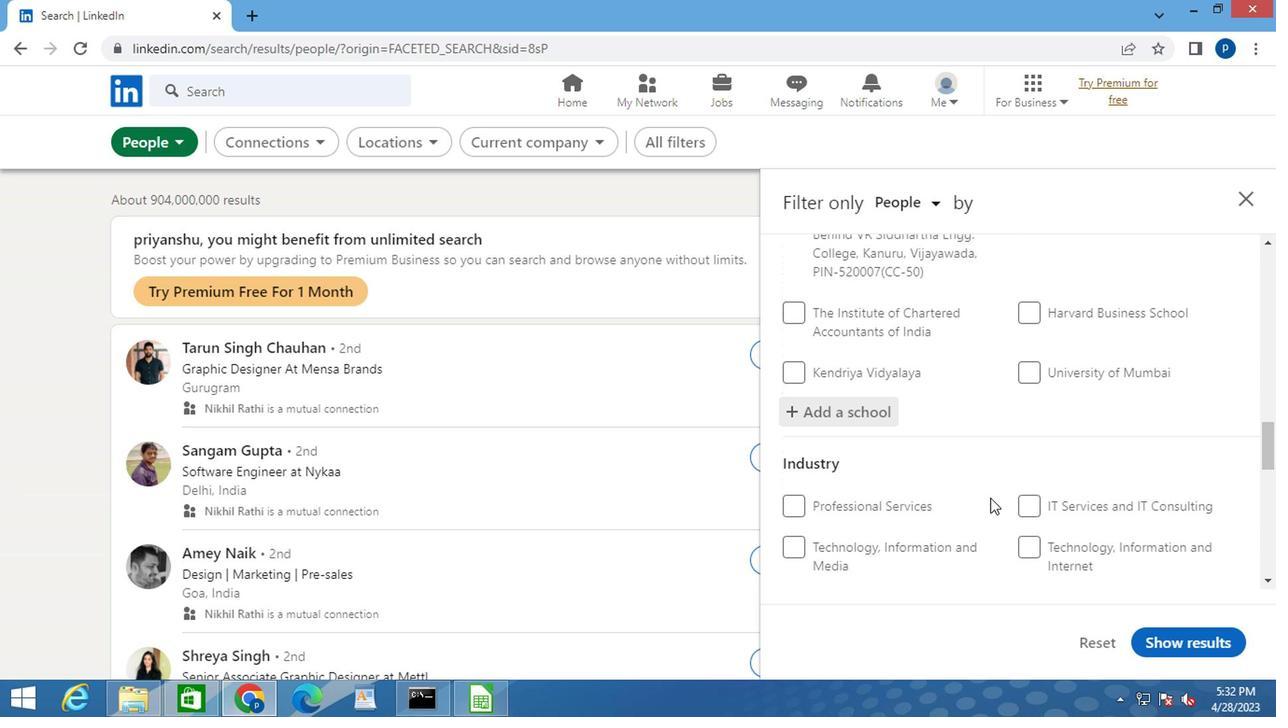 
Action: Mouse moved to (988, 458)
Screenshot: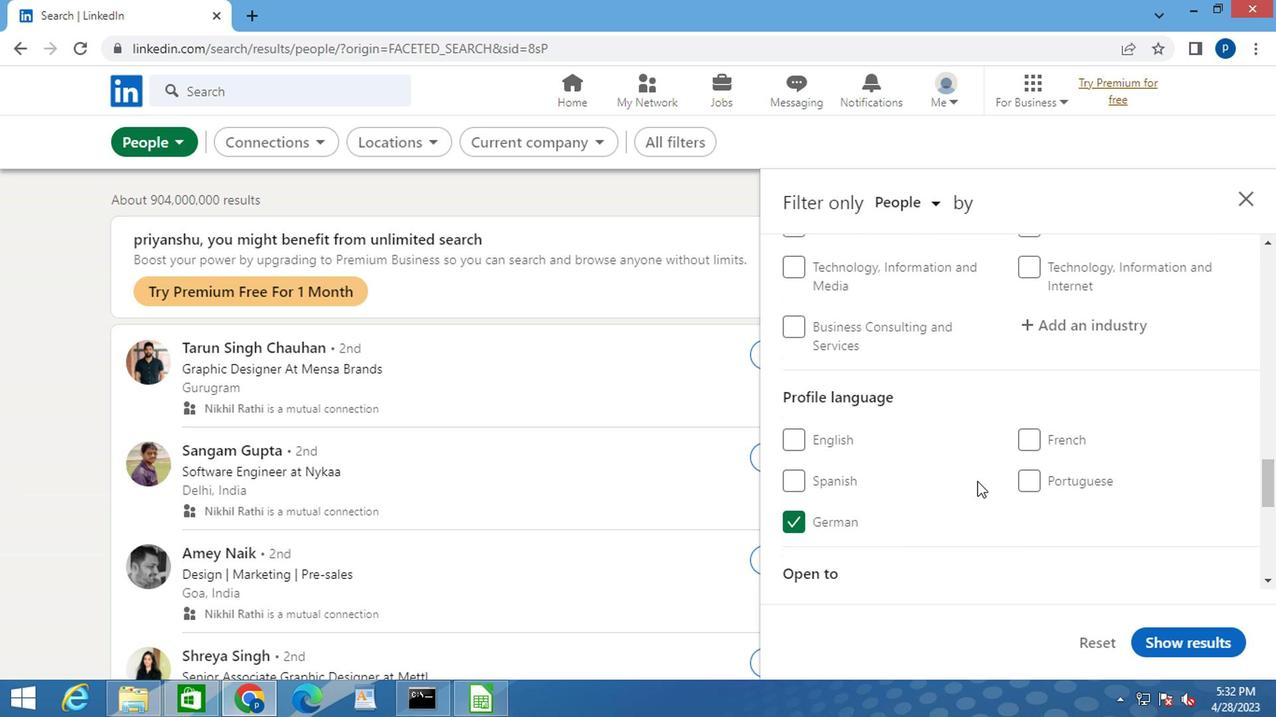 
Action: Mouse scrolled (988, 459) with delta (0, 0)
Screenshot: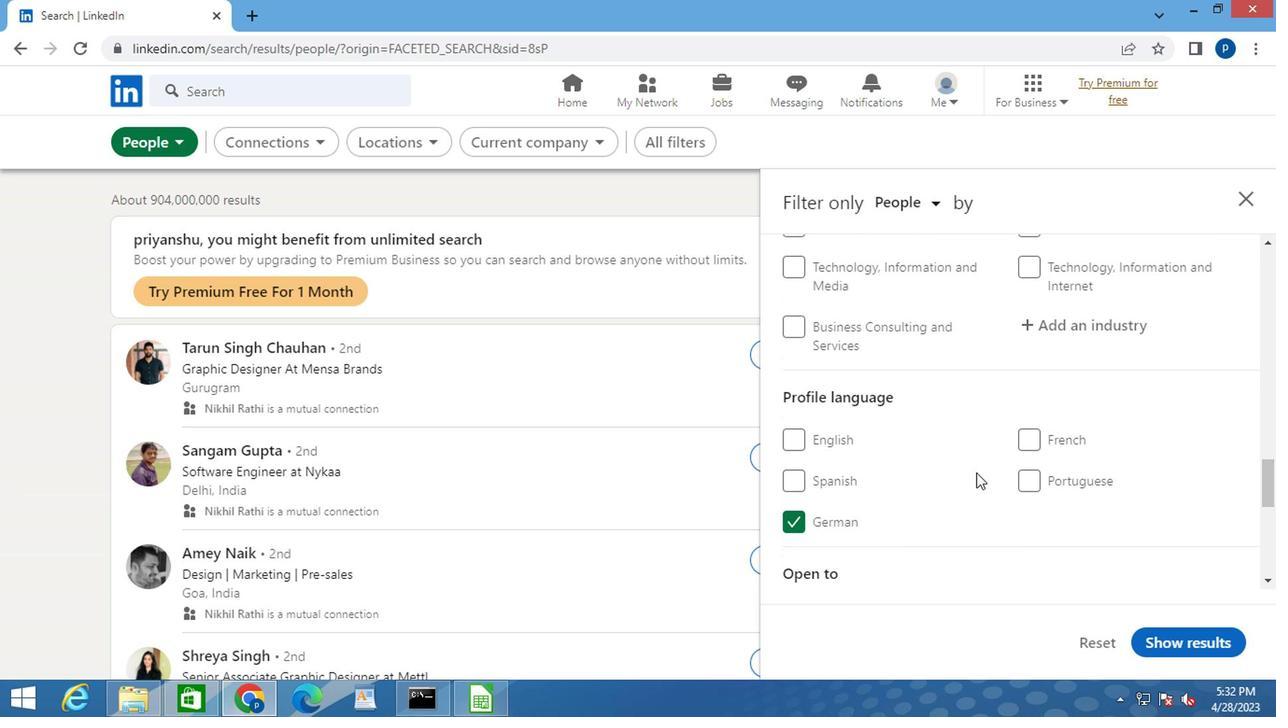 
Action: Mouse moved to (1040, 440)
Screenshot: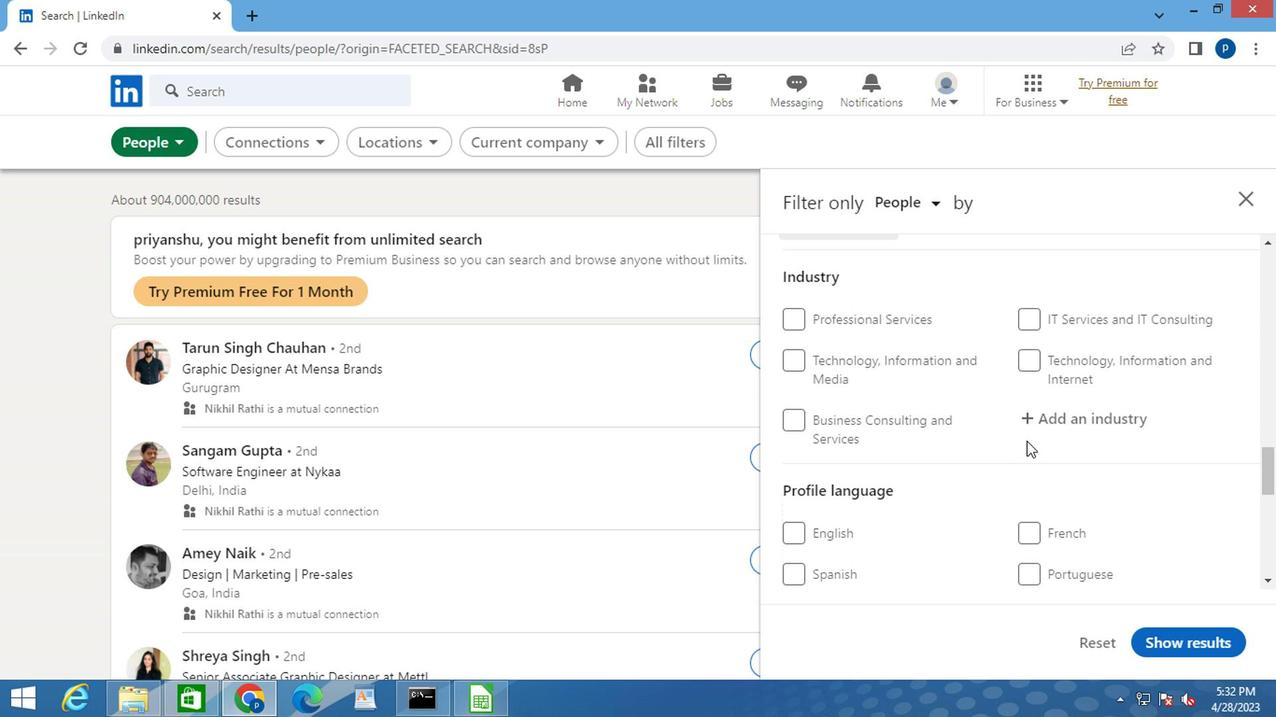 
Action: Mouse pressed left at (1040, 440)
Screenshot: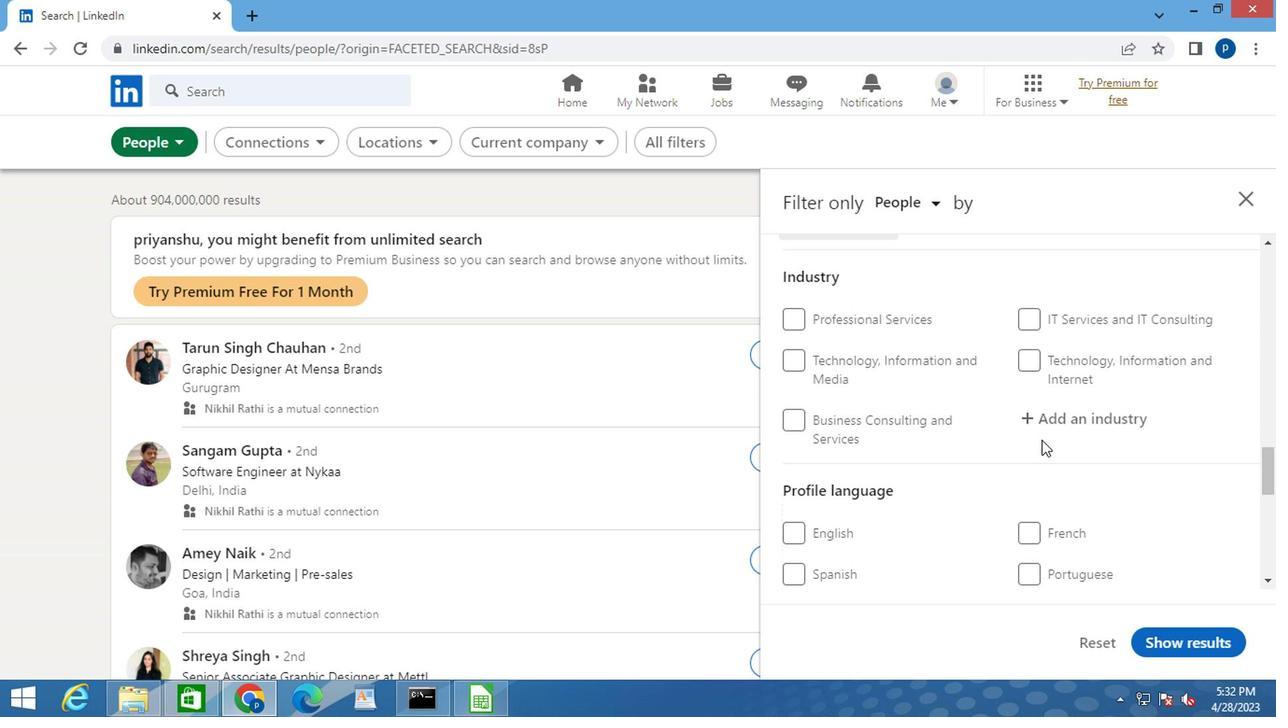 
Action: Mouse moved to (1043, 427)
Screenshot: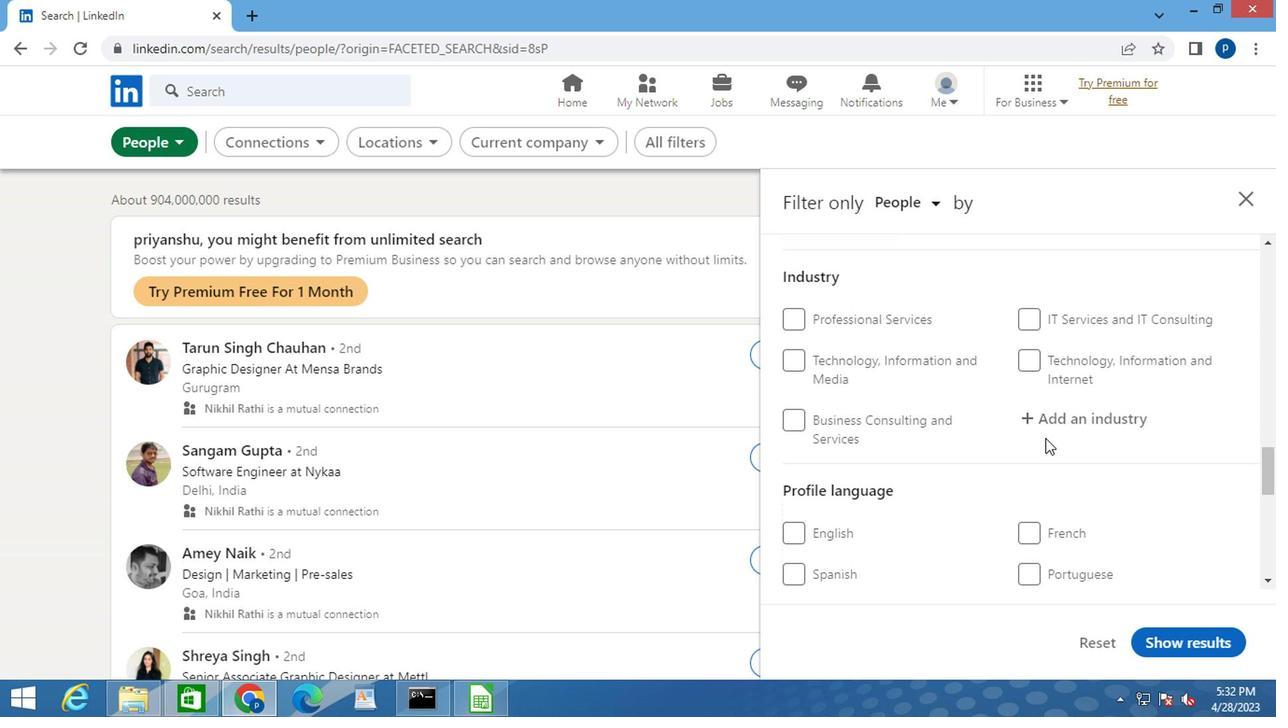 
Action: Mouse pressed left at (1043, 427)
Screenshot: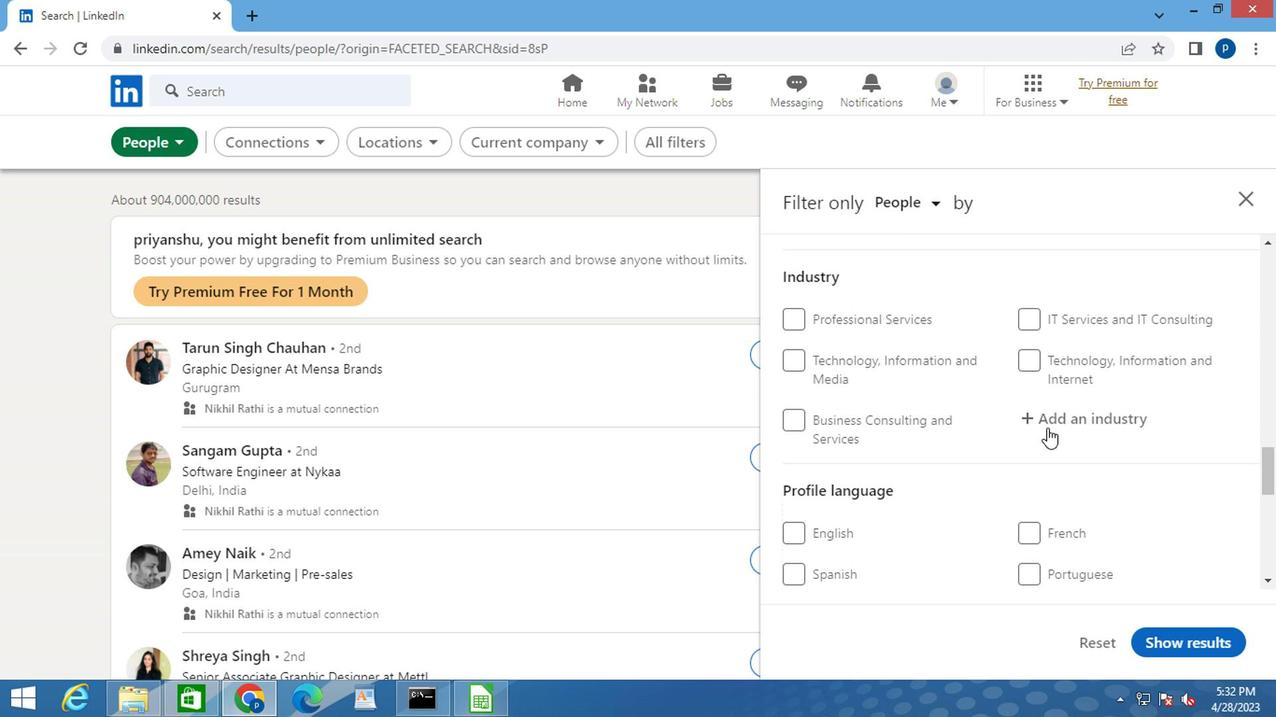 
Action: Mouse pressed left at (1043, 427)
Screenshot: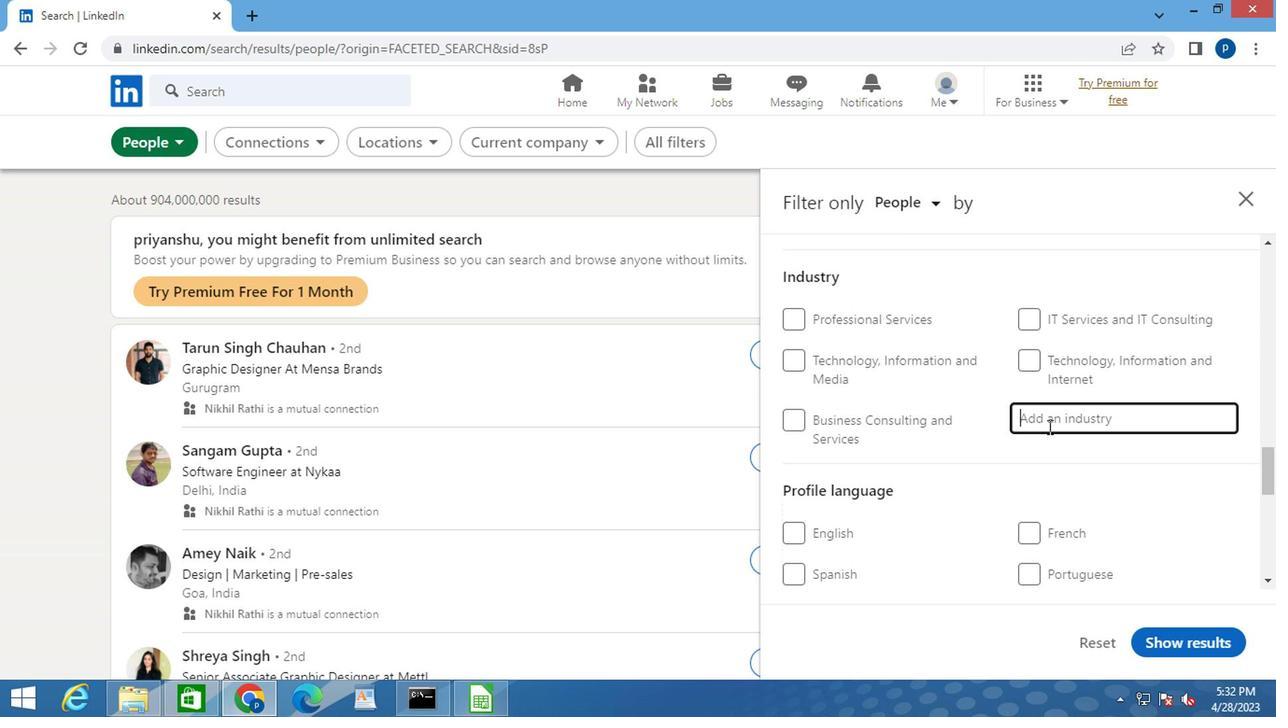 
Action: Key pressed <Key.caps_lock><Key.caps_lock>A<Key.caps_lock>PPAREL
Screenshot: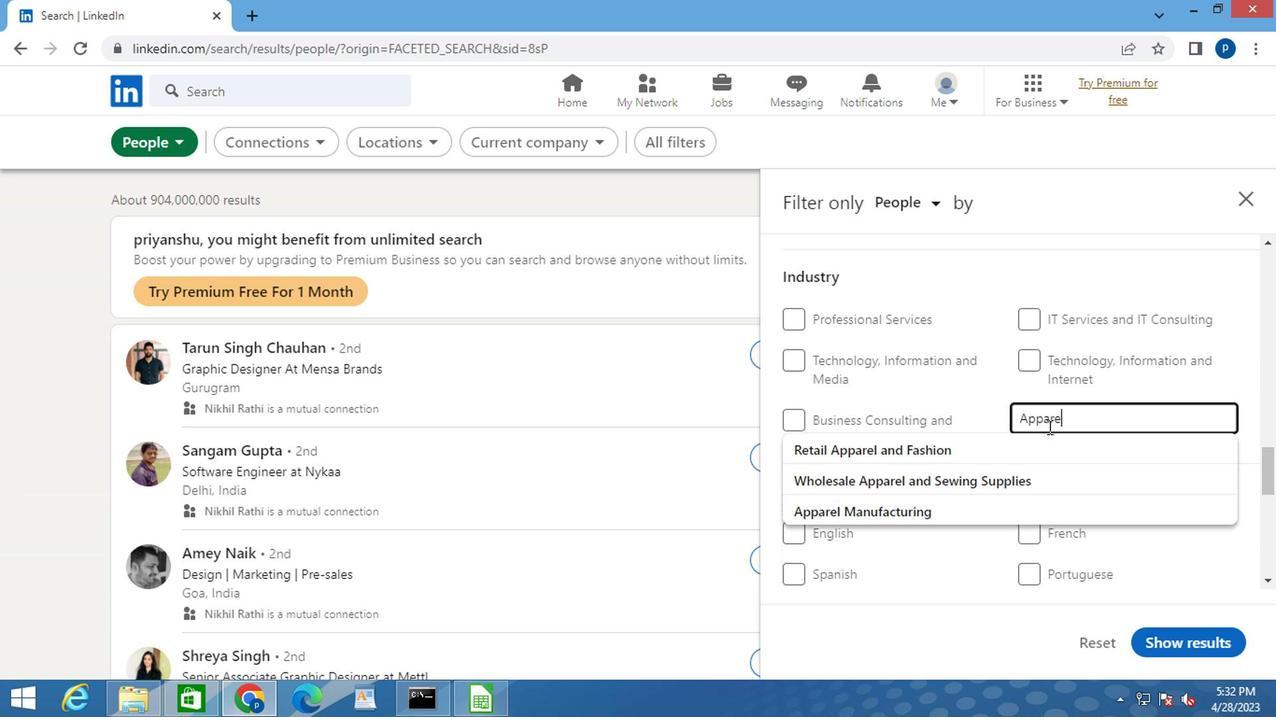 
Action: Mouse moved to (917, 508)
Screenshot: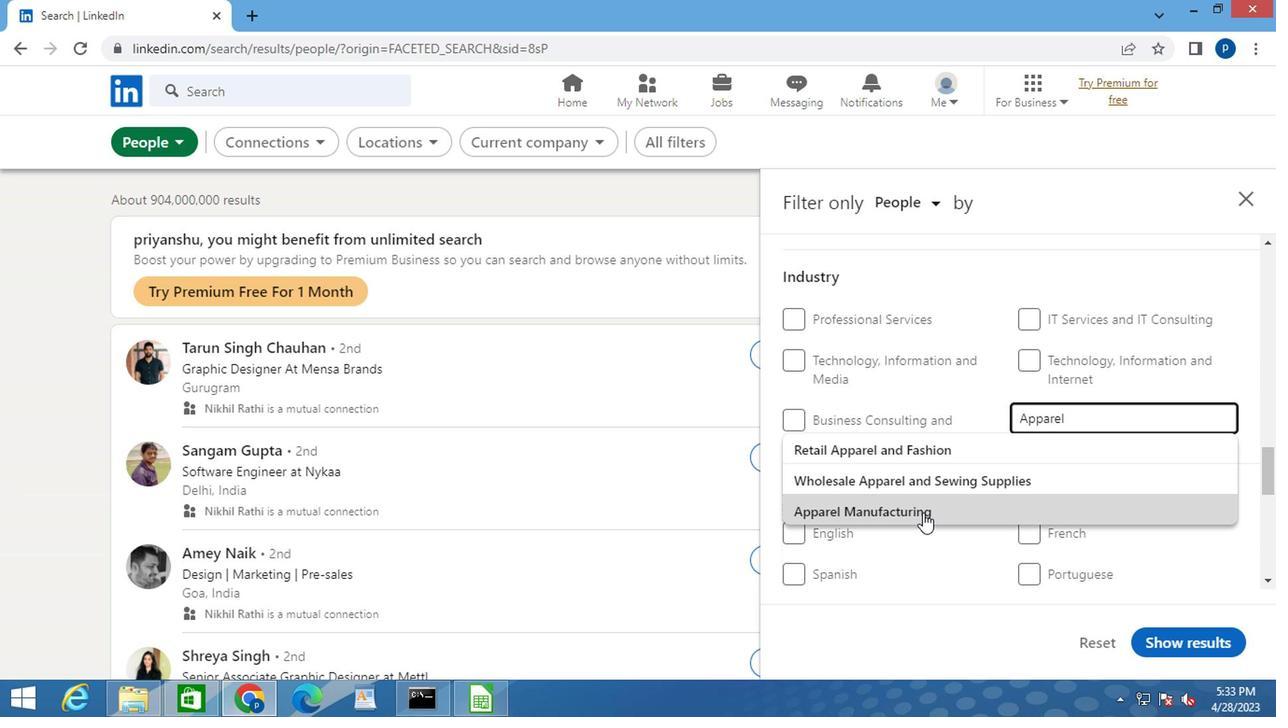 
Action: Mouse pressed left at (917, 508)
Screenshot: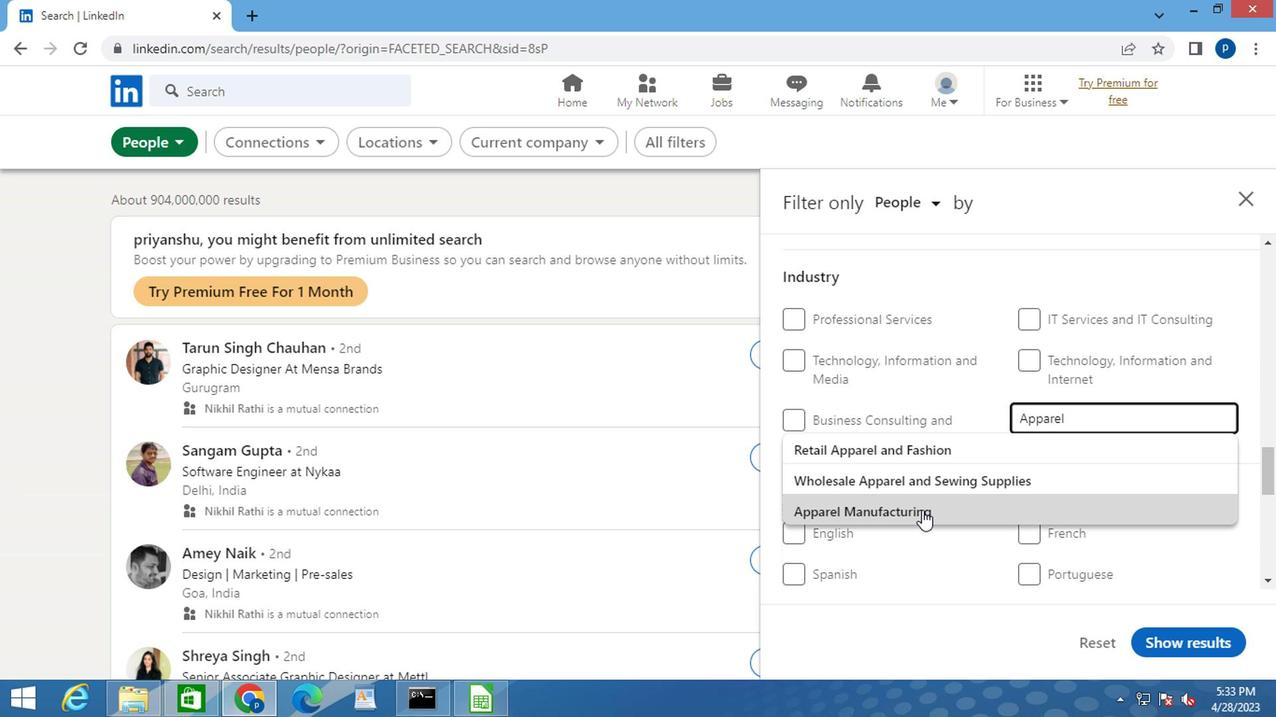
Action: Mouse moved to (981, 472)
Screenshot: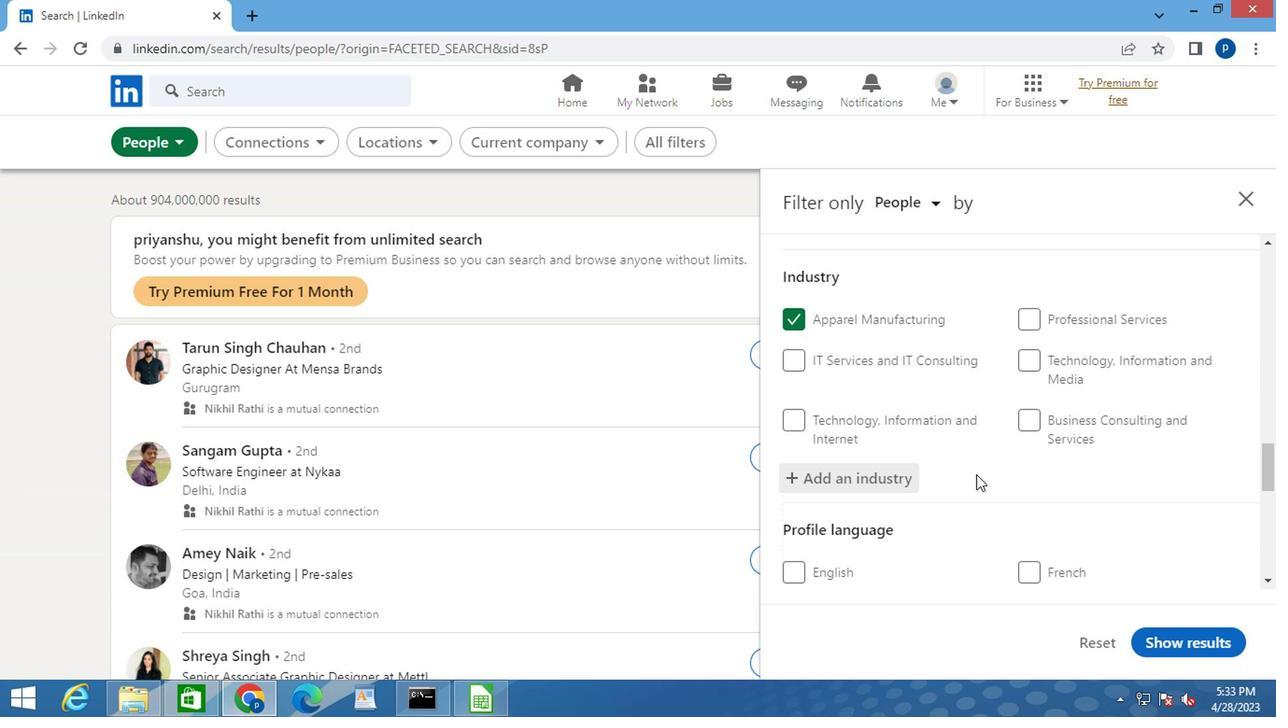 
Action: Mouse scrolled (981, 471) with delta (0, -1)
Screenshot: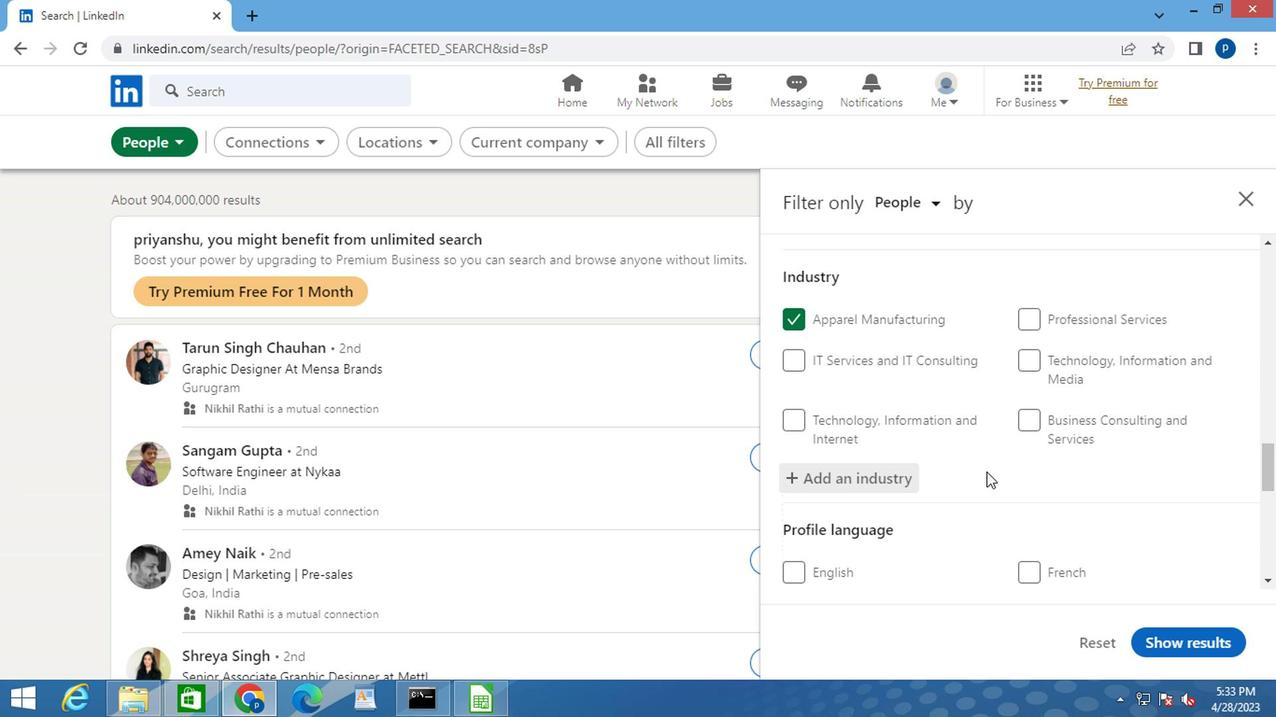 
Action: Mouse moved to (985, 490)
Screenshot: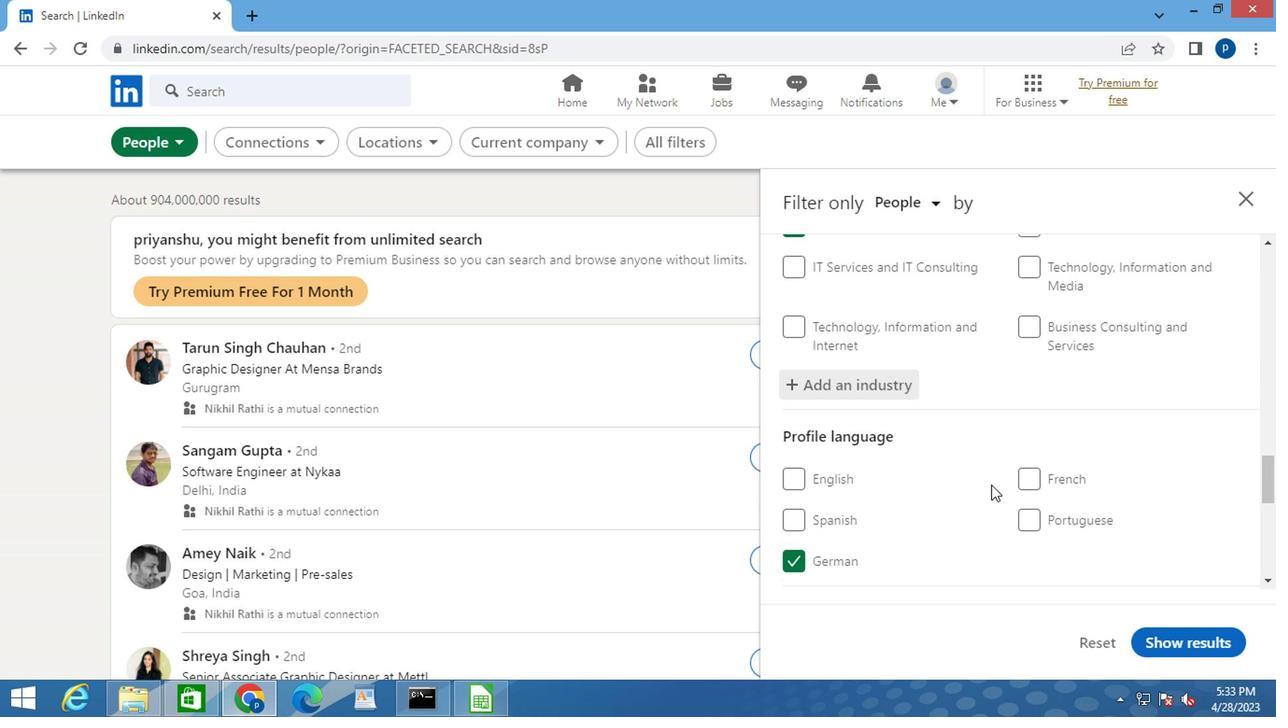 
Action: Mouse scrolled (985, 489) with delta (0, 0)
Screenshot: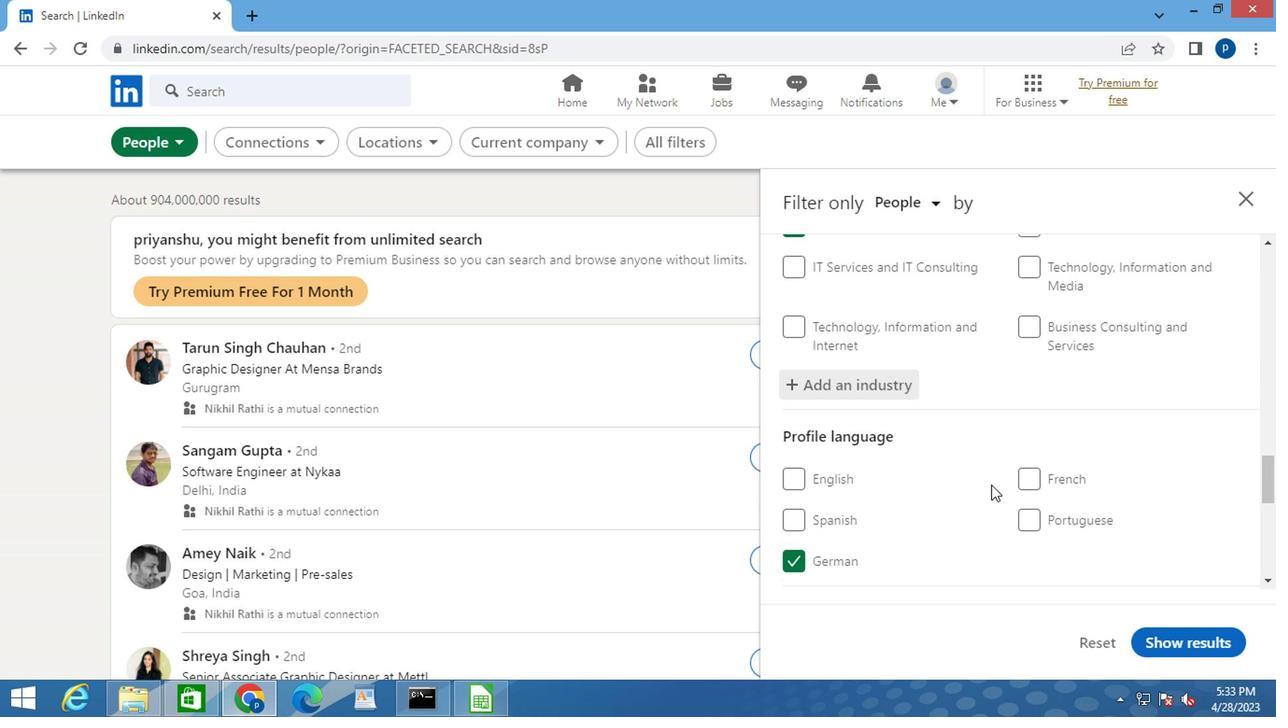 
Action: Mouse moved to (971, 482)
Screenshot: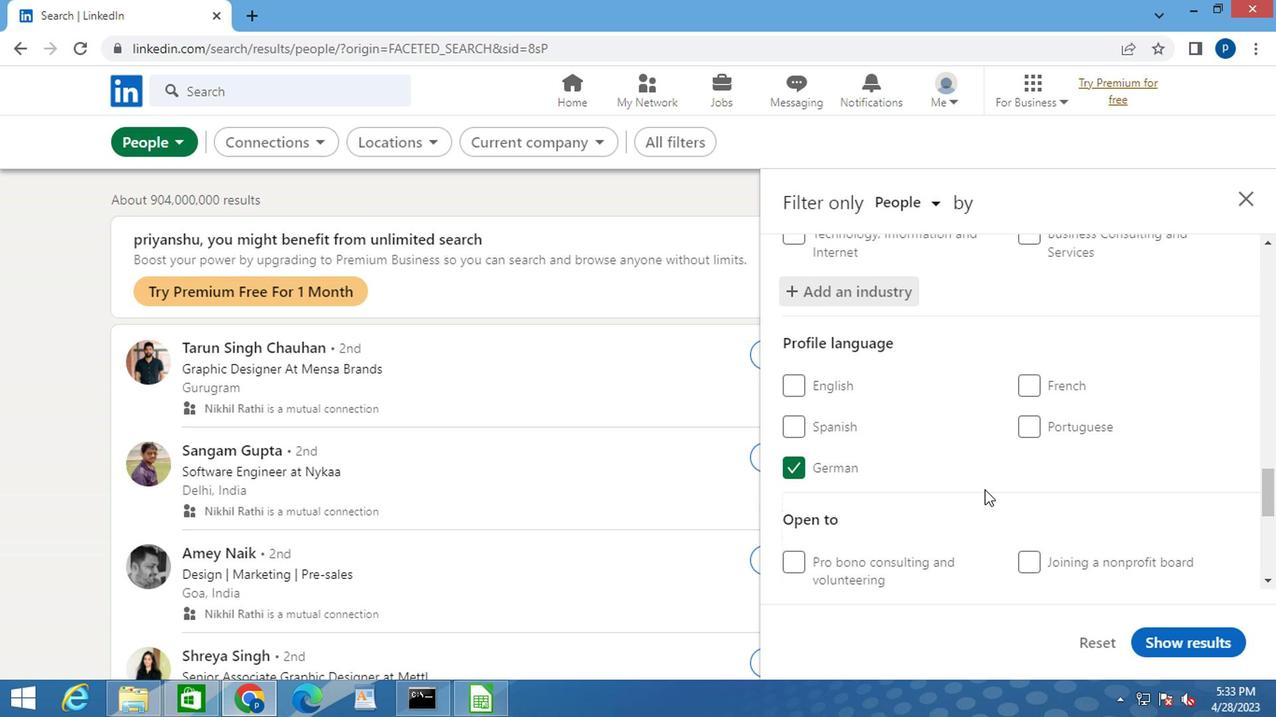 
Action: Mouse scrolled (971, 481) with delta (0, -1)
Screenshot: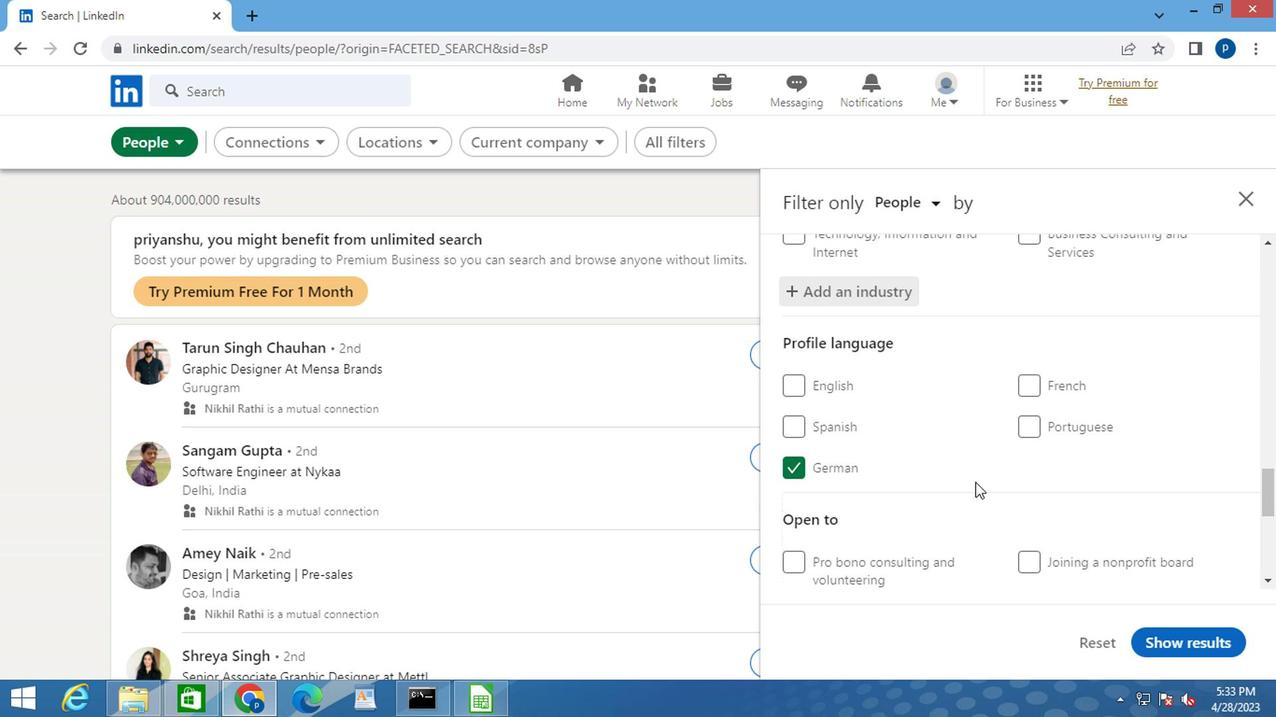 
Action: Mouse scrolled (971, 481) with delta (0, -1)
Screenshot: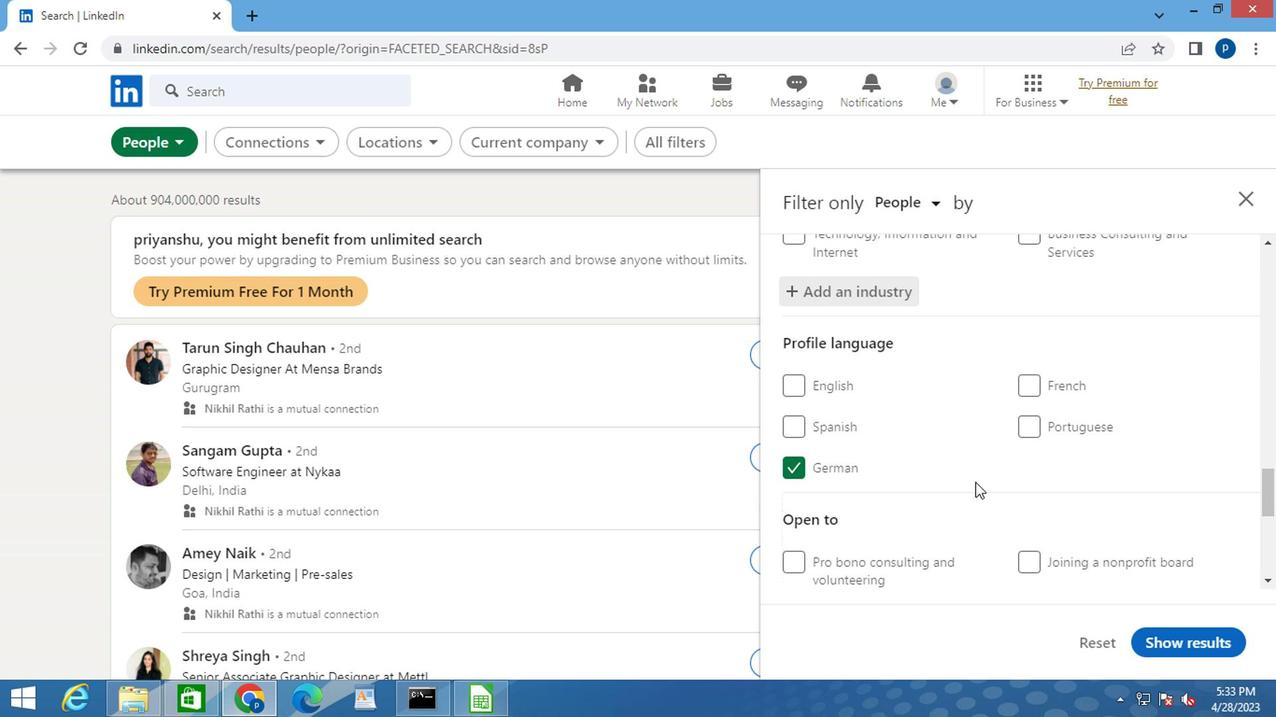 
Action: Mouse scrolled (971, 481) with delta (0, -1)
Screenshot: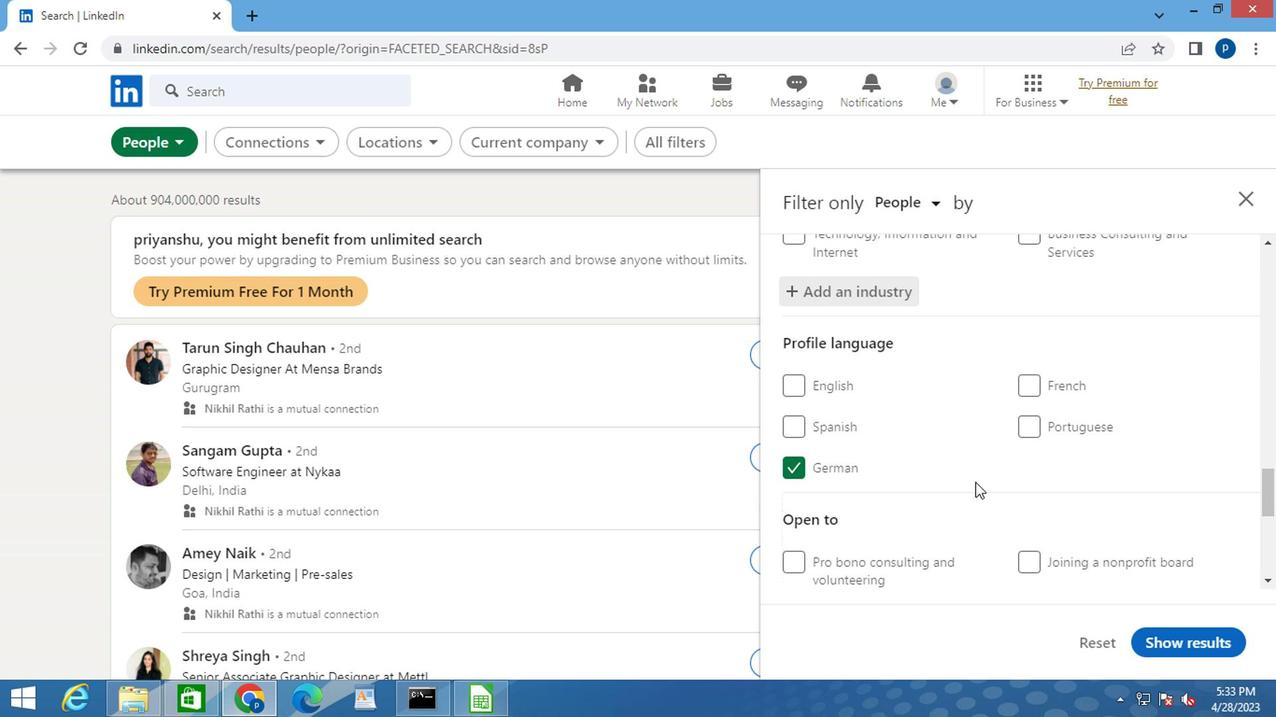 
Action: Mouse moved to (969, 478)
Screenshot: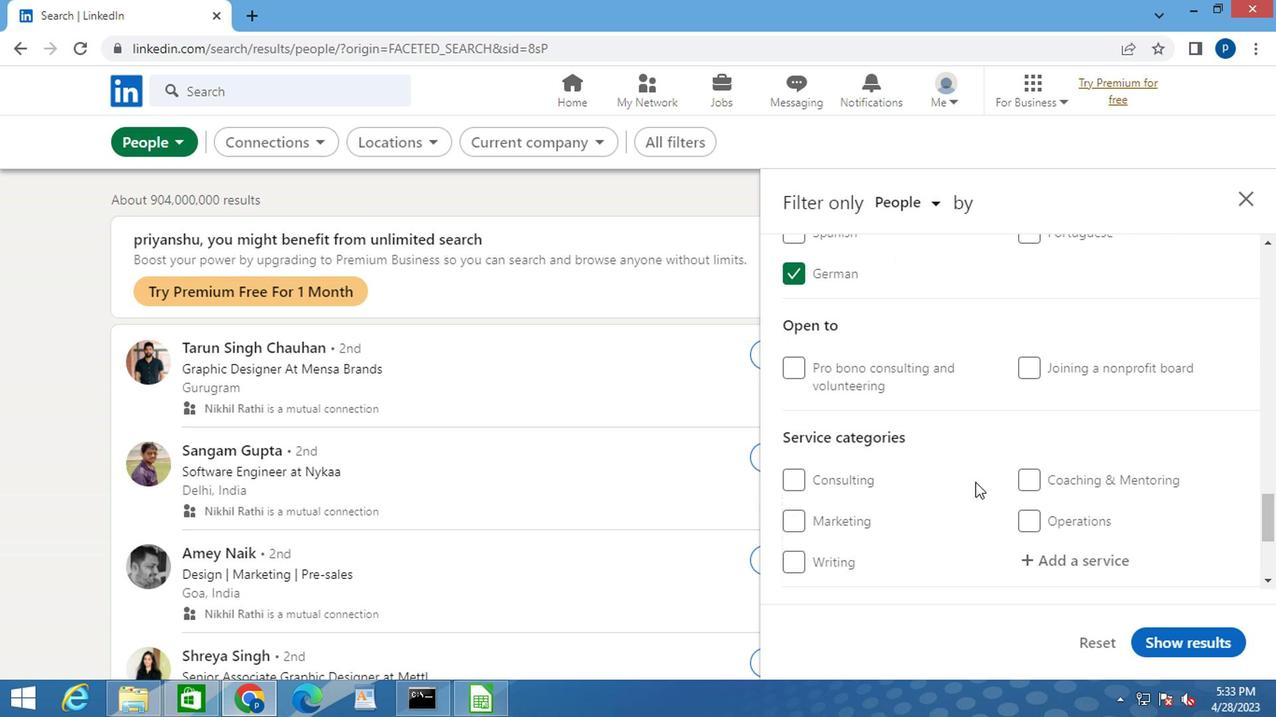 
Action: Mouse scrolled (969, 477) with delta (0, 0)
Screenshot: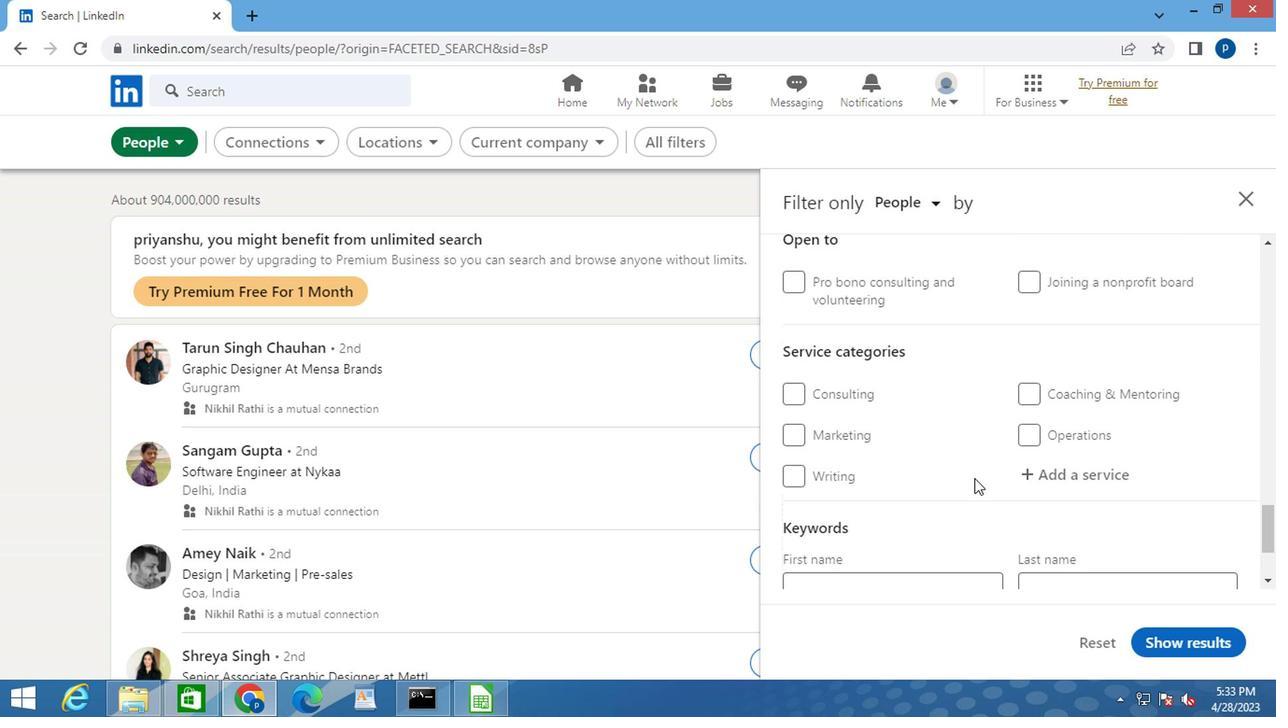 
Action: Mouse moved to (969, 477)
Screenshot: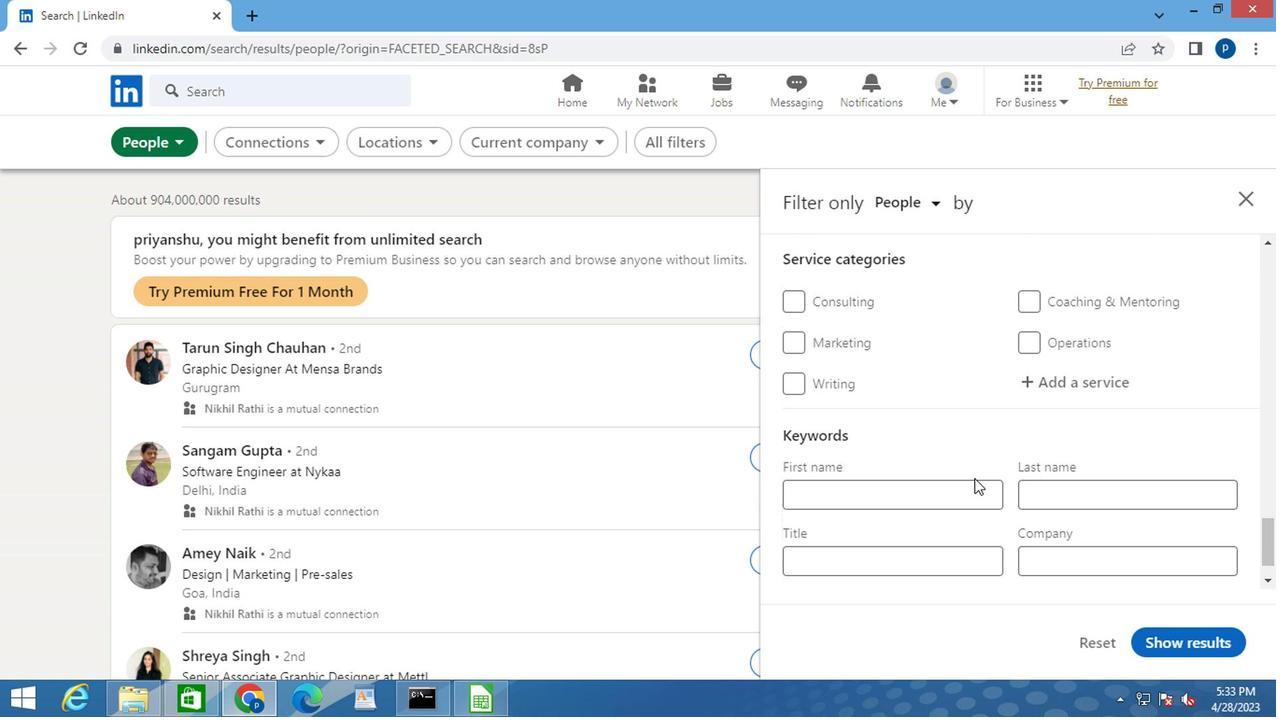 
Action: Mouse scrolled (969, 478) with delta (0, 0)
Screenshot: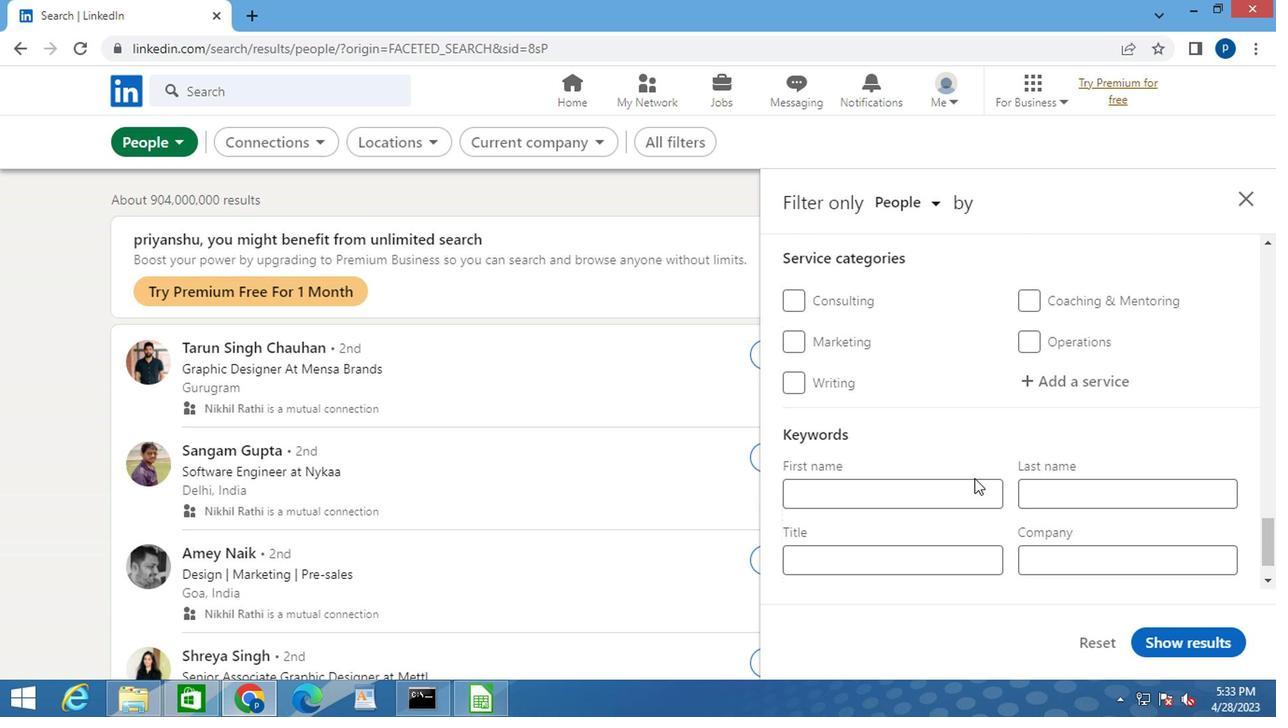 
Action: Mouse moved to (1015, 475)
Screenshot: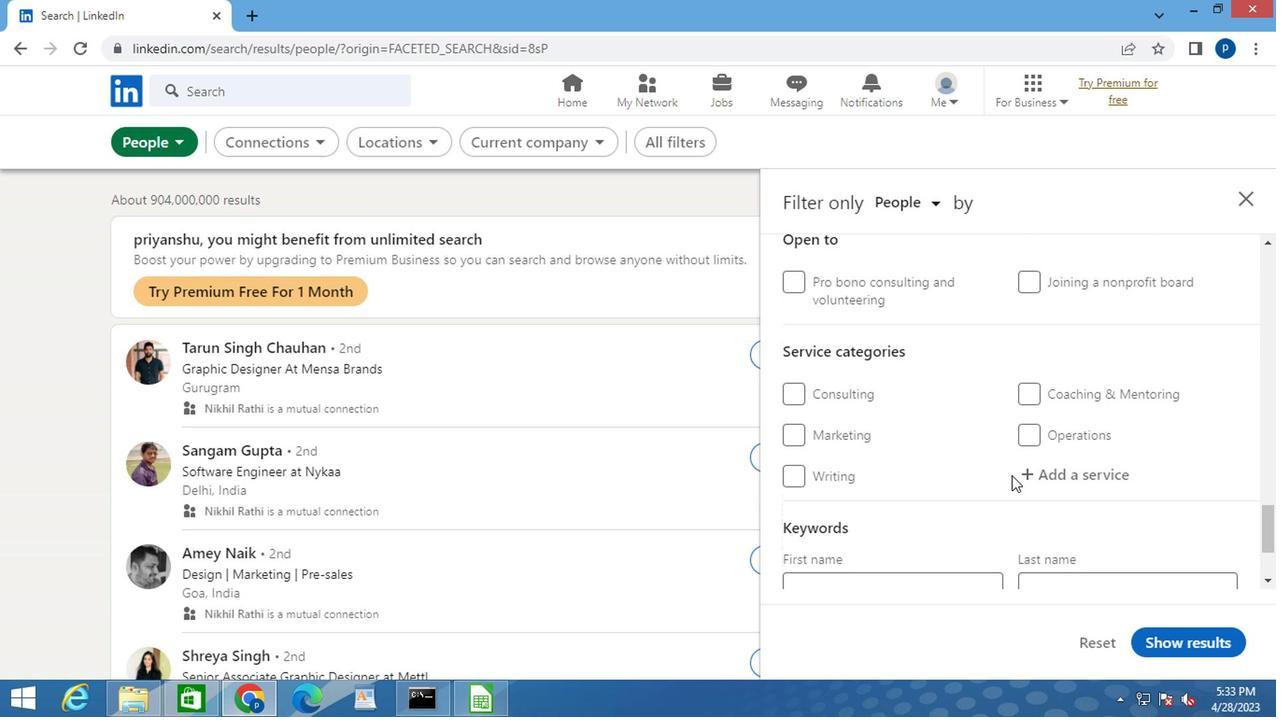 
Action: Mouse pressed left at (1015, 475)
Screenshot: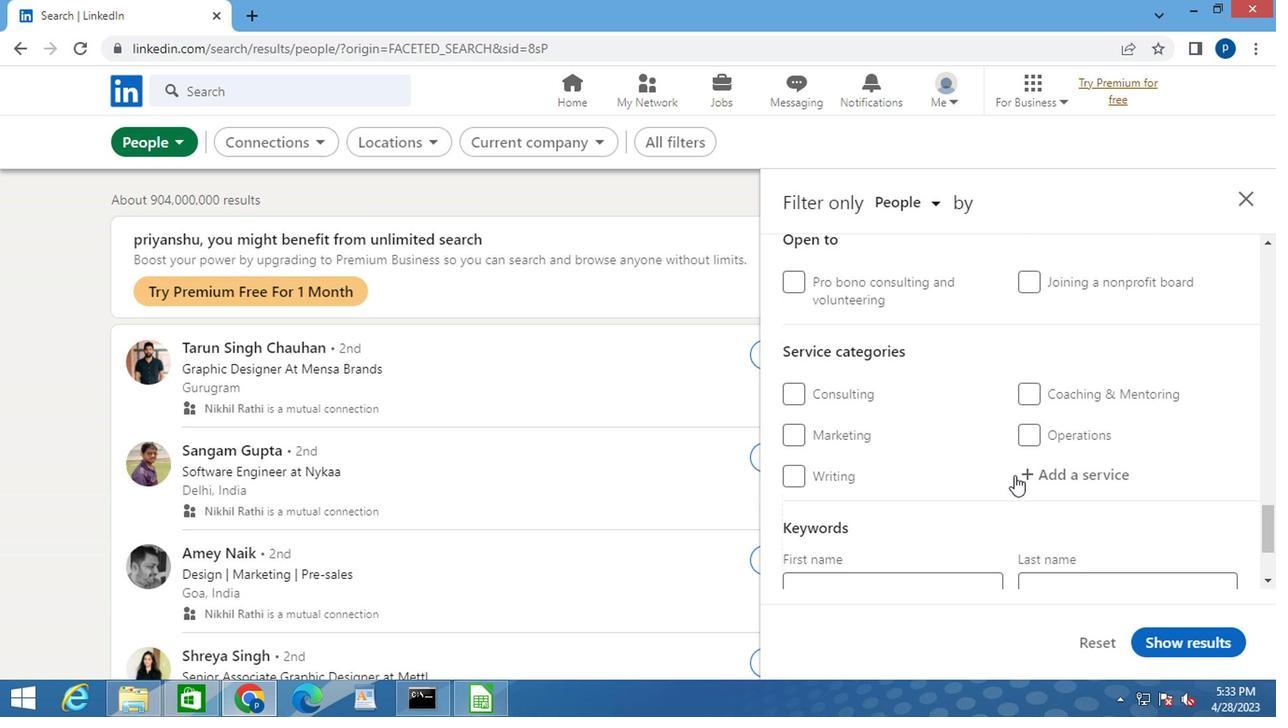 
Action: Mouse moved to (1015, 475)
Screenshot: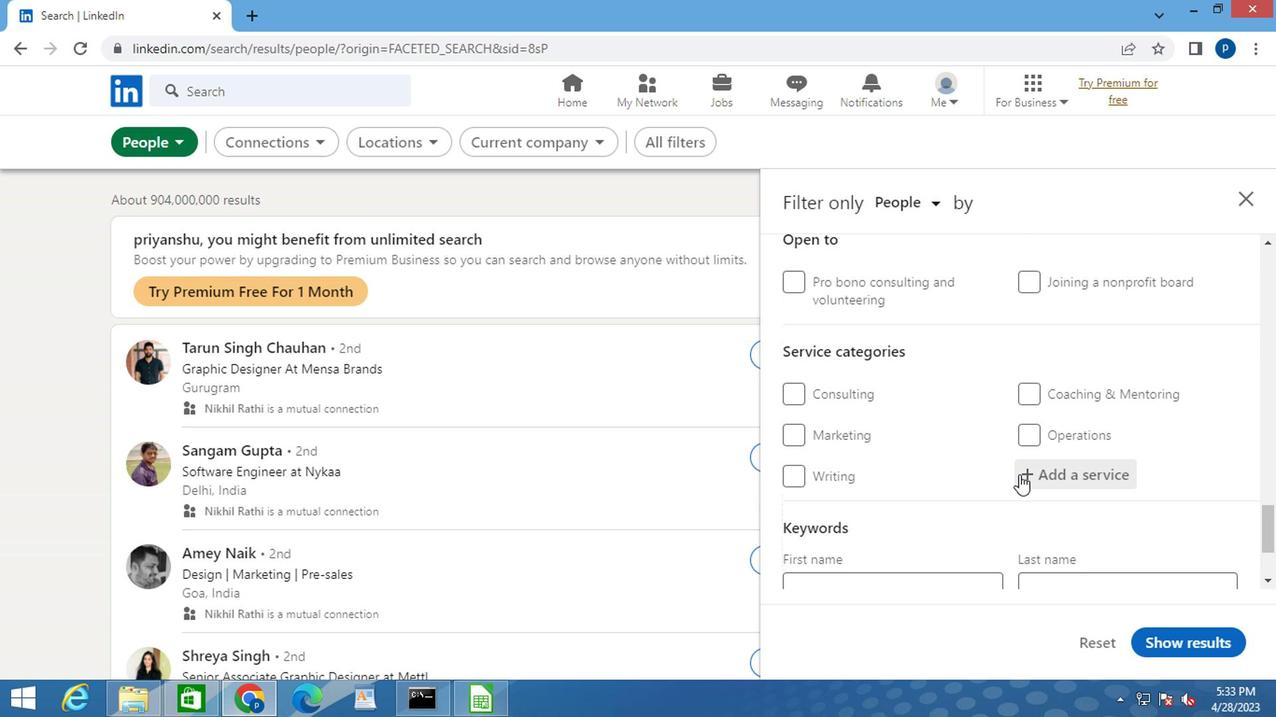 
Action: Key pressed <Key.caps_lock>P<Key.caps_lock>RICING
Screenshot: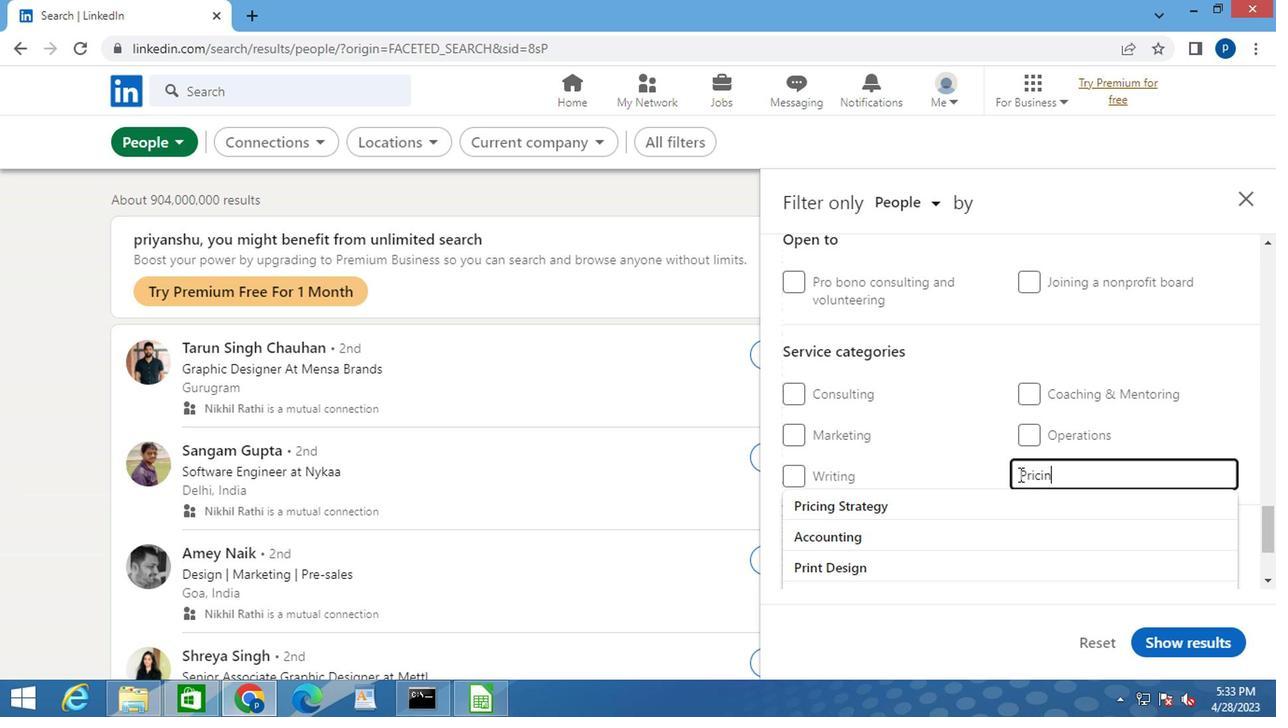 
Action: Mouse moved to (903, 504)
Screenshot: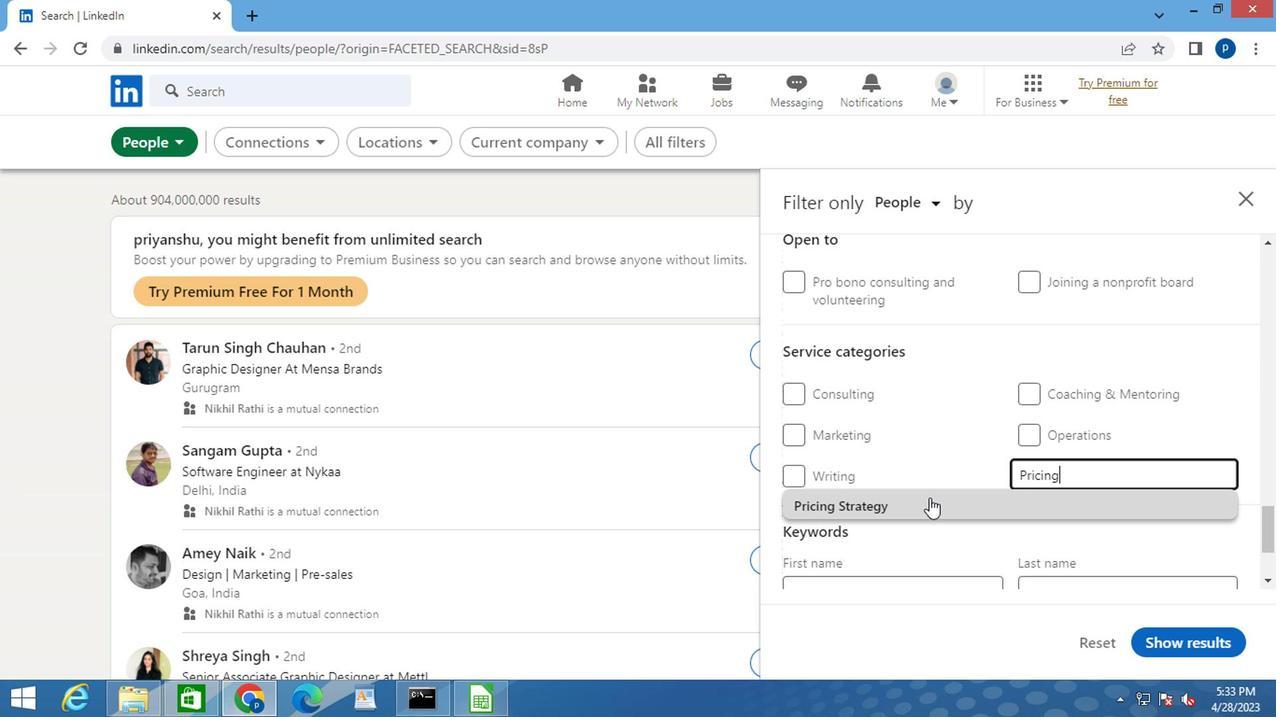 
Action: Mouse pressed left at (903, 504)
Screenshot: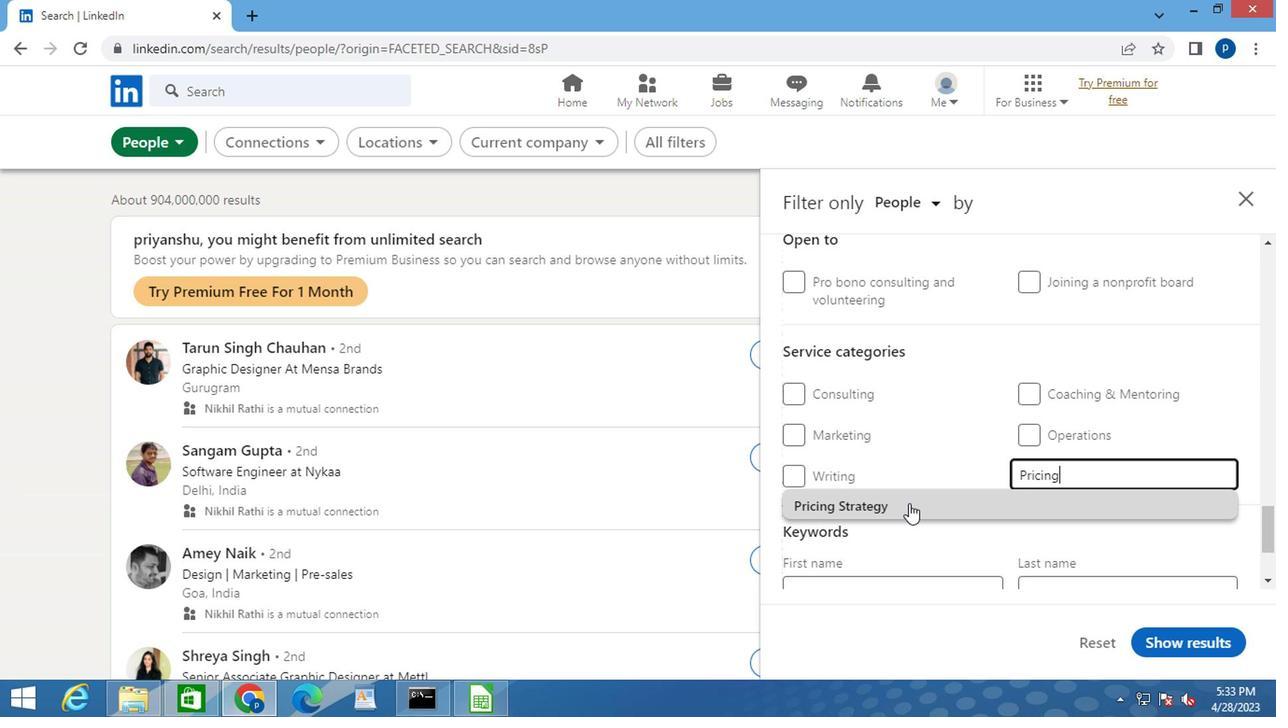 
Action: Mouse moved to (905, 471)
Screenshot: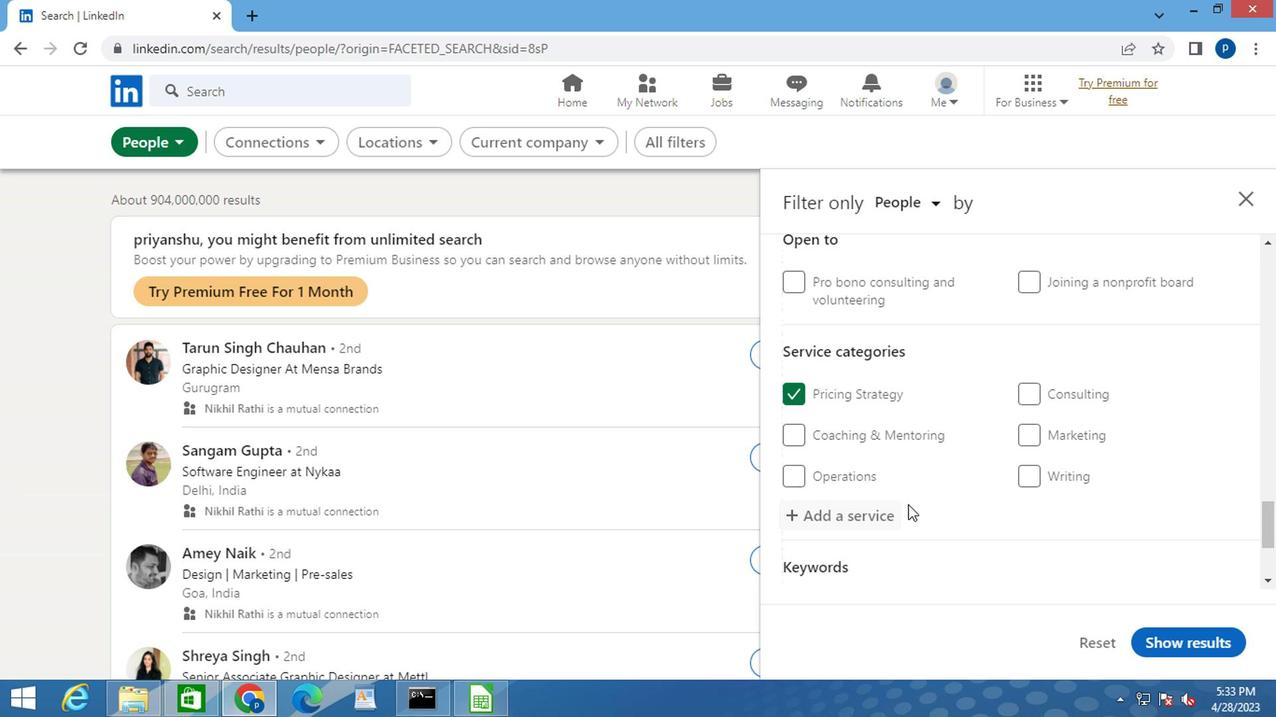 
Action: Mouse scrolled (905, 470) with delta (0, 0)
Screenshot: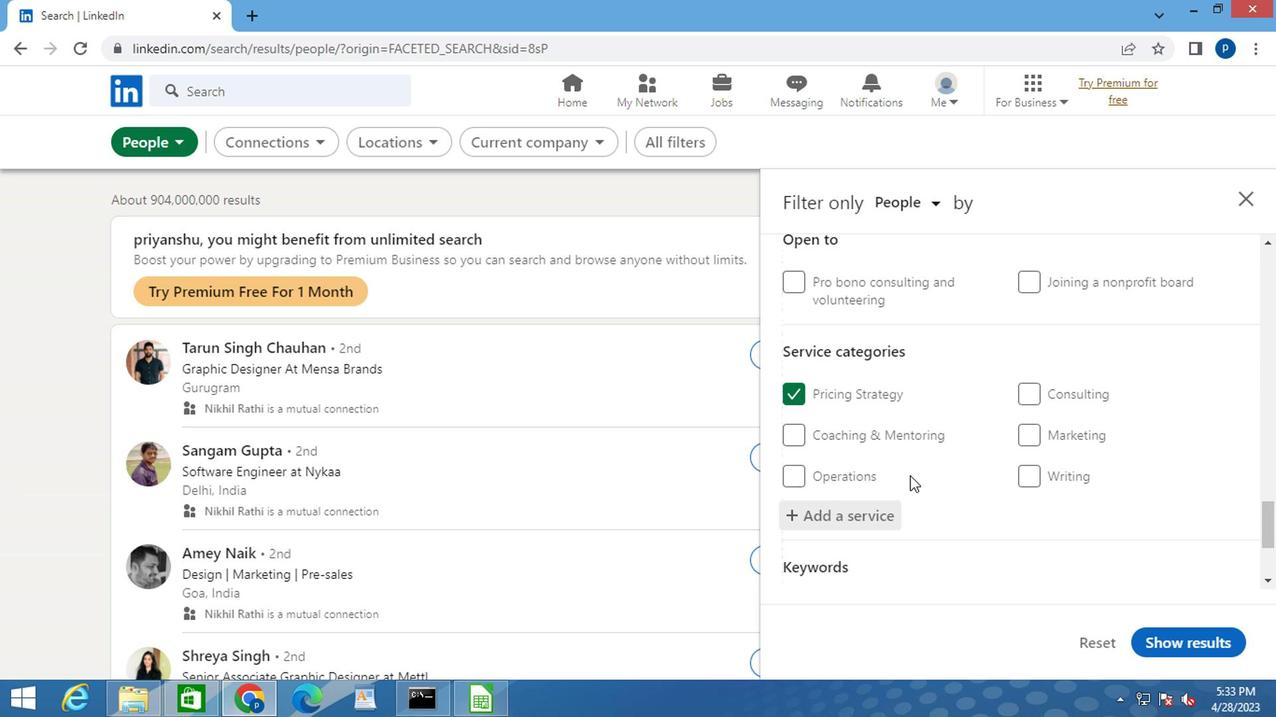 
Action: Mouse scrolled (905, 470) with delta (0, 0)
Screenshot: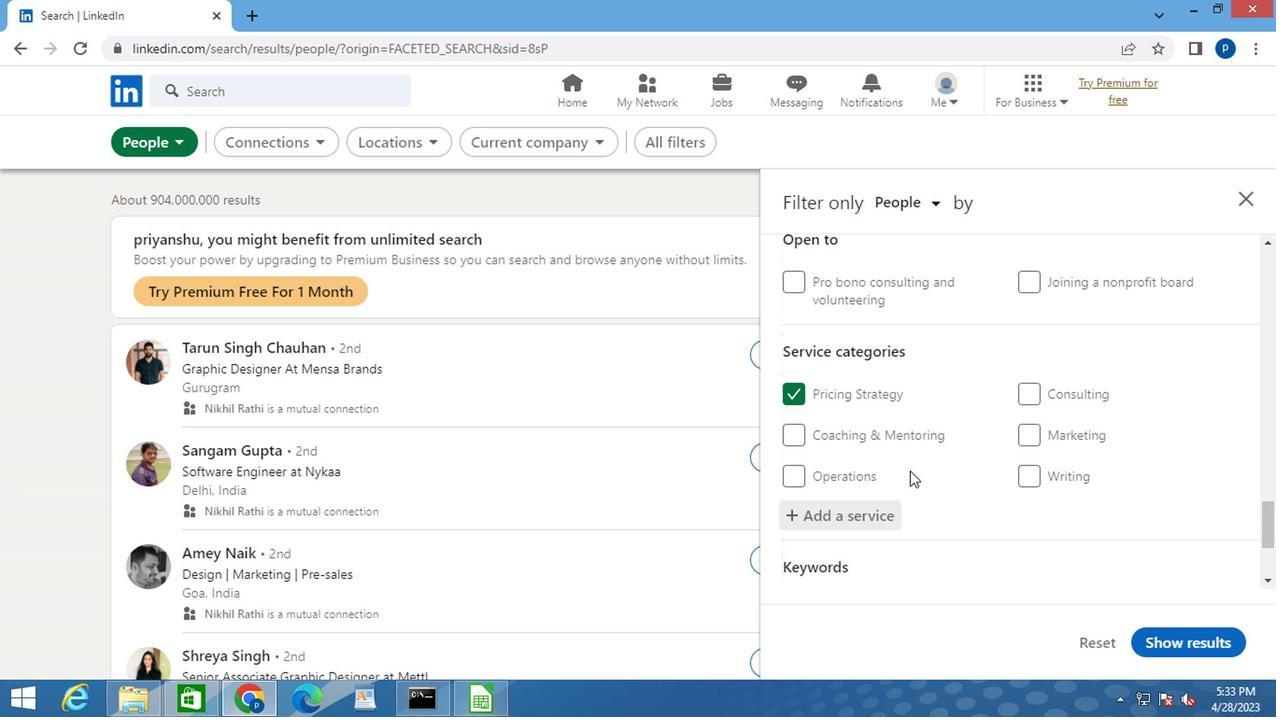 
Action: Mouse moved to (875, 494)
Screenshot: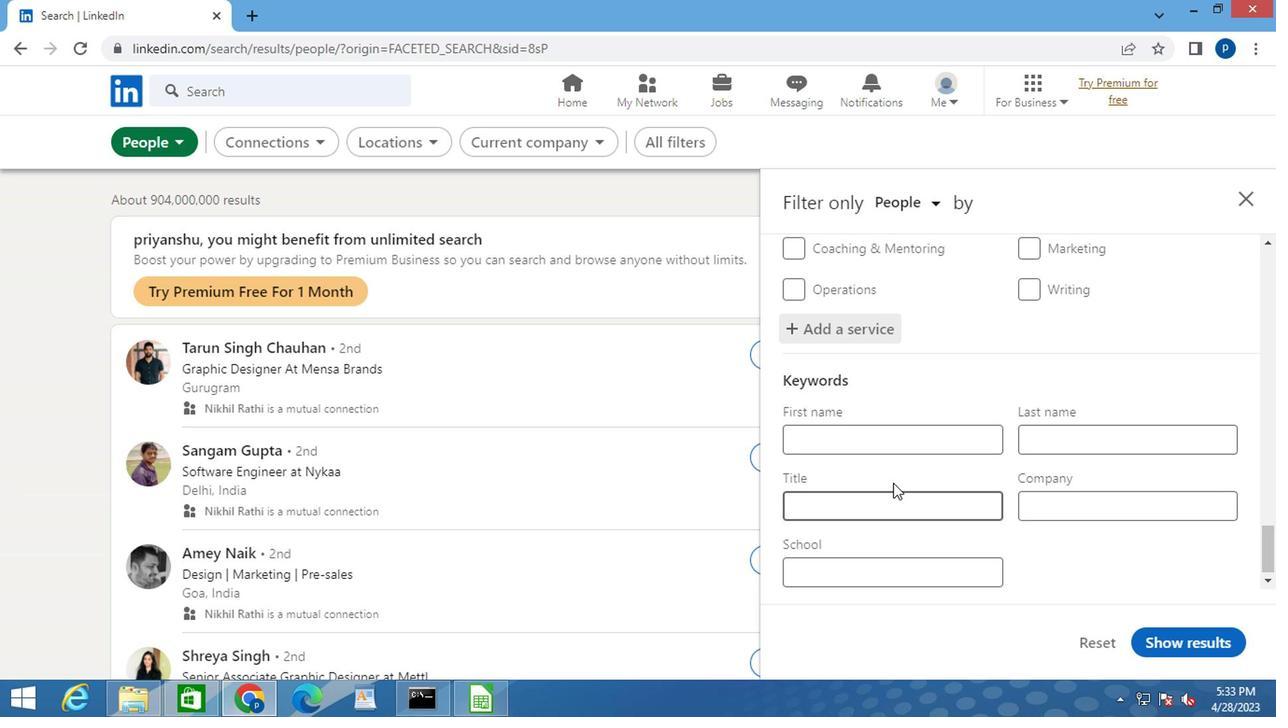 
Action: Mouse pressed left at (875, 494)
Screenshot: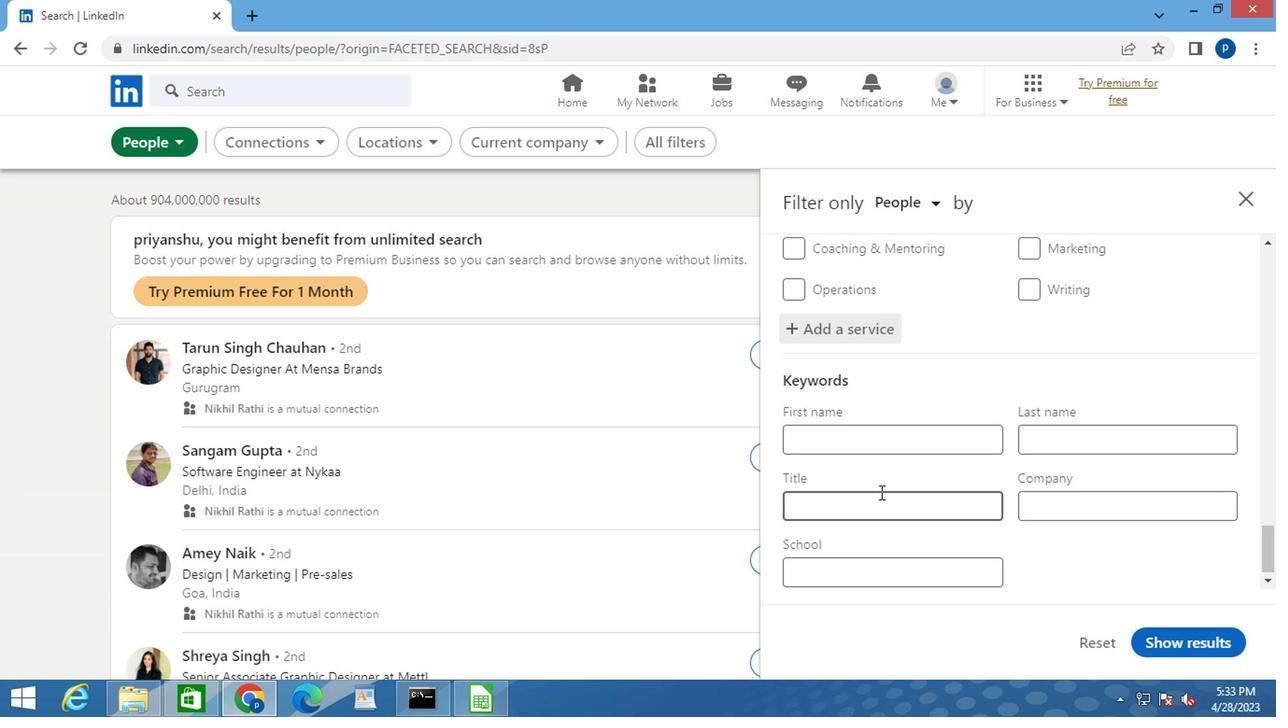 
Action: Key pressed <Key.caps_lock>A<Key.caps_lock>DMINISTRATIVE<Key.space><Key.caps_lock>A<Key.caps_lock>NALYST<Key.space>
Screenshot: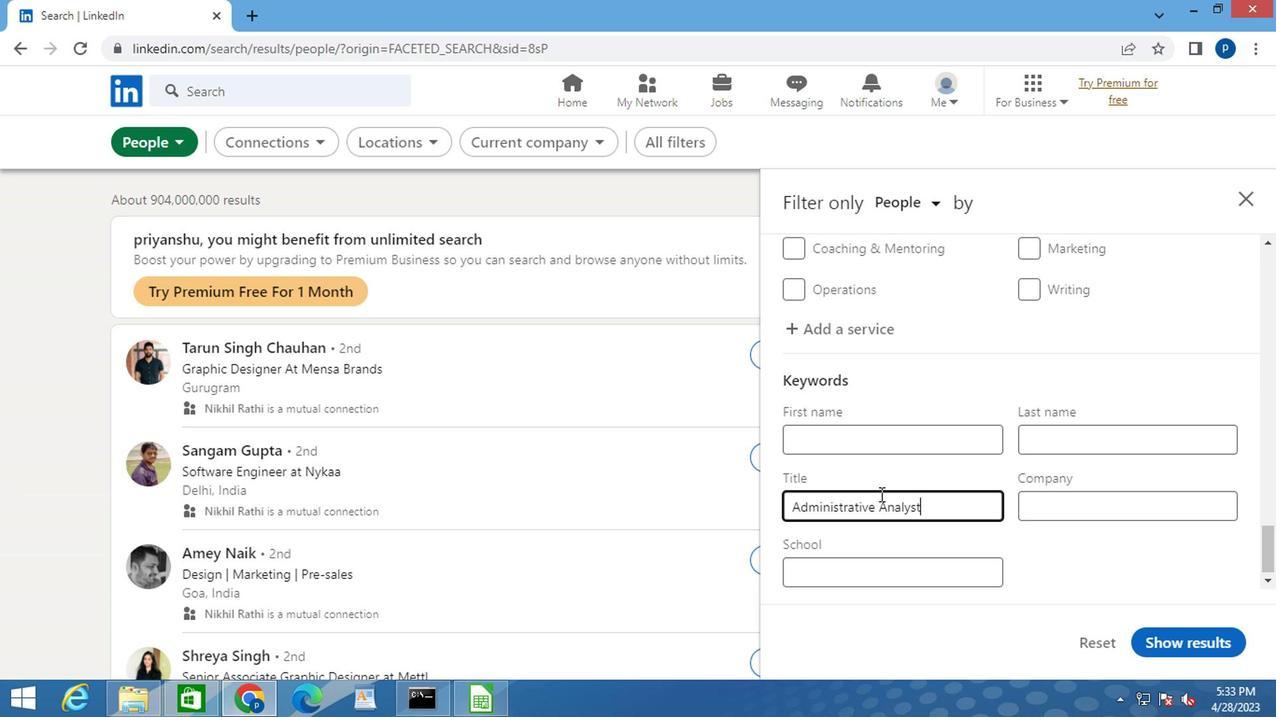 
Action: Mouse moved to (1189, 644)
Screenshot: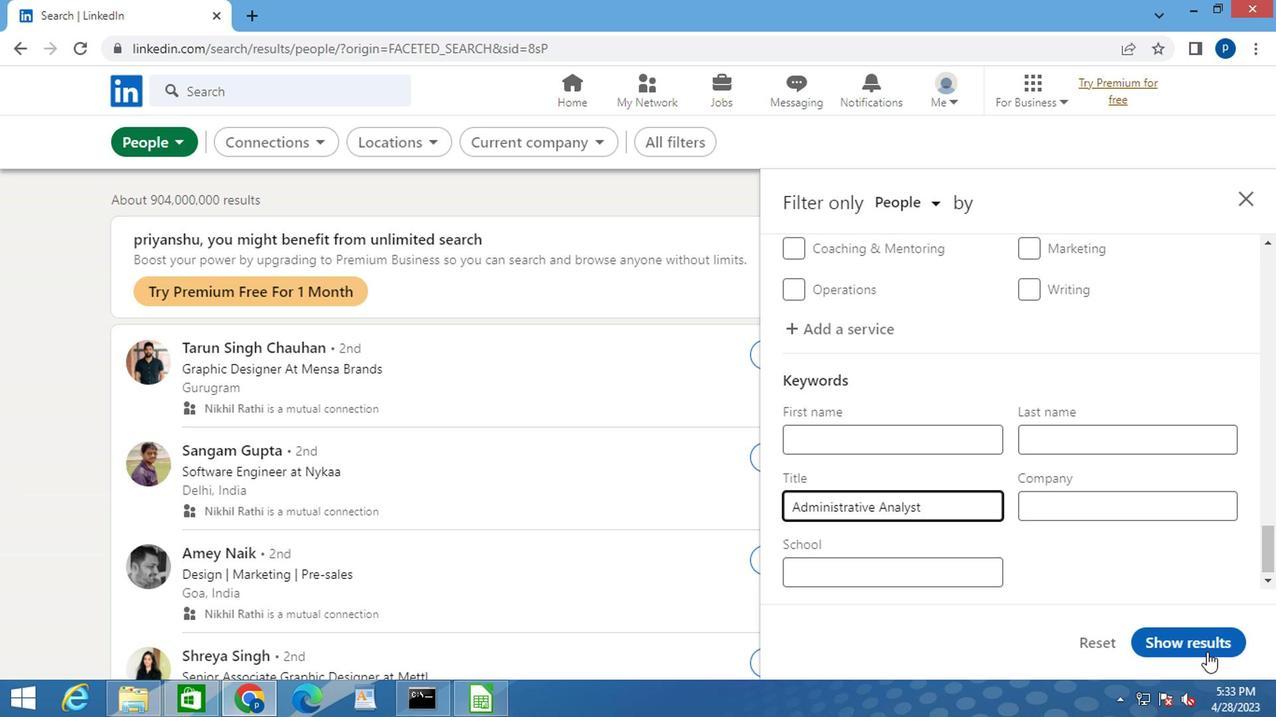
Action: Mouse pressed left at (1189, 644)
Screenshot: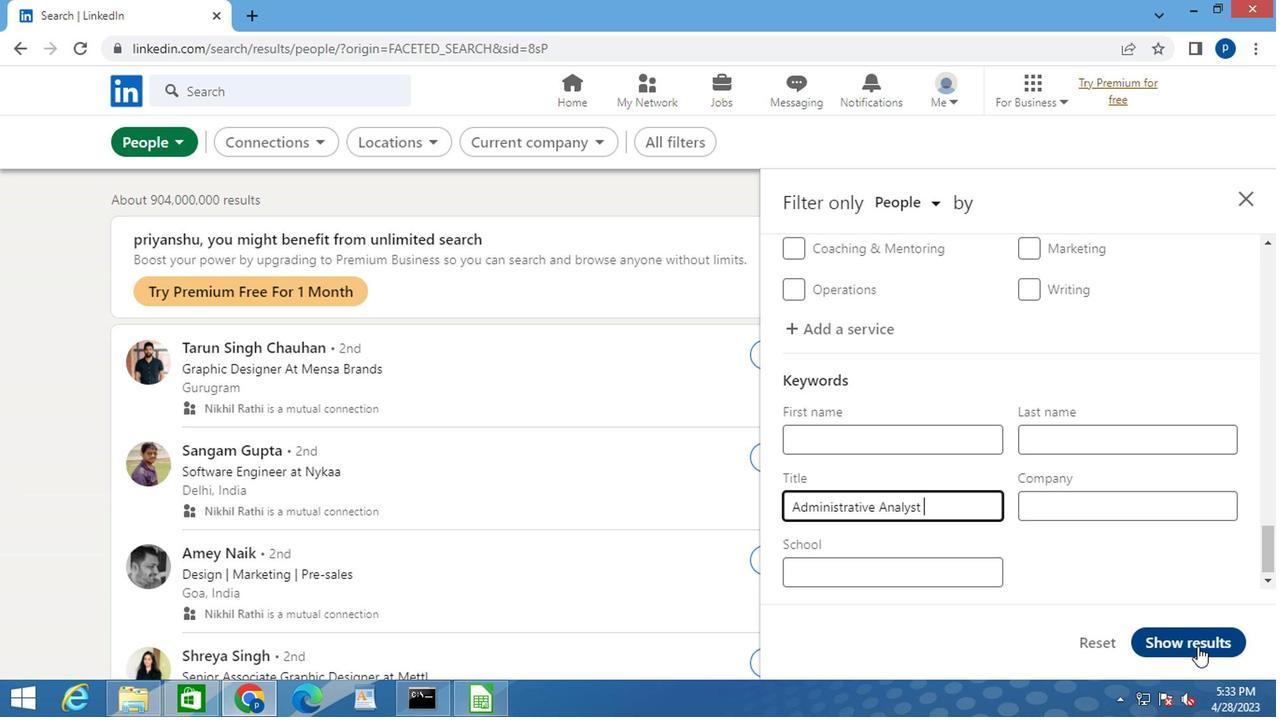 
Action: Mouse moved to (1189, 644)
Screenshot: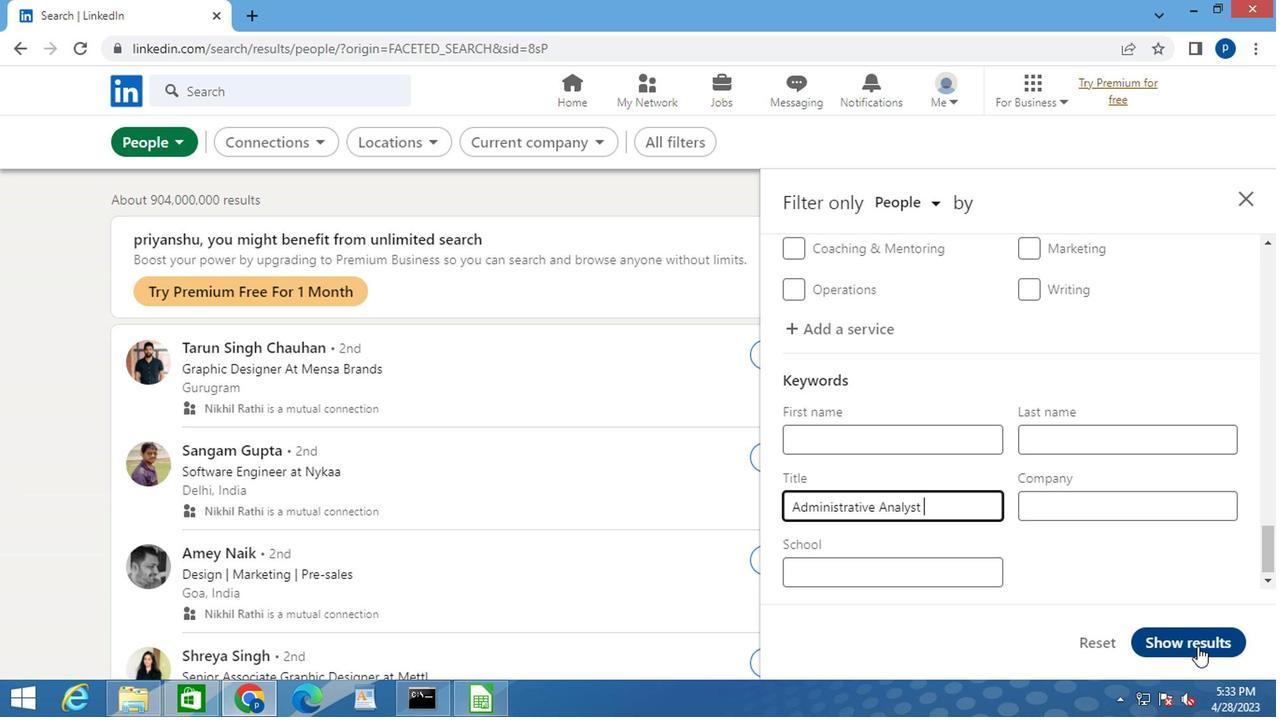 
